 Task: Find connections with filter location Dīla with filter topic #personalbrandingwith filter profile language English with filter current company Infobip with filter school St. Francis College for Women with filter industry Zoos and Botanical Gardens with filter service category Bartending with filter keywords title Chief People Officer
Action: Mouse moved to (252, 292)
Screenshot: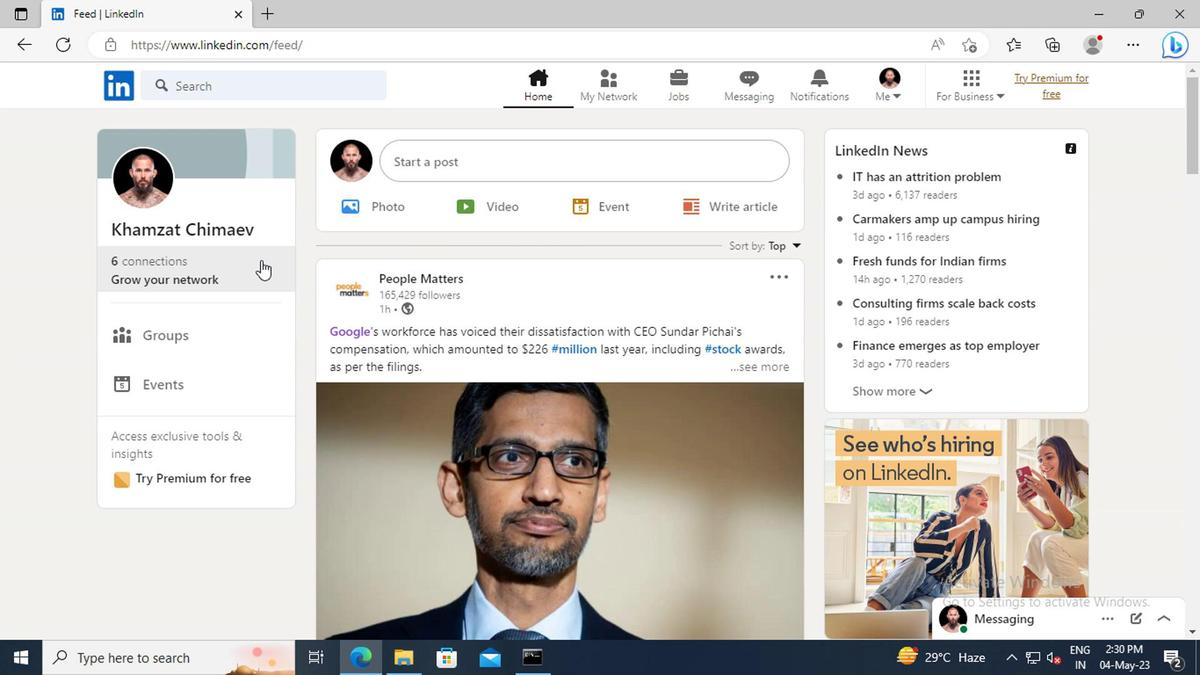 
Action: Mouse pressed left at (252, 292)
Screenshot: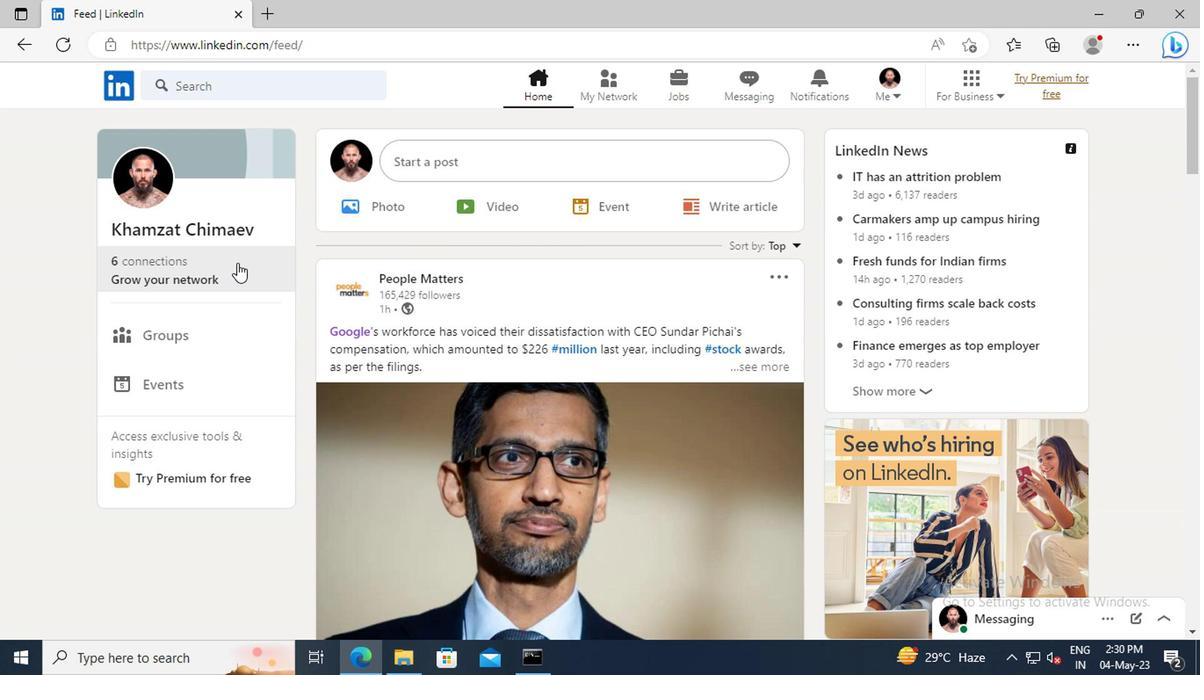 
Action: Mouse moved to (245, 234)
Screenshot: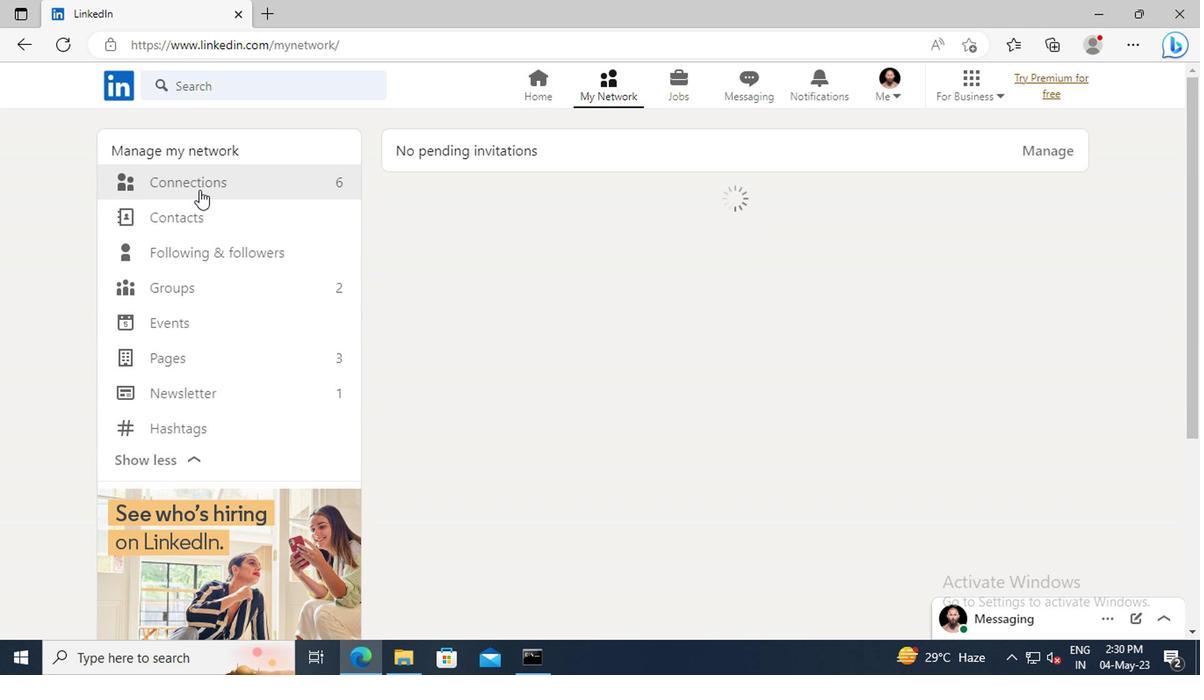 
Action: Mouse pressed left at (245, 234)
Screenshot: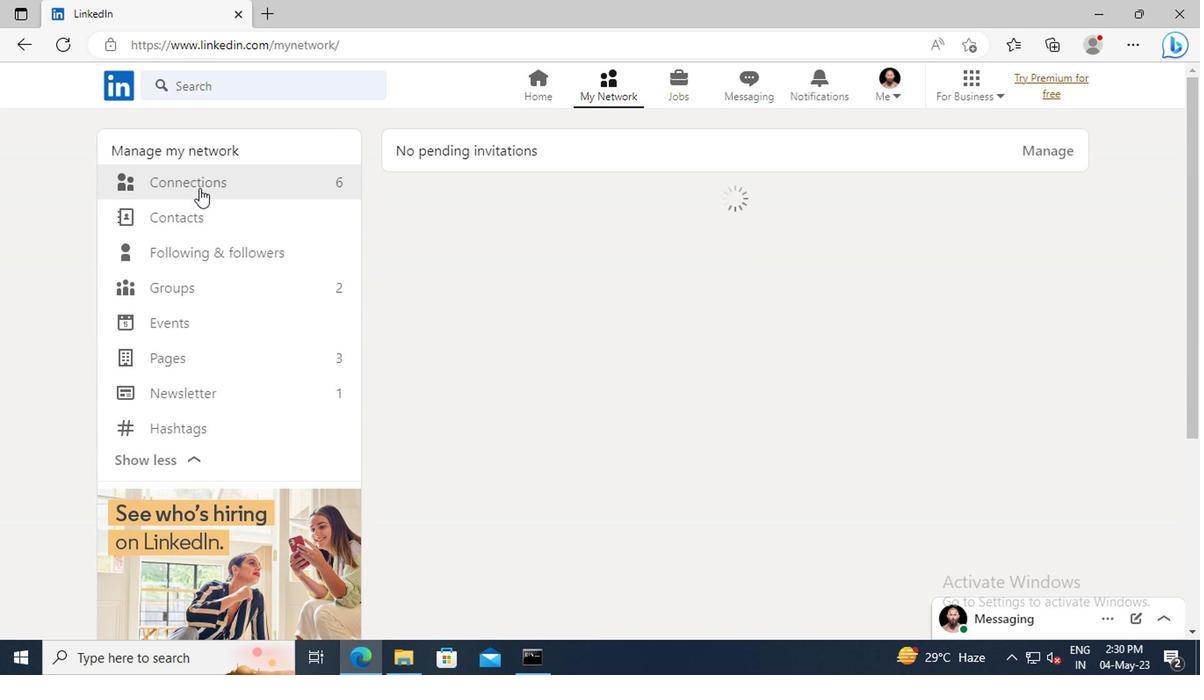 
Action: Mouse moved to (627, 236)
Screenshot: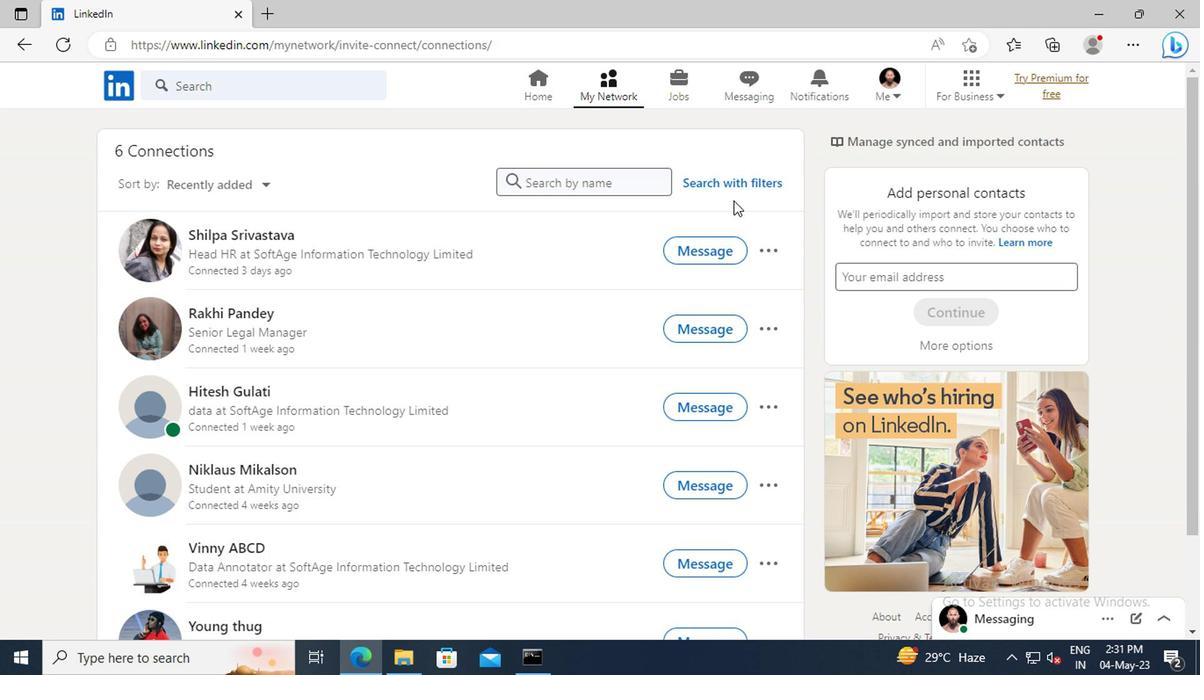 
Action: Mouse pressed left at (627, 236)
Screenshot: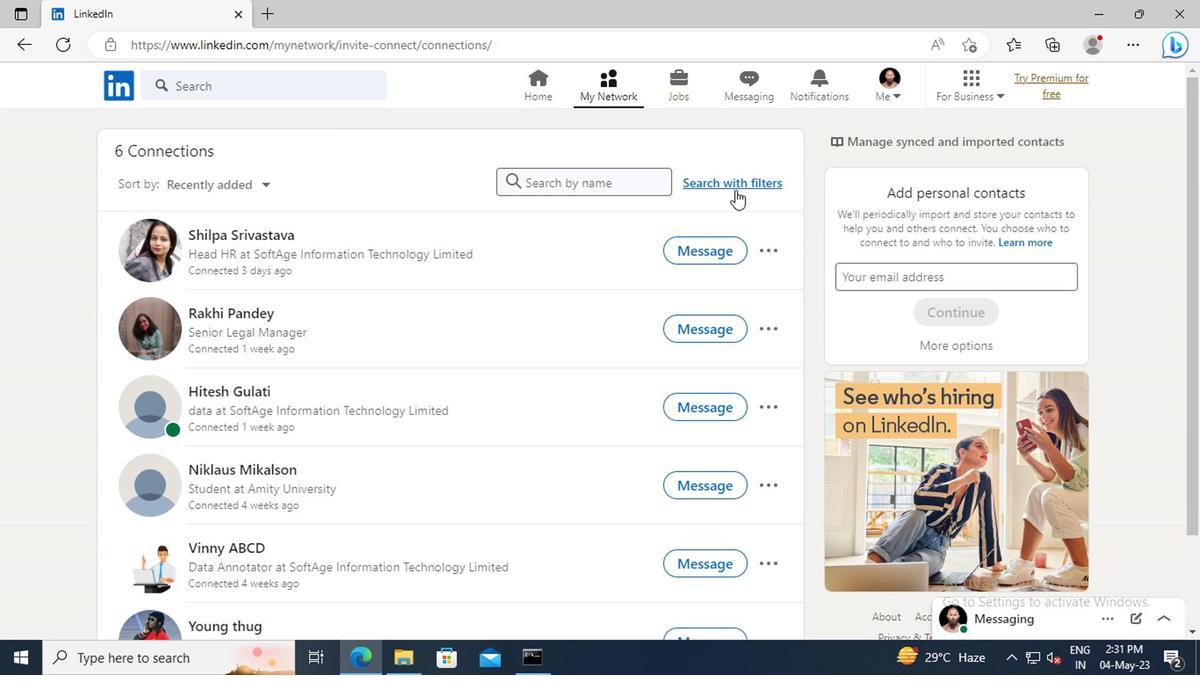 
Action: Mouse moved to (578, 199)
Screenshot: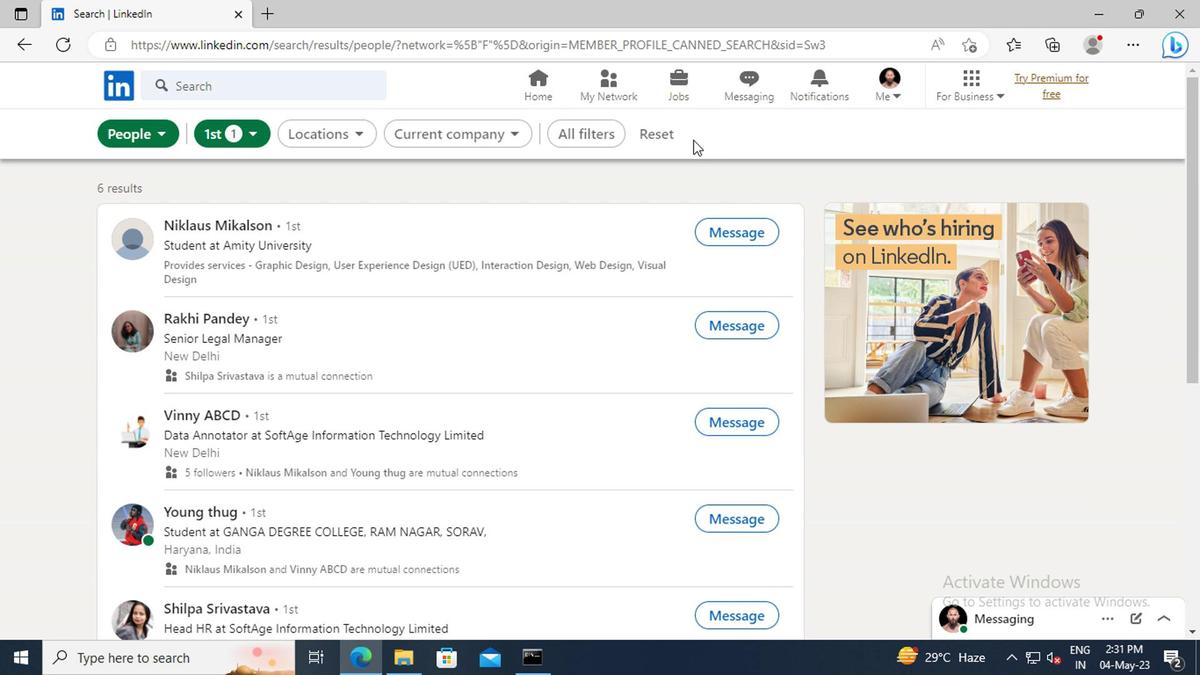 
Action: Mouse pressed left at (578, 199)
Screenshot: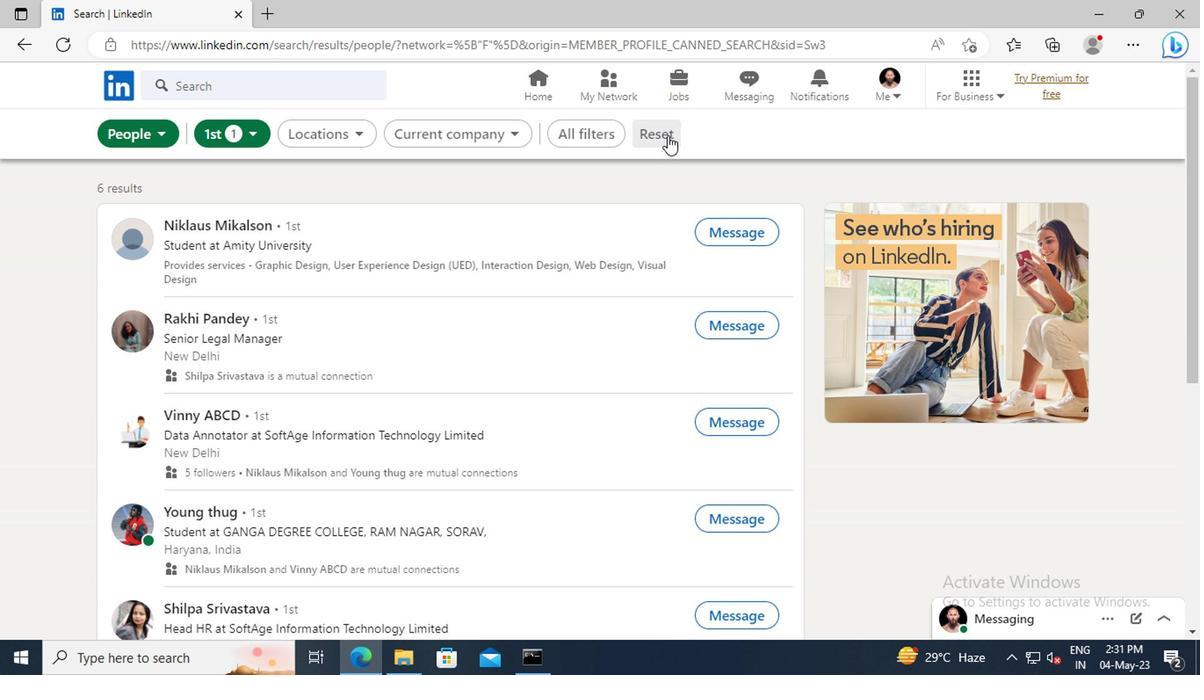 
Action: Mouse moved to (565, 200)
Screenshot: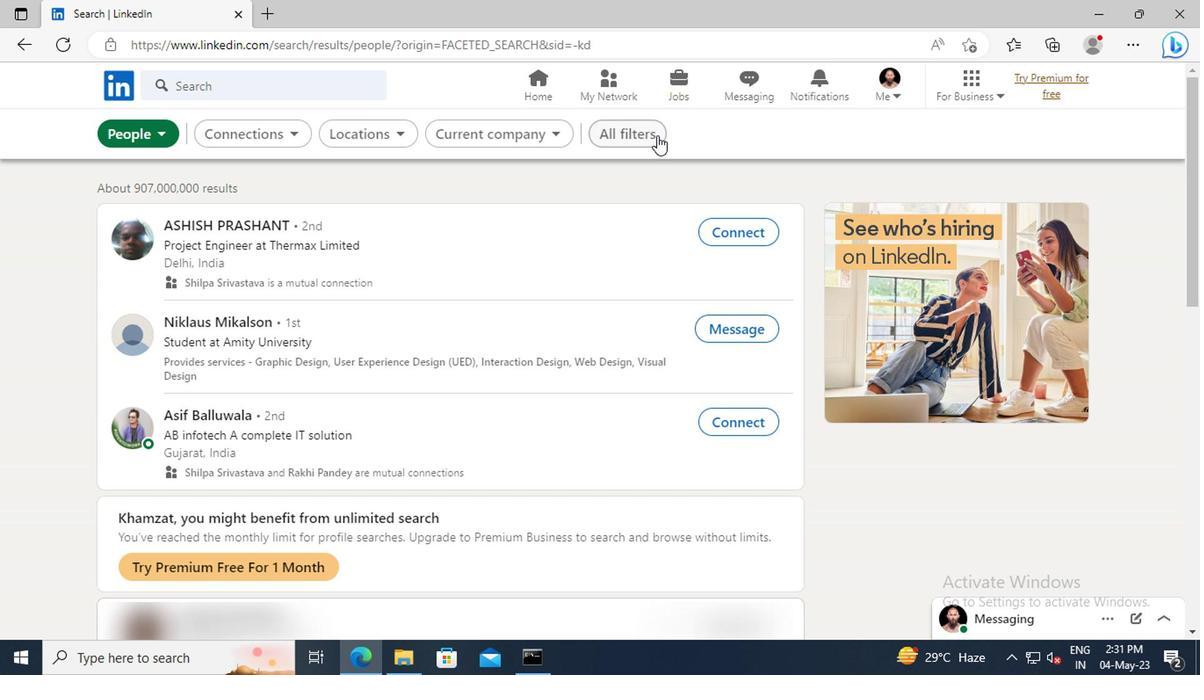 
Action: Mouse pressed left at (565, 200)
Screenshot: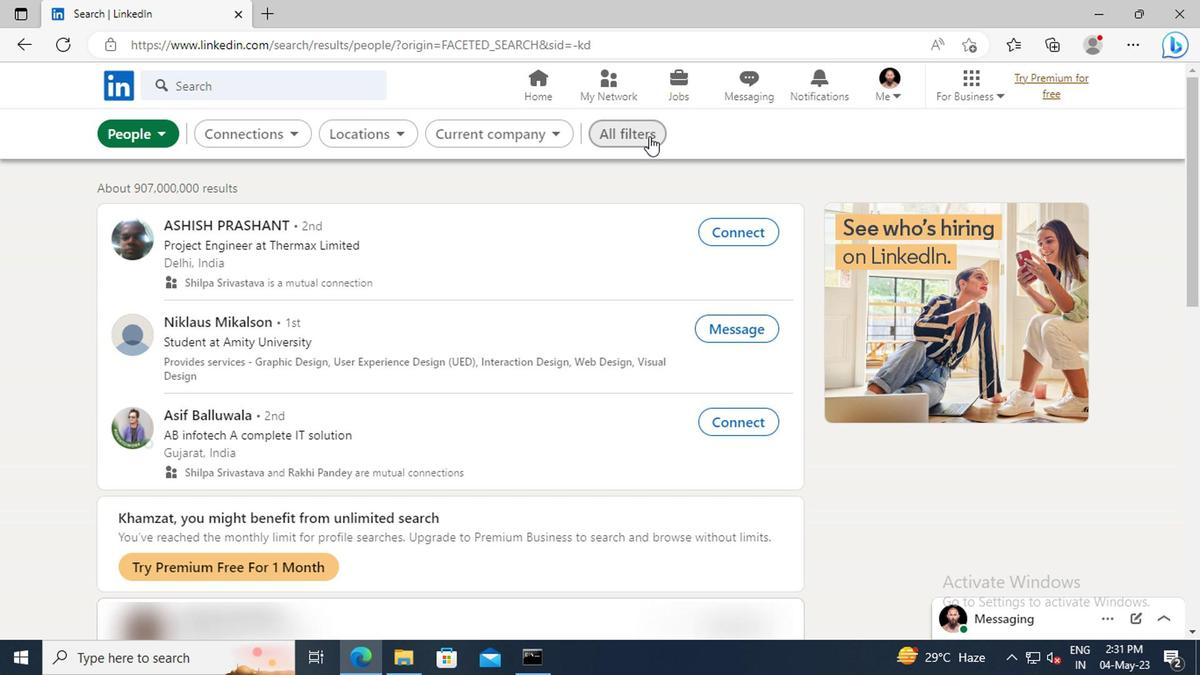 
Action: Mouse moved to (799, 313)
Screenshot: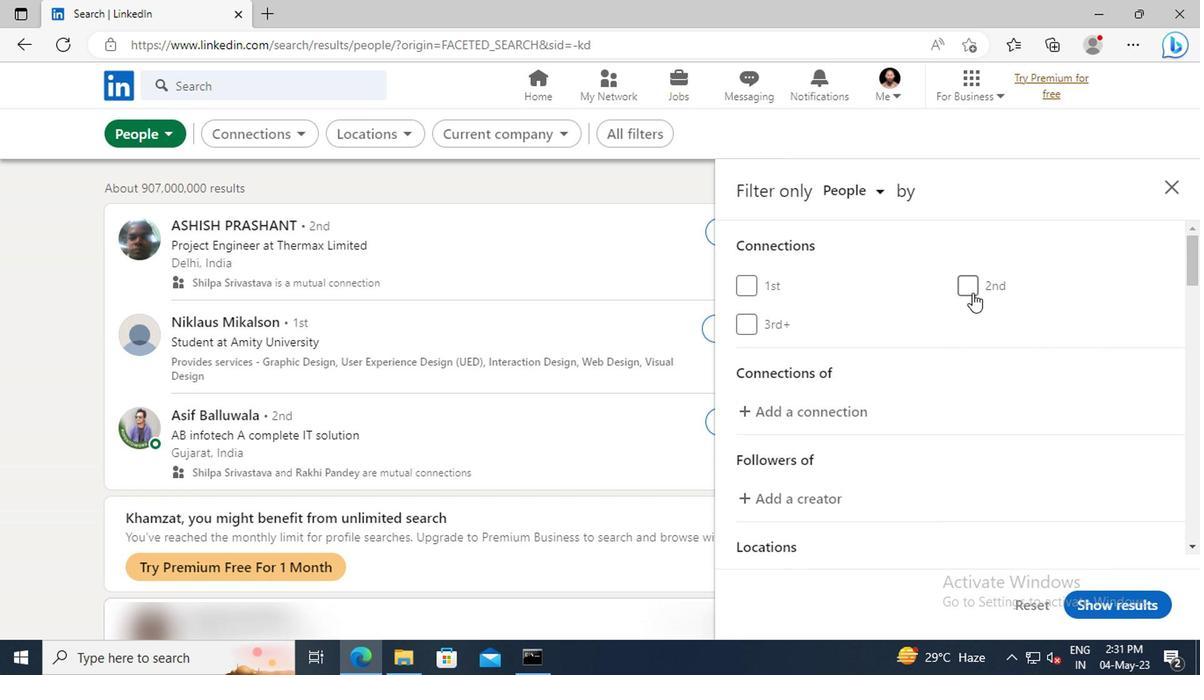 
Action: Mouse scrolled (799, 312) with delta (0, 0)
Screenshot: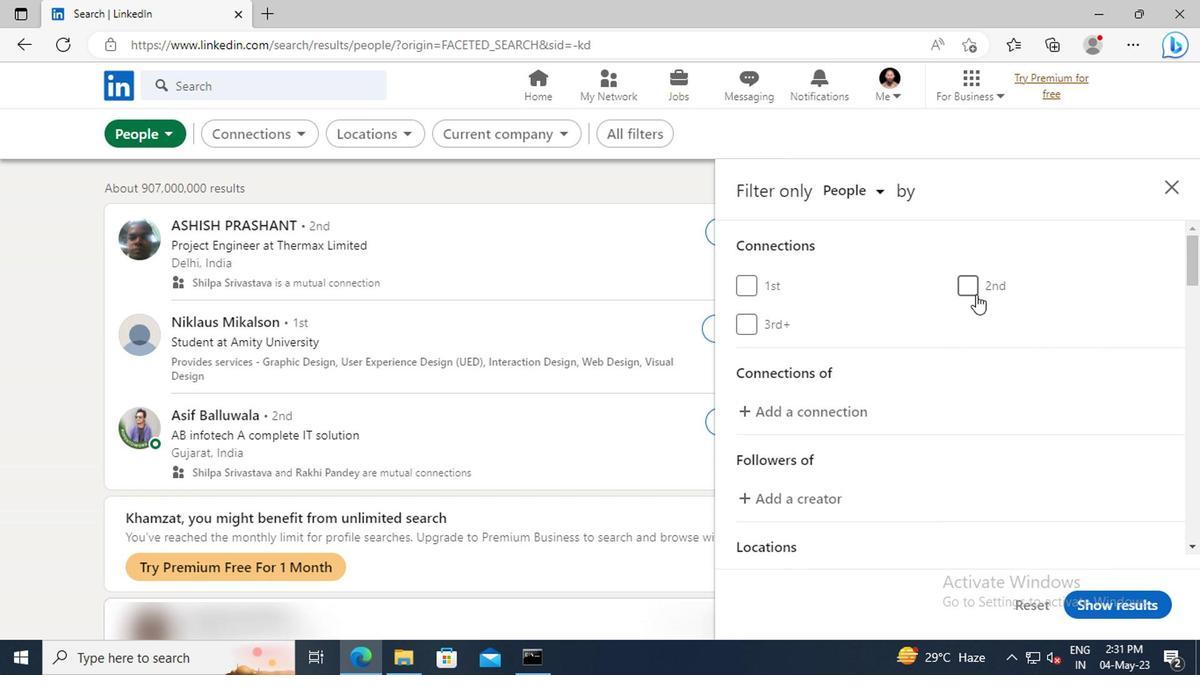 
Action: Mouse scrolled (799, 312) with delta (0, 0)
Screenshot: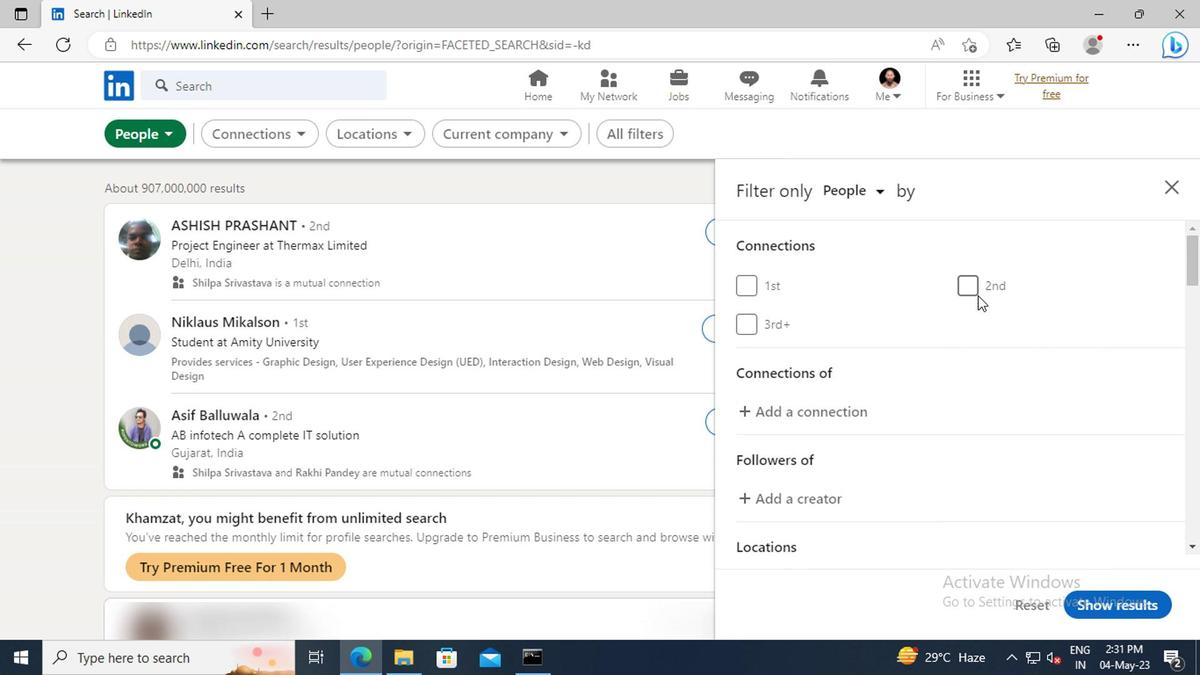 
Action: Mouse moved to (799, 313)
Screenshot: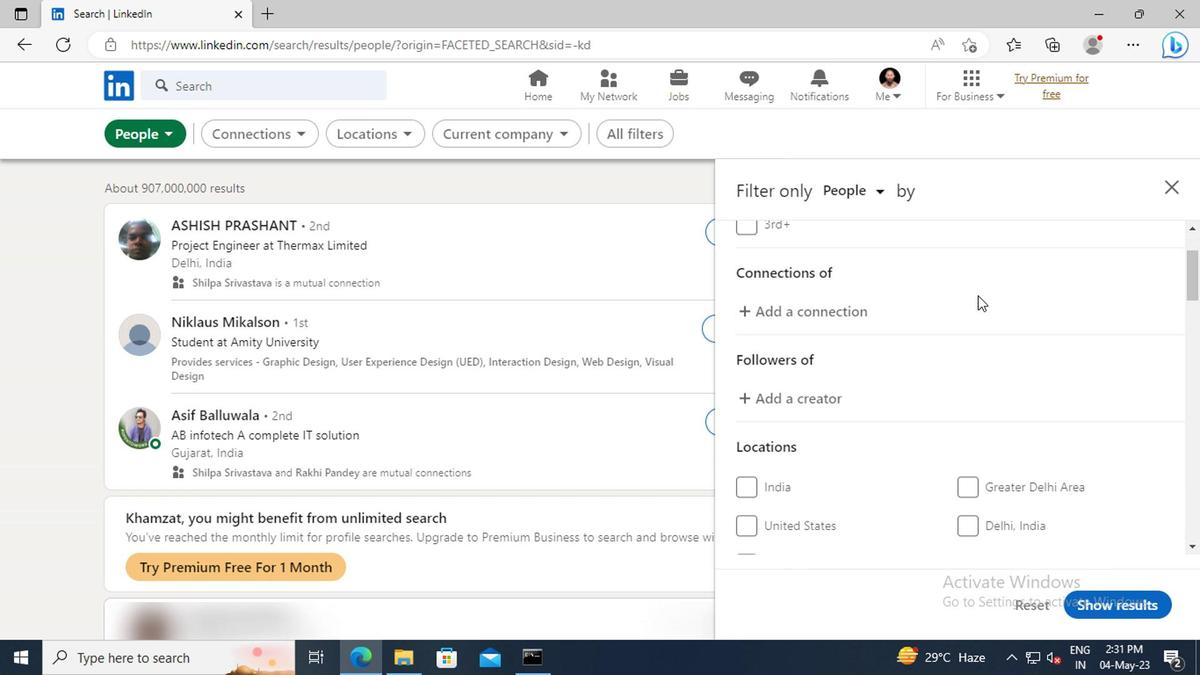 
Action: Mouse scrolled (799, 313) with delta (0, 0)
Screenshot: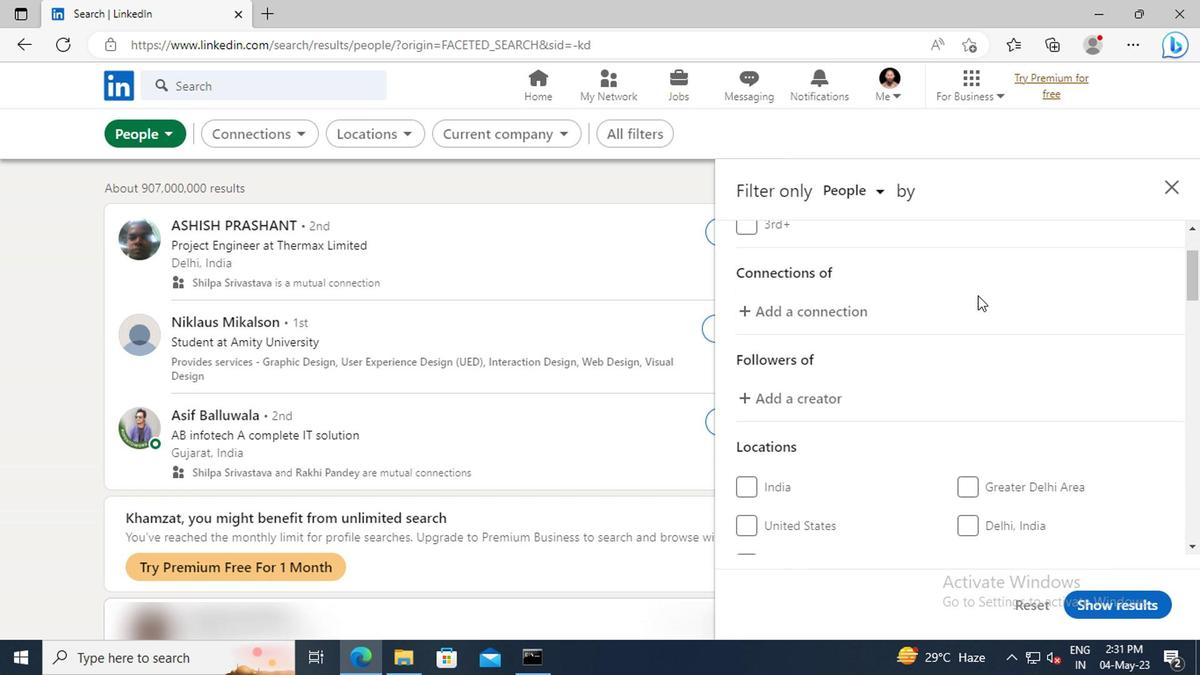 
Action: Mouse scrolled (799, 313) with delta (0, 0)
Screenshot: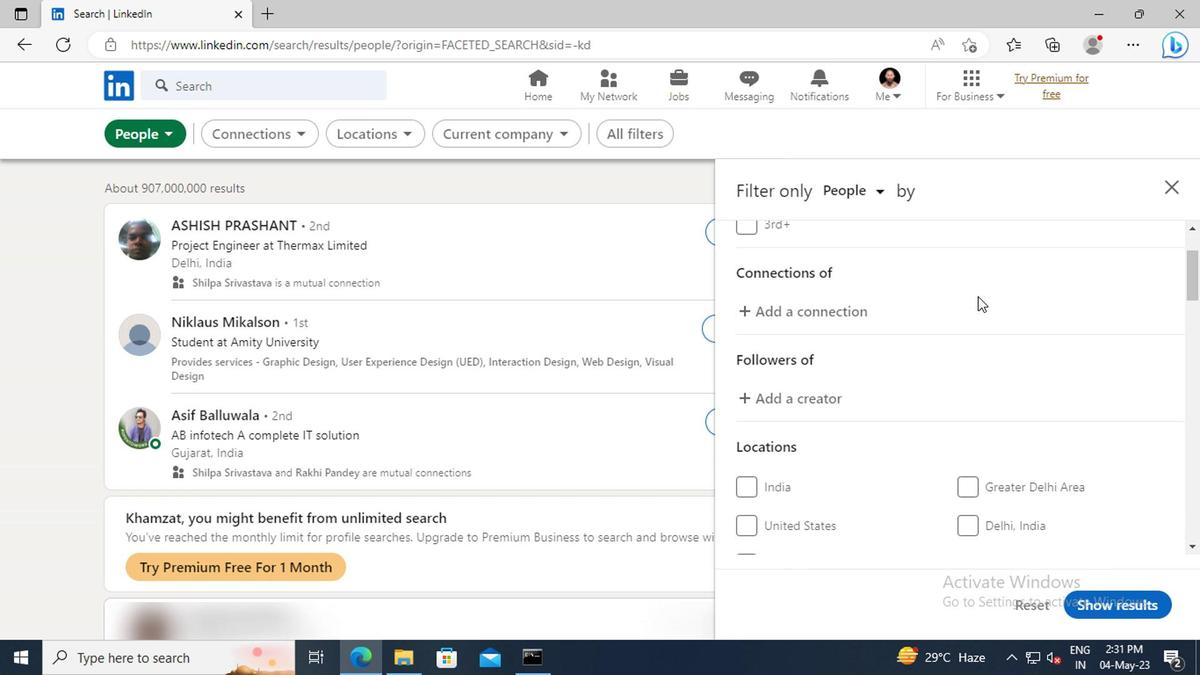 
Action: Mouse moved to (799, 313)
Screenshot: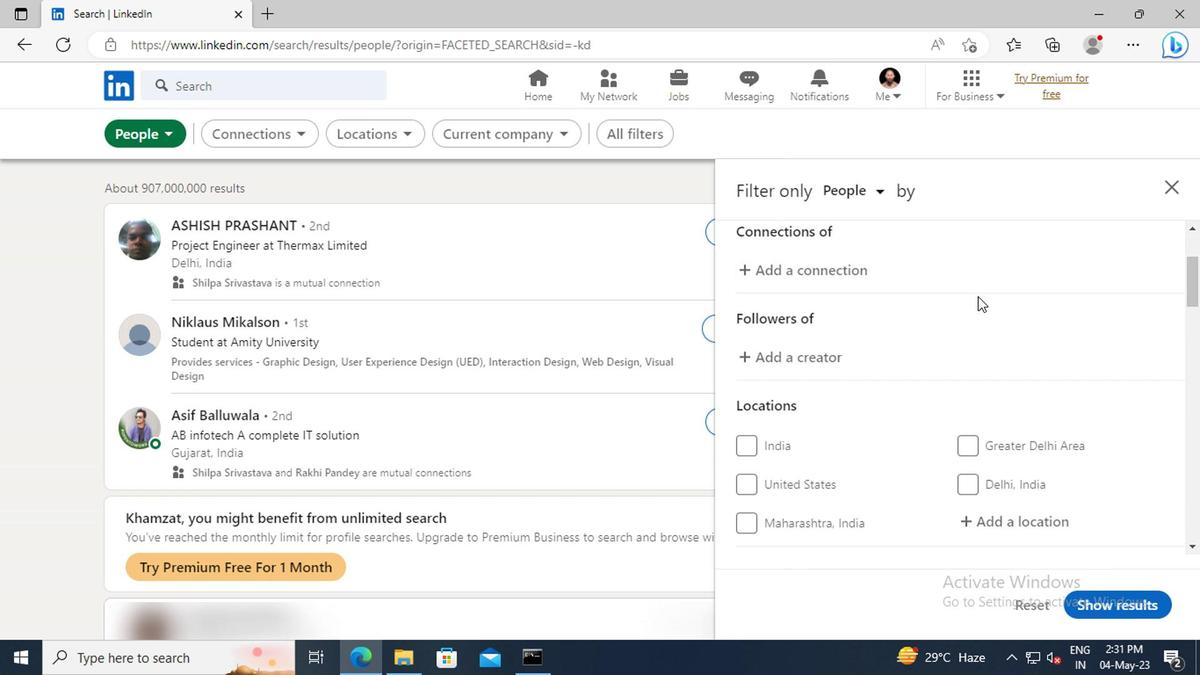 
Action: Mouse scrolled (799, 313) with delta (0, 0)
Screenshot: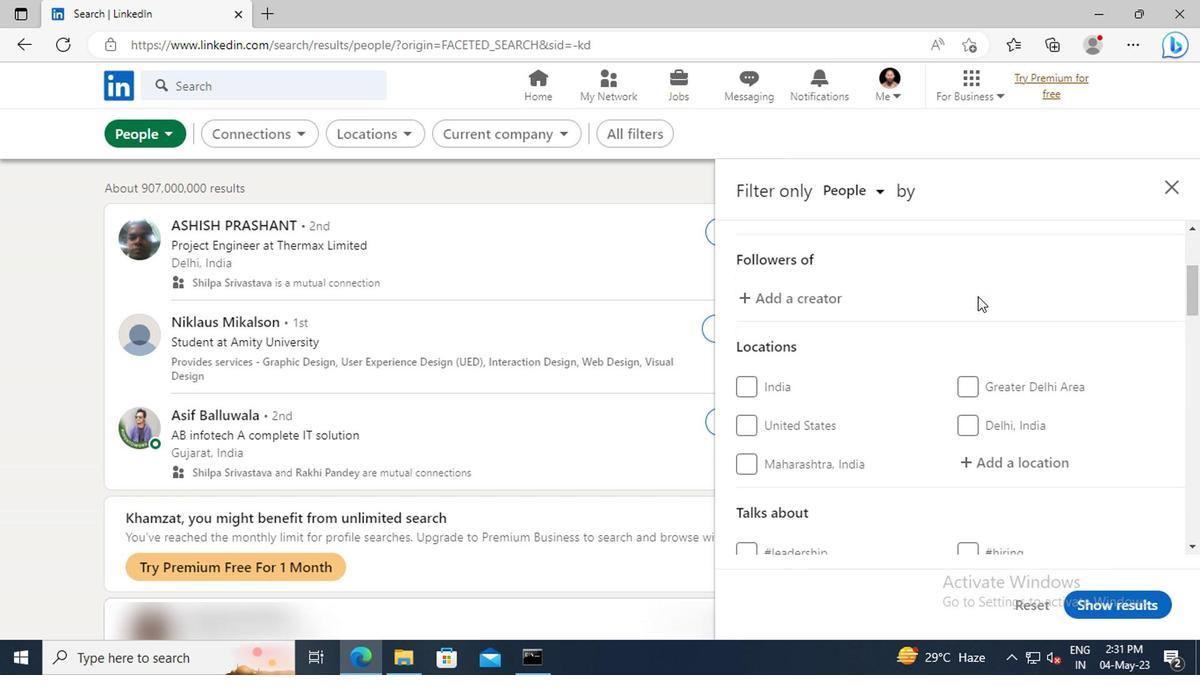 
Action: Mouse scrolled (799, 313) with delta (0, 0)
Screenshot: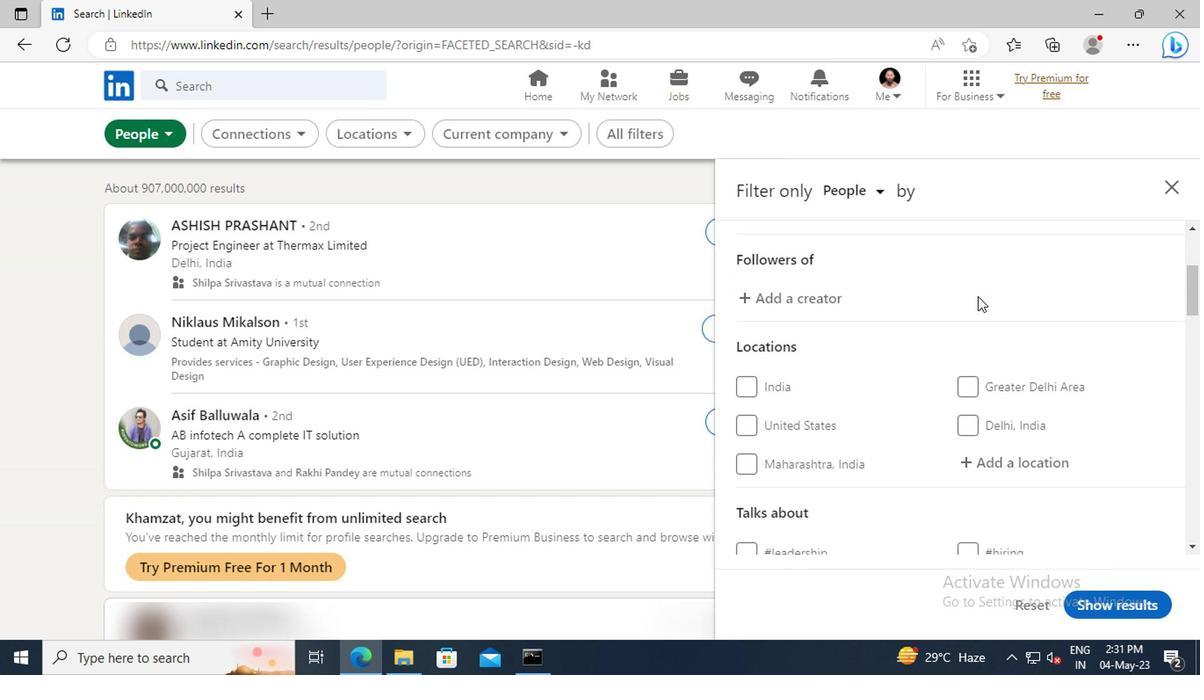 
Action: Mouse moved to (794, 352)
Screenshot: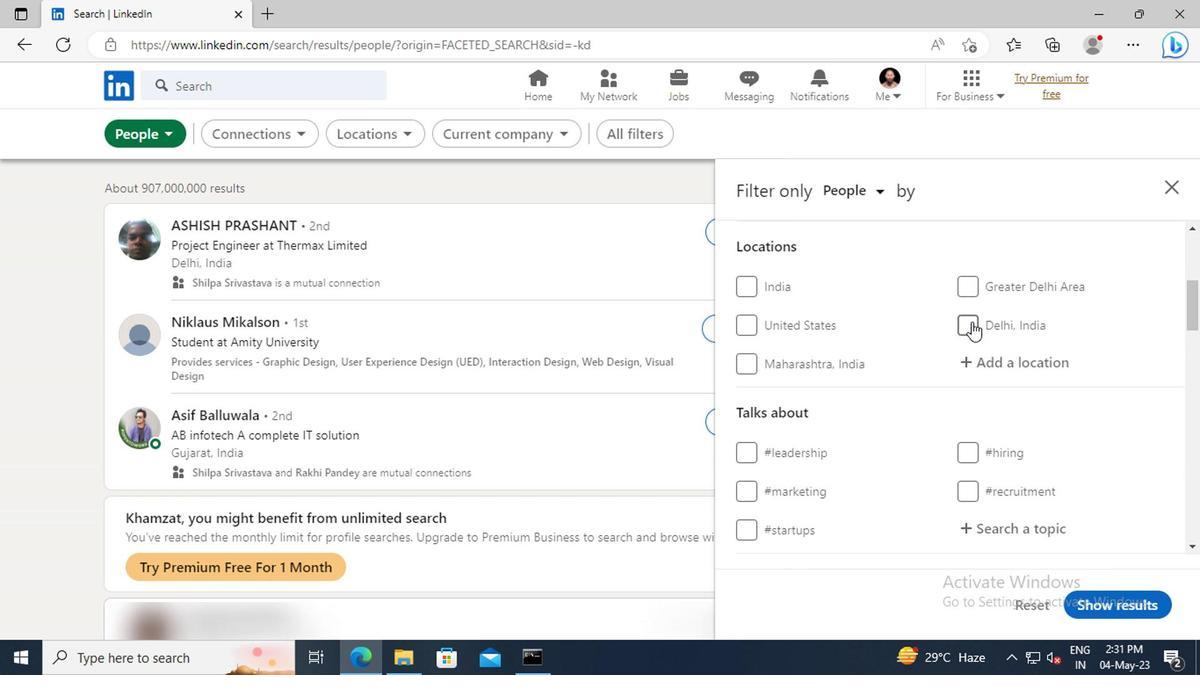 
Action: Mouse pressed left at (794, 352)
Screenshot: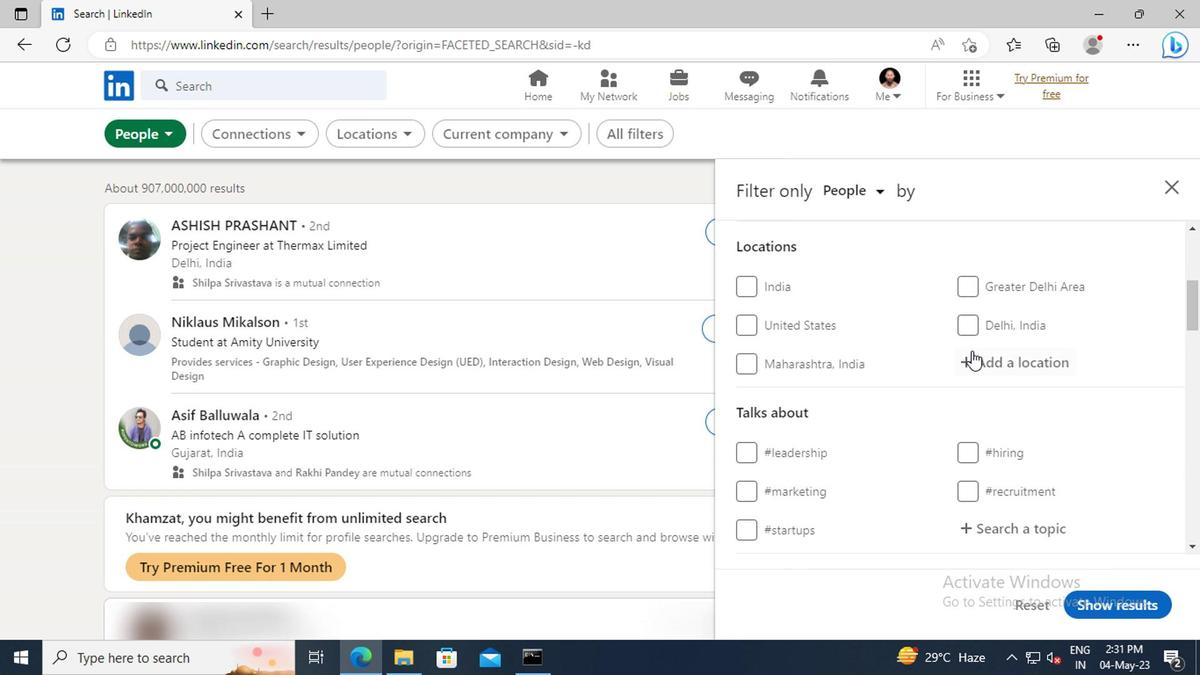 
Action: Key pressed <Key.shift>DILA<Key.enter>
Screenshot: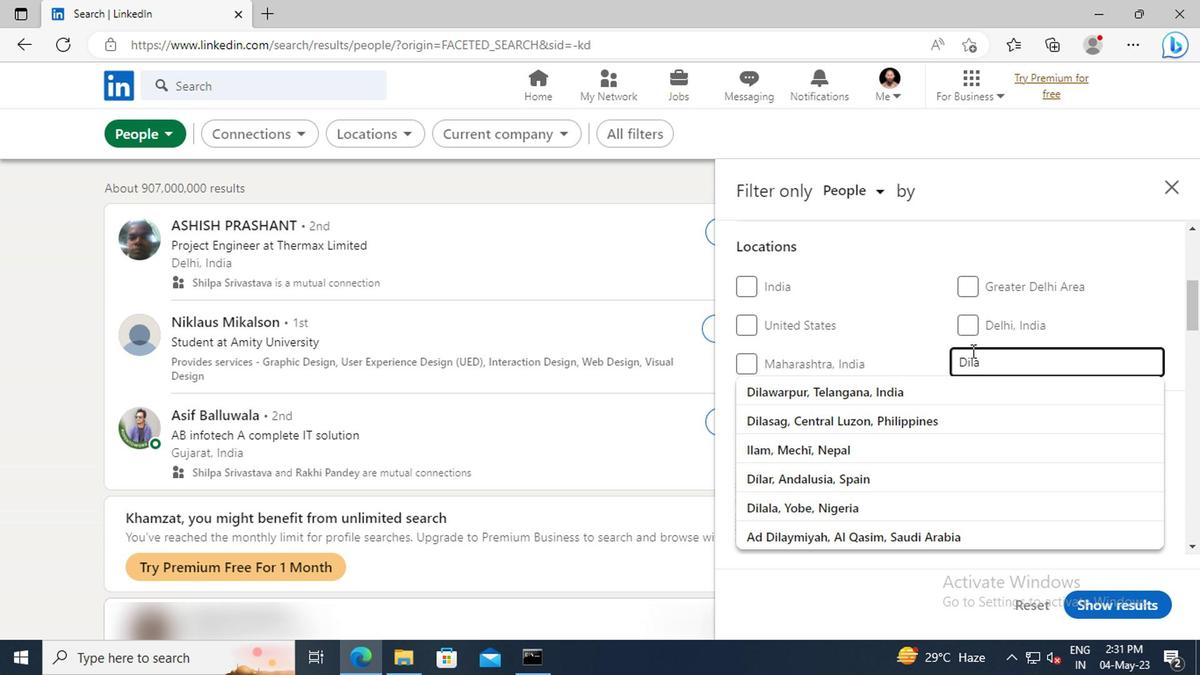 
Action: Mouse scrolled (794, 352) with delta (0, 0)
Screenshot: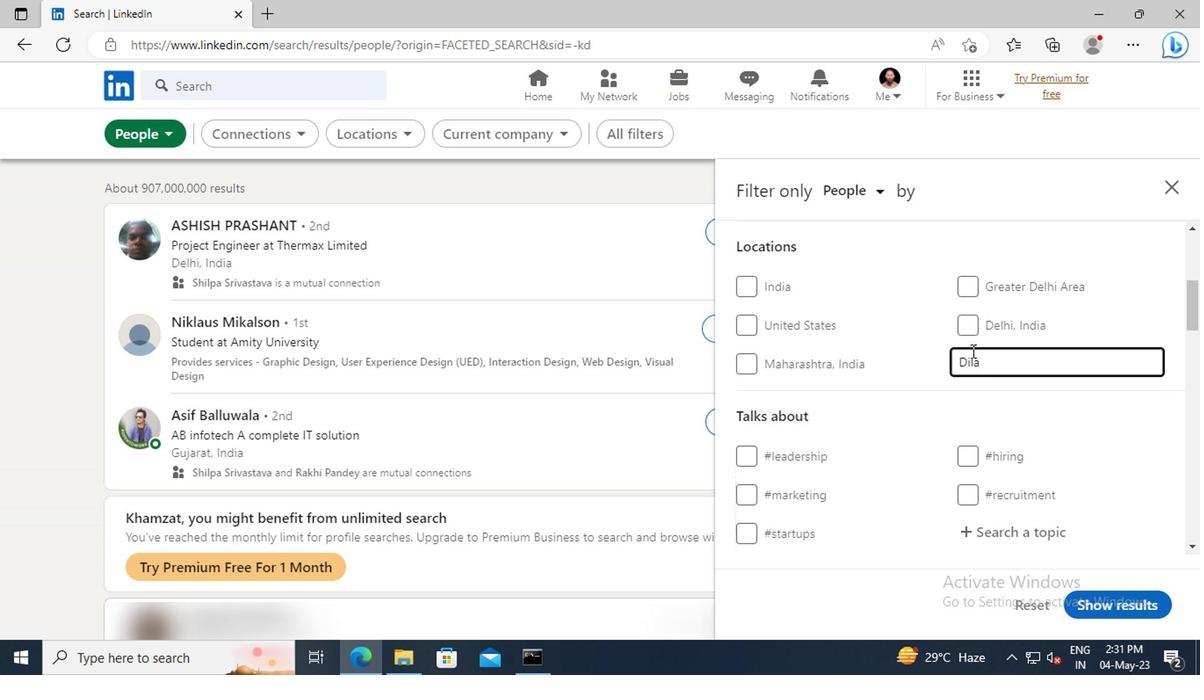 
Action: Mouse scrolled (794, 352) with delta (0, 0)
Screenshot: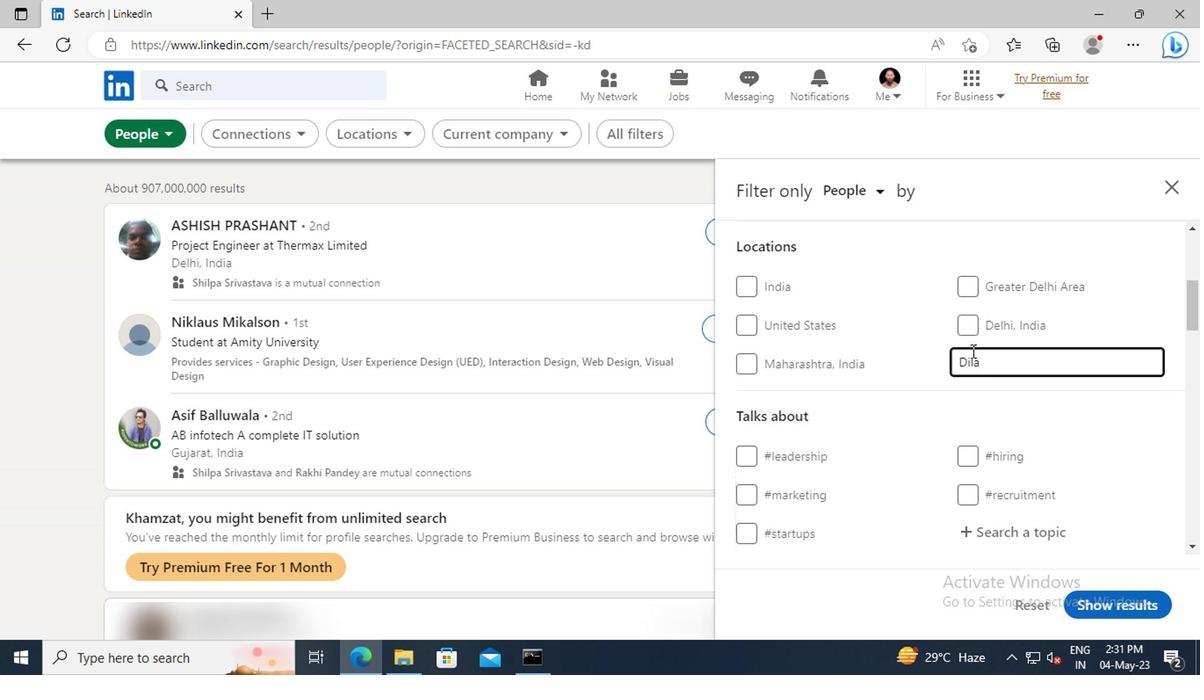 
Action: Mouse scrolled (794, 352) with delta (0, 0)
Screenshot: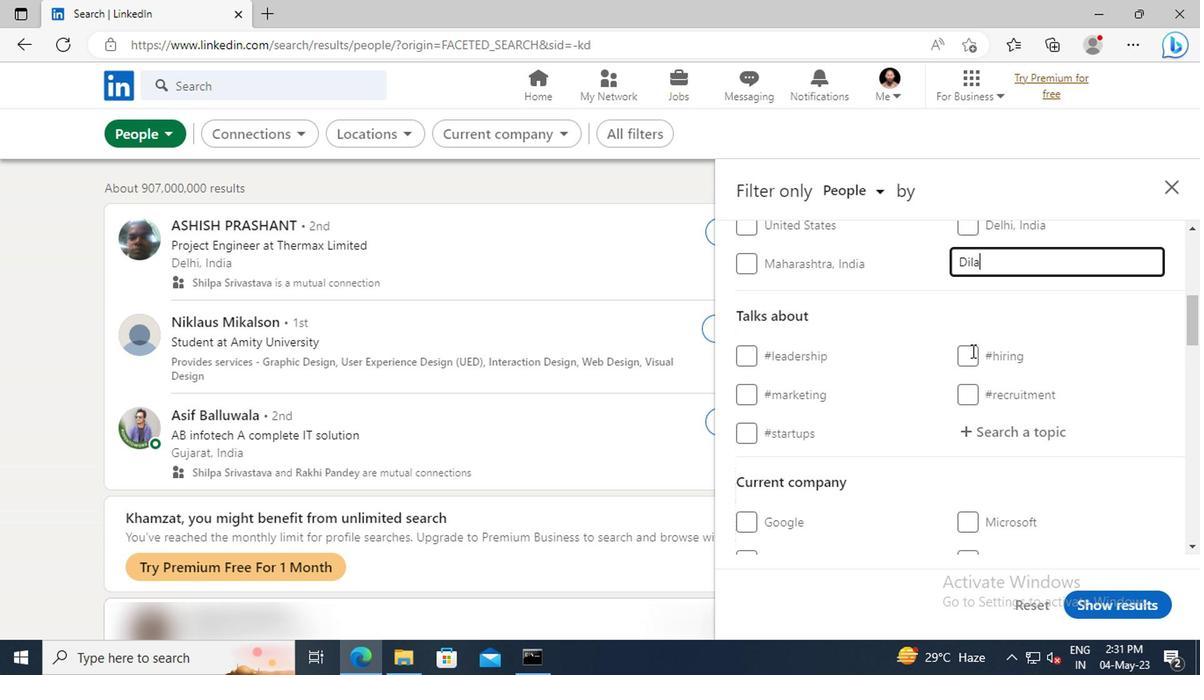
Action: Mouse scrolled (794, 352) with delta (0, 0)
Screenshot: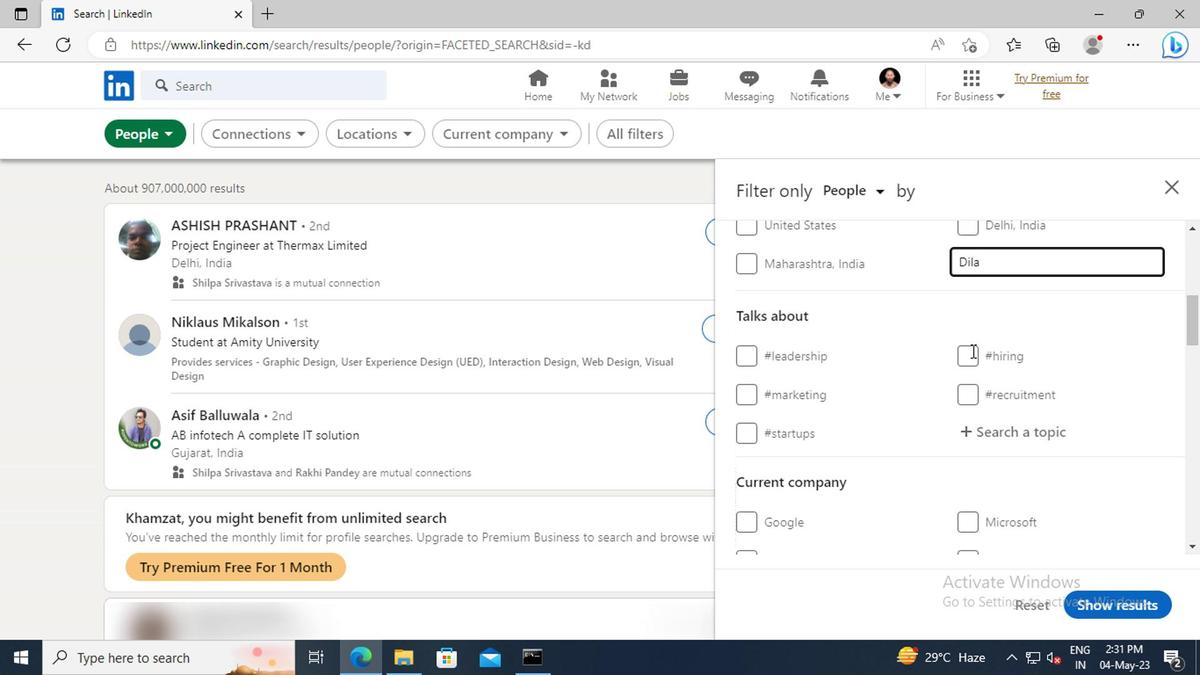 
Action: Mouse moved to (794, 345)
Screenshot: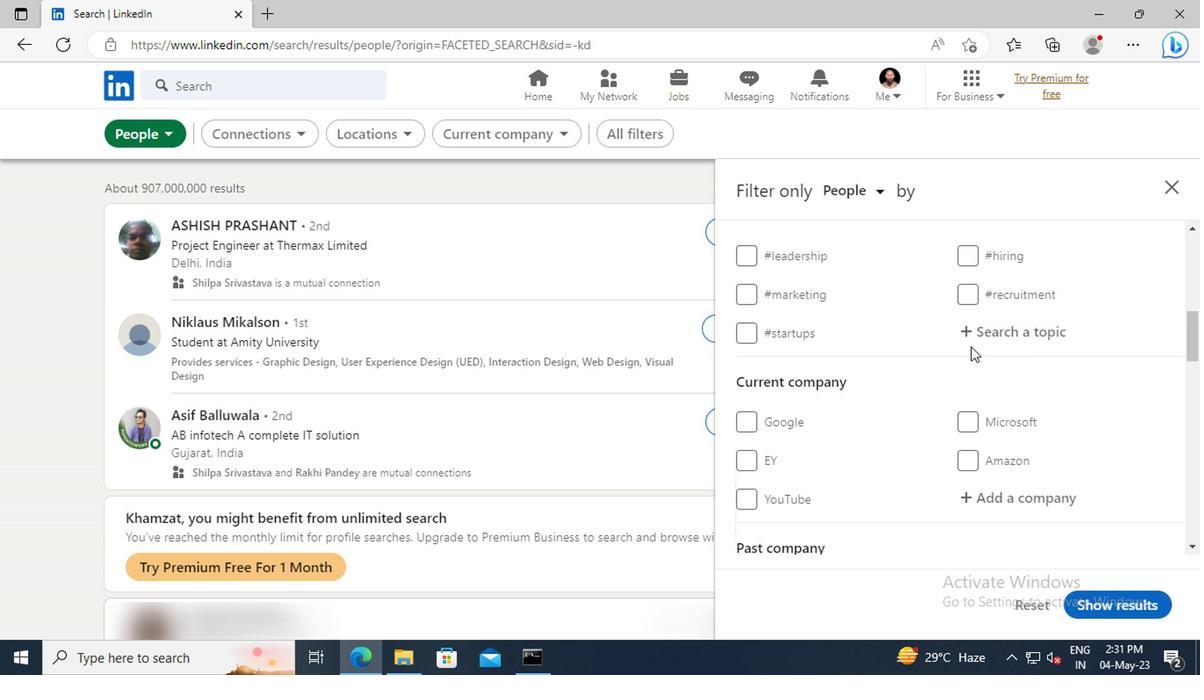 
Action: Mouse pressed left at (794, 345)
Screenshot: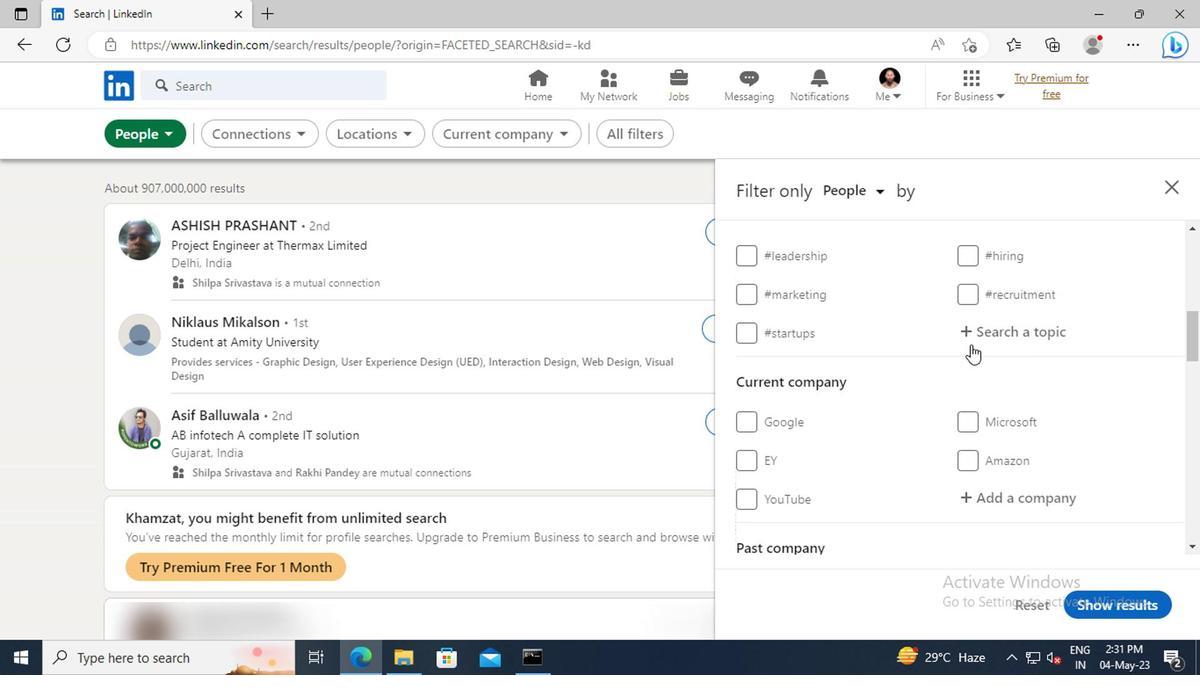 
Action: Key pressed PERSONALBR
Screenshot: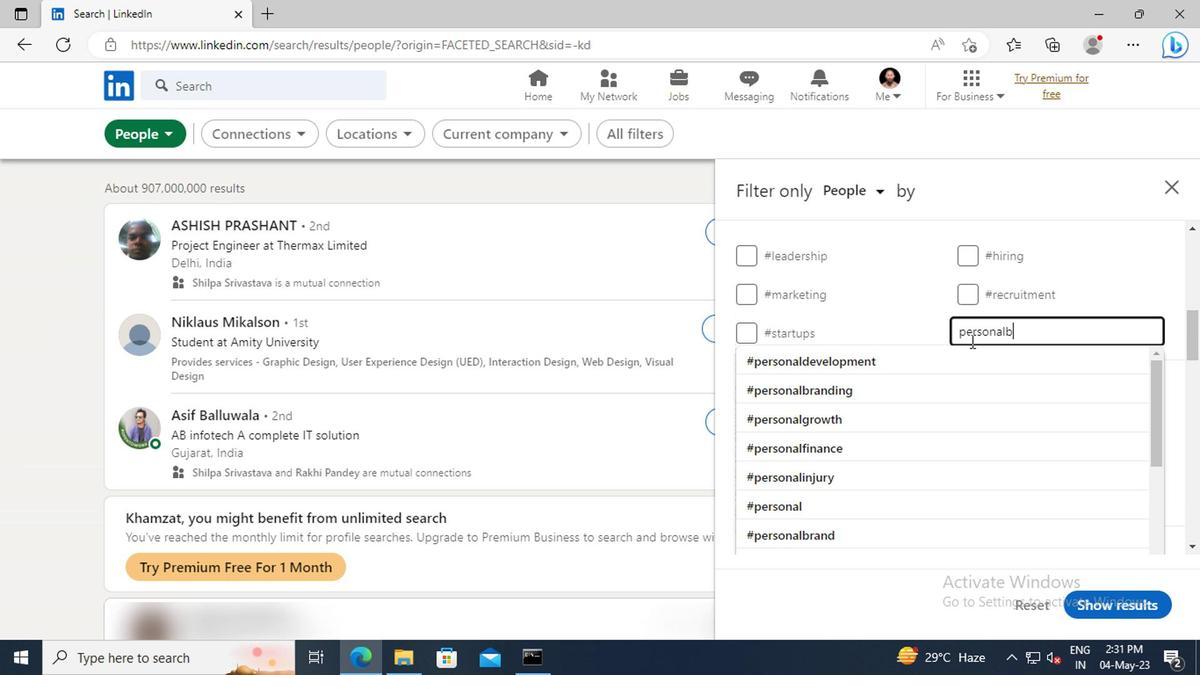 
Action: Mouse moved to (791, 352)
Screenshot: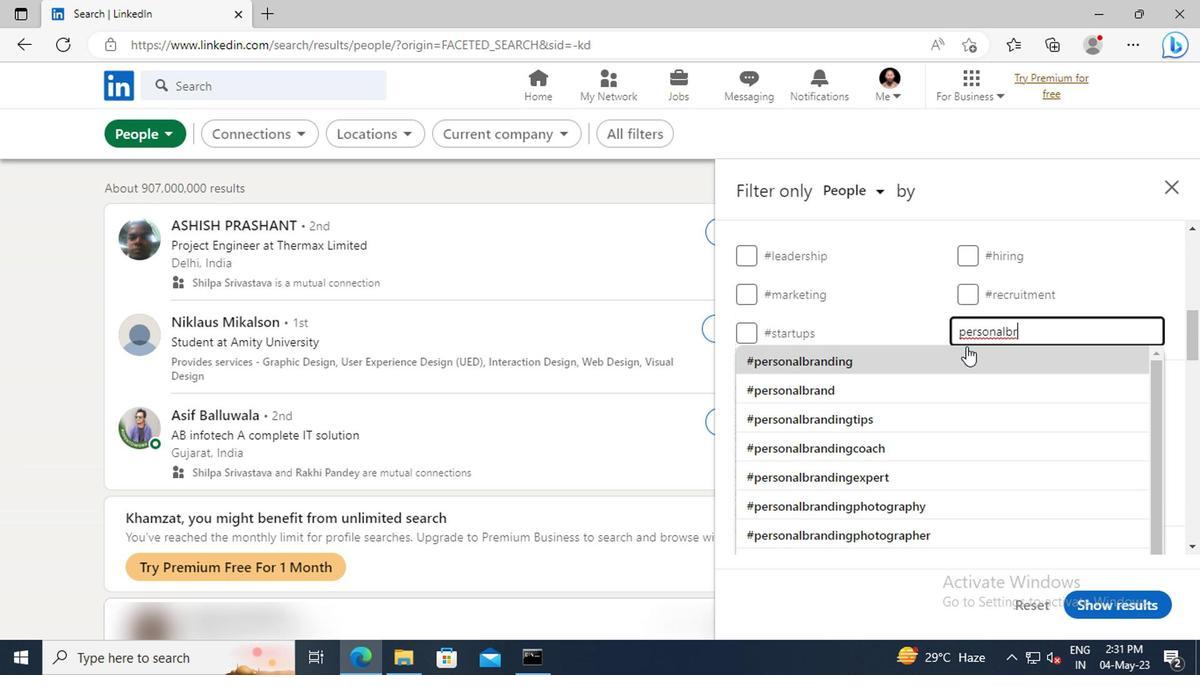 
Action: Mouse pressed left at (791, 352)
Screenshot: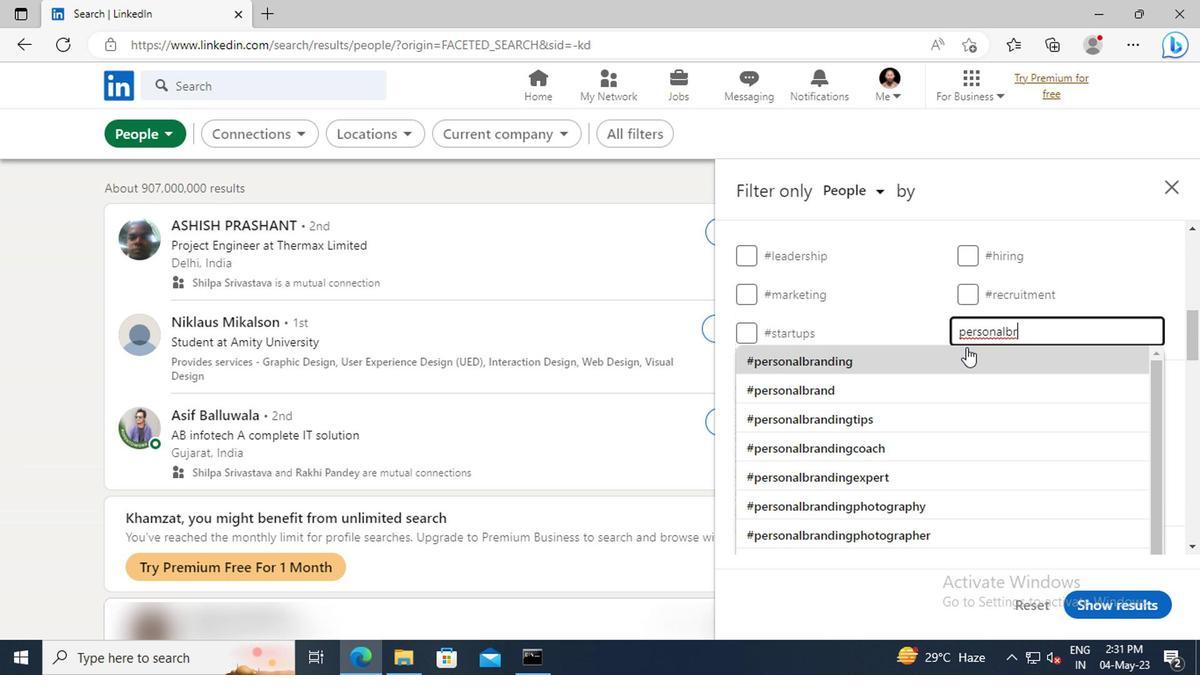 
Action: Mouse scrolled (791, 351) with delta (0, 0)
Screenshot: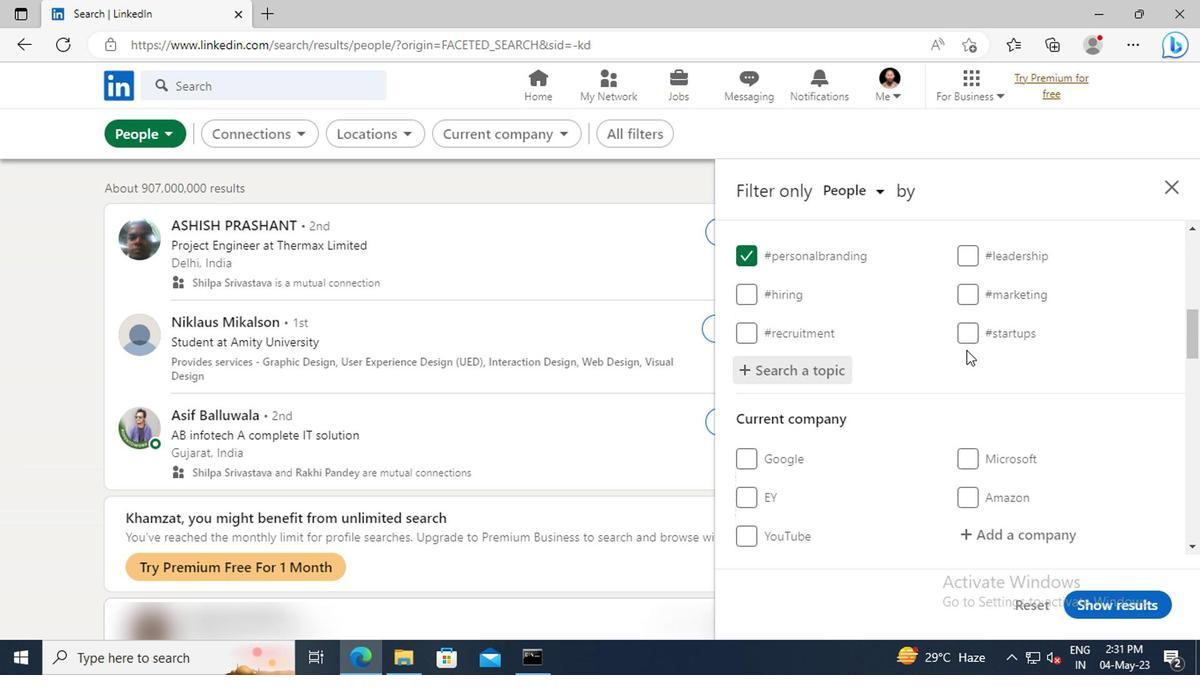
Action: Mouse scrolled (791, 351) with delta (0, 0)
Screenshot: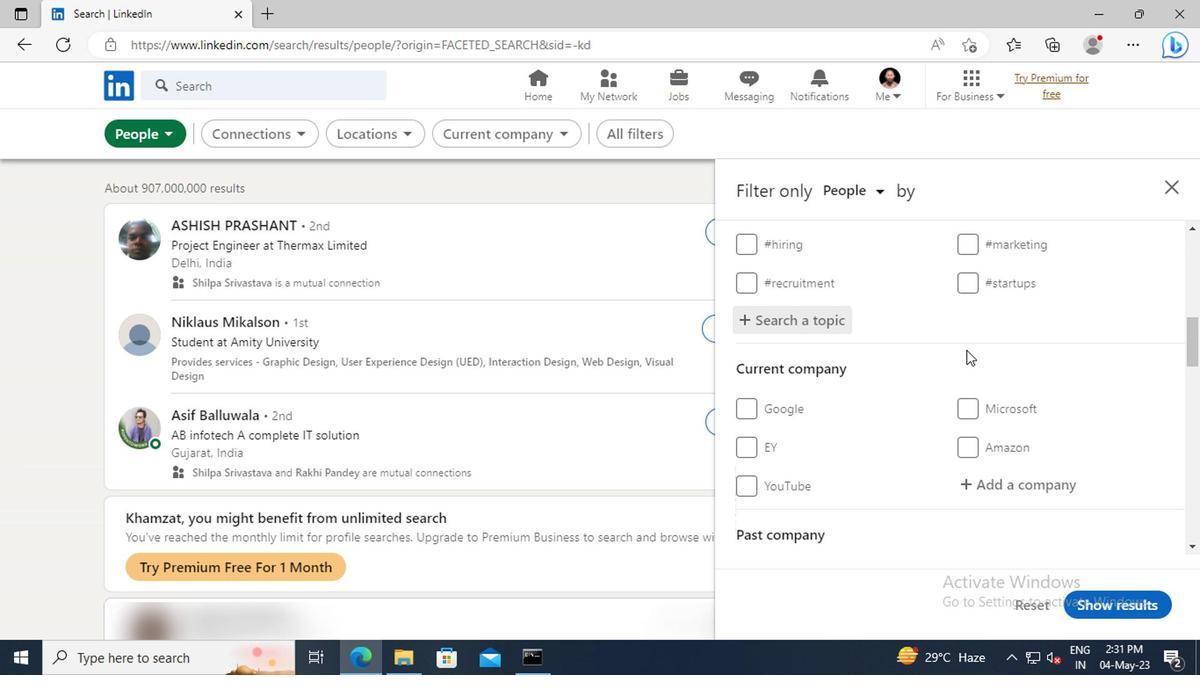 
Action: Mouse scrolled (791, 351) with delta (0, 0)
Screenshot: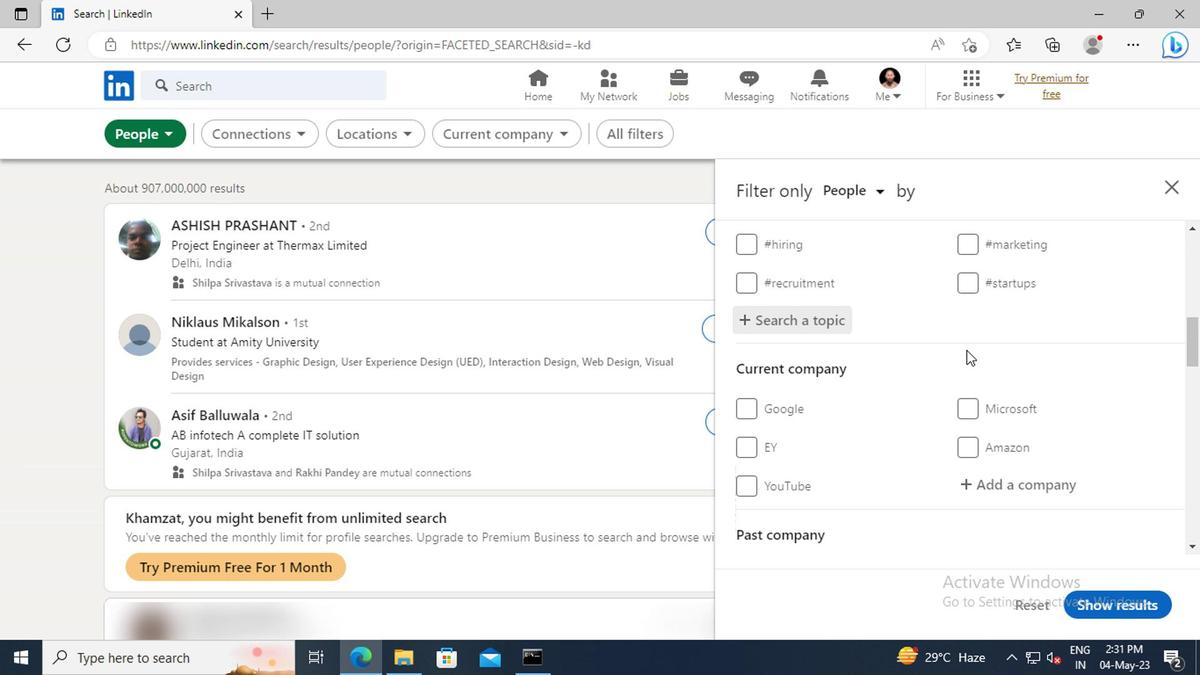 
Action: Mouse scrolled (791, 351) with delta (0, 0)
Screenshot: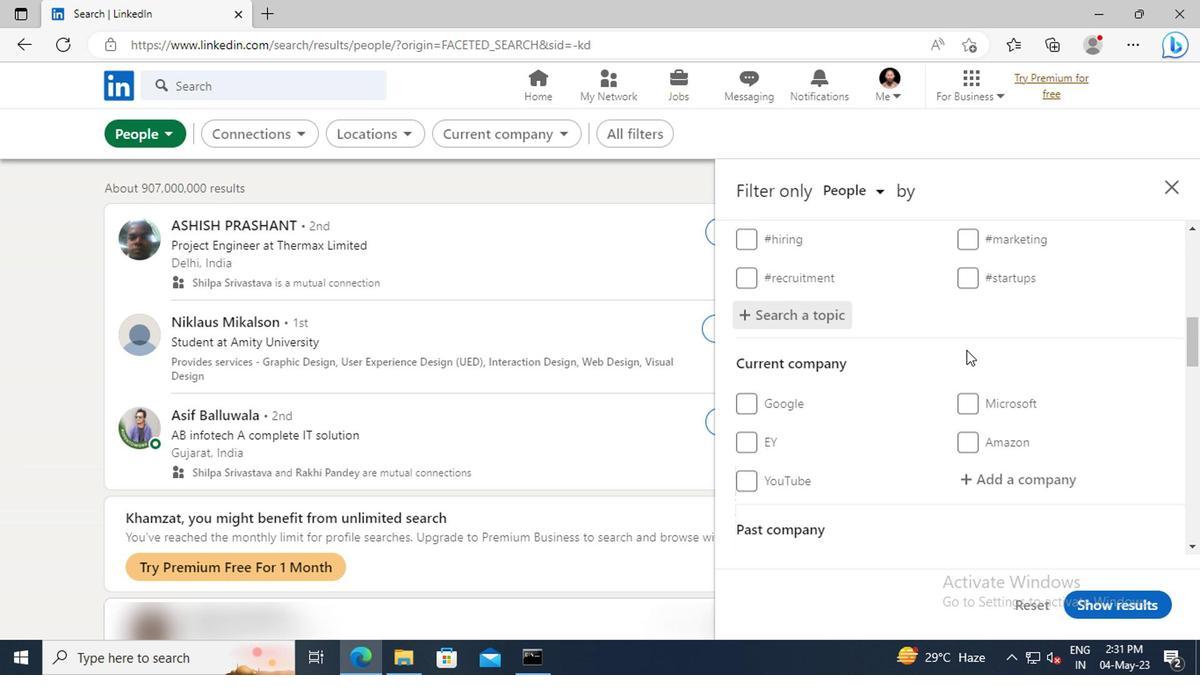 
Action: Mouse scrolled (791, 351) with delta (0, 0)
Screenshot: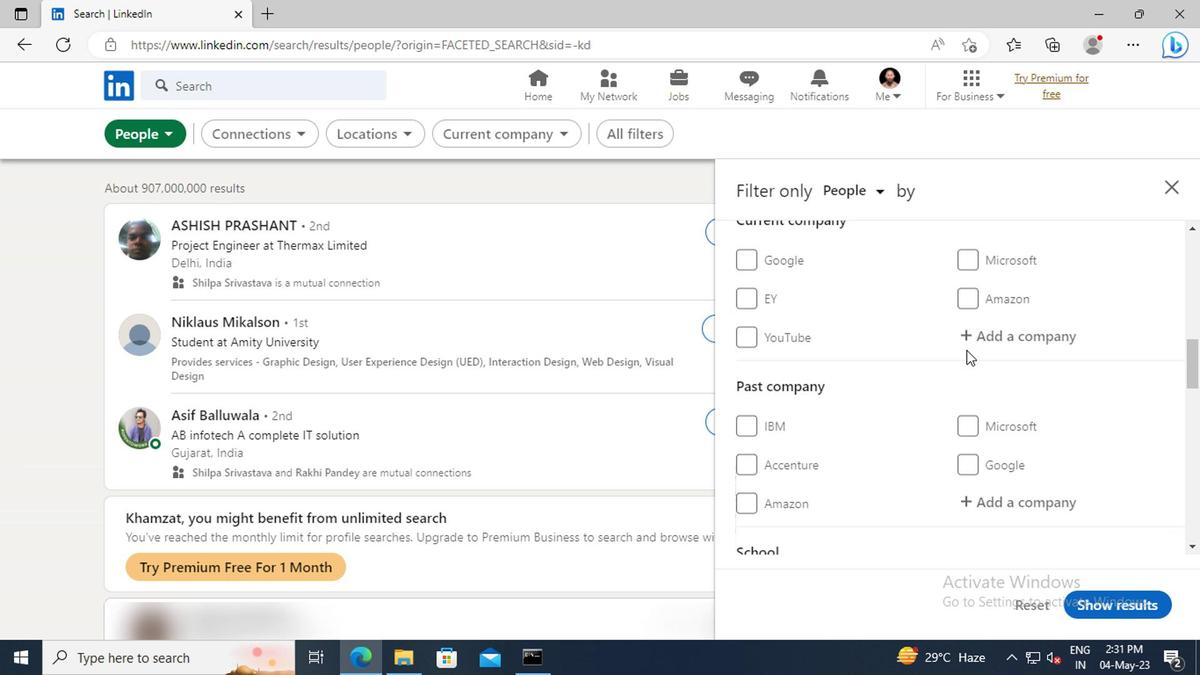 
Action: Mouse scrolled (791, 351) with delta (0, 0)
Screenshot: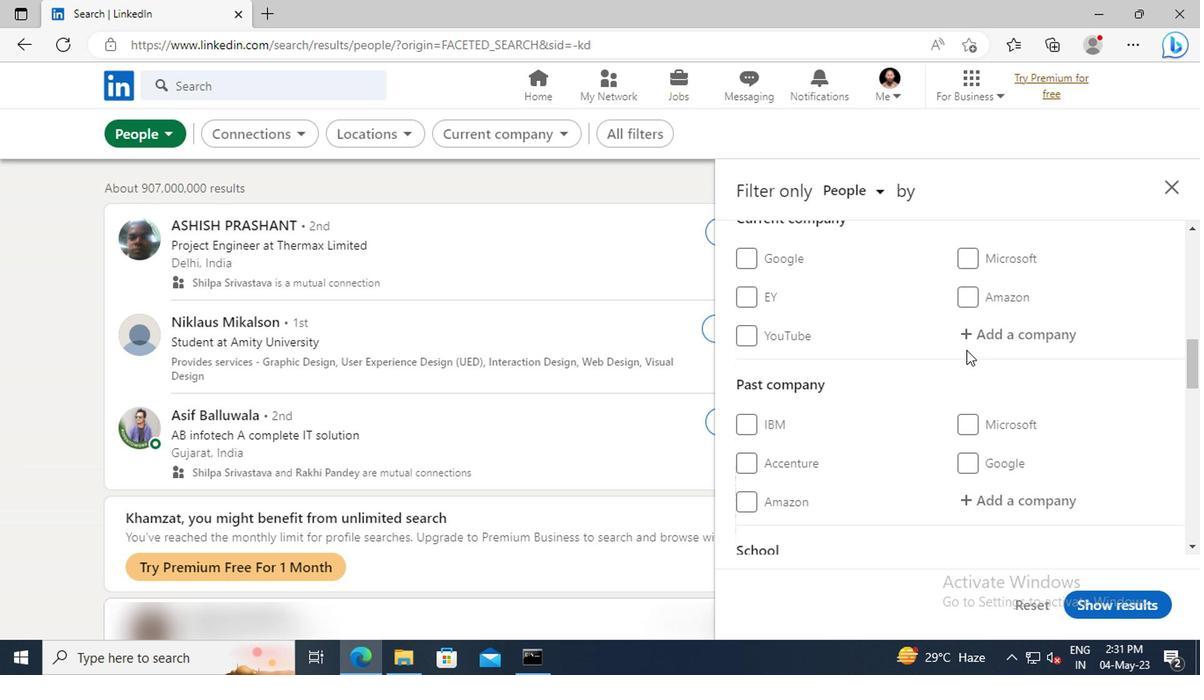 
Action: Mouse scrolled (791, 351) with delta (0, 0)
Screenshot: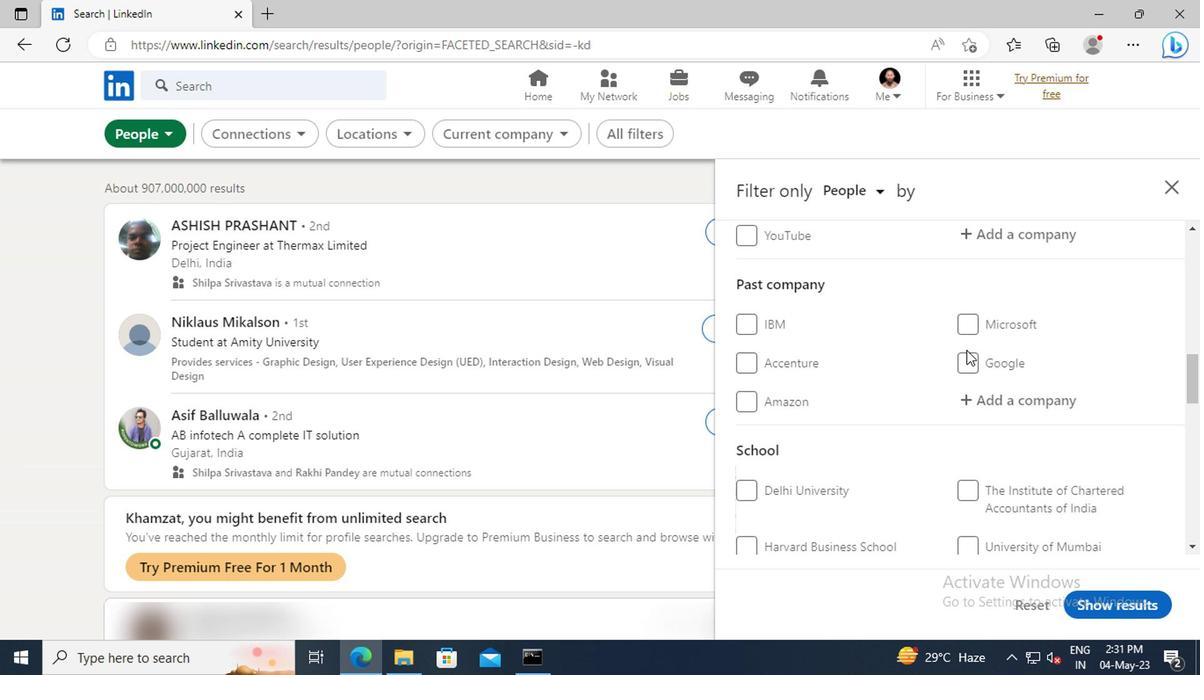 
Action: Mouse scrolled (791, 351) with delta (0, 0)
Screenshot: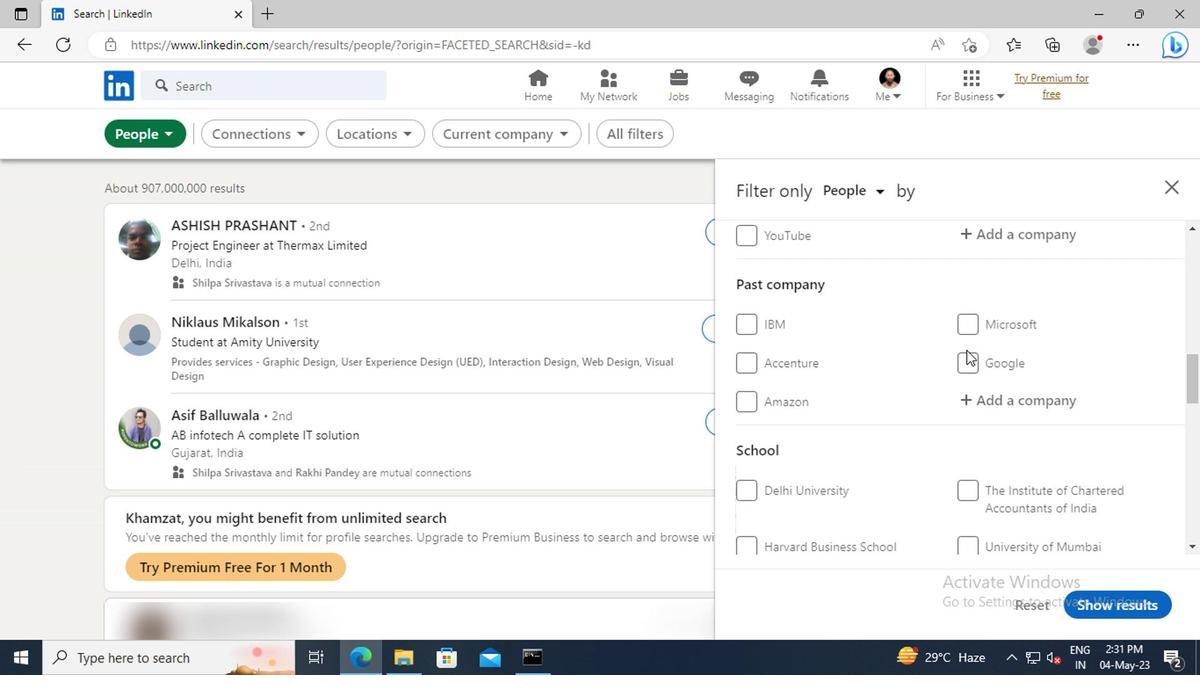 
Action: Mouse scrolled (791, 351) with delta (0, 0)
Screenshot: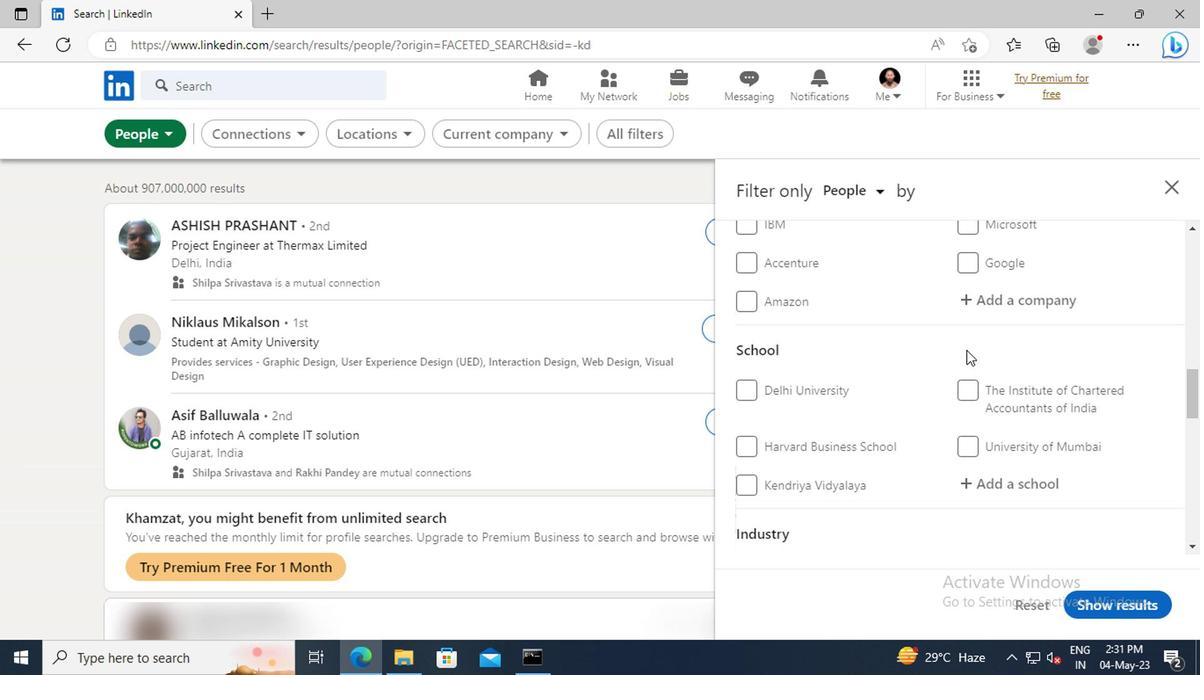 
Action: Mouse scrolled (791, 351) with delta (0, 0)
Screenshot: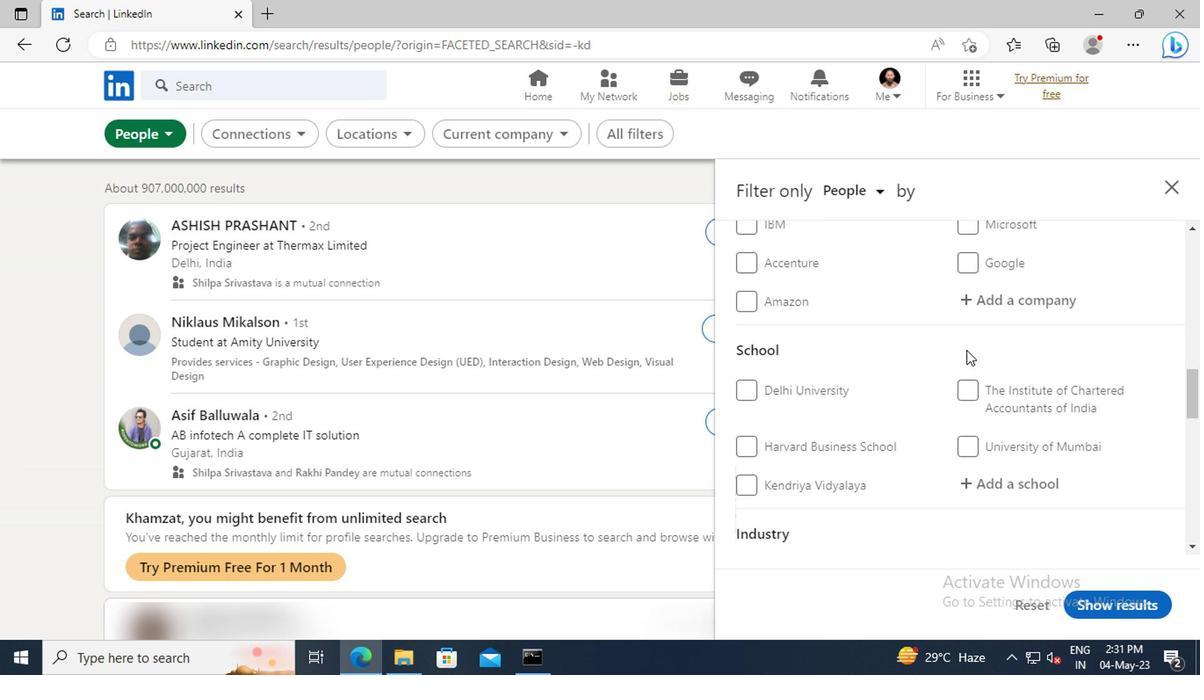 
Action: Mouse scrolled (791, 351) with delta (0, 0)
Screenshot: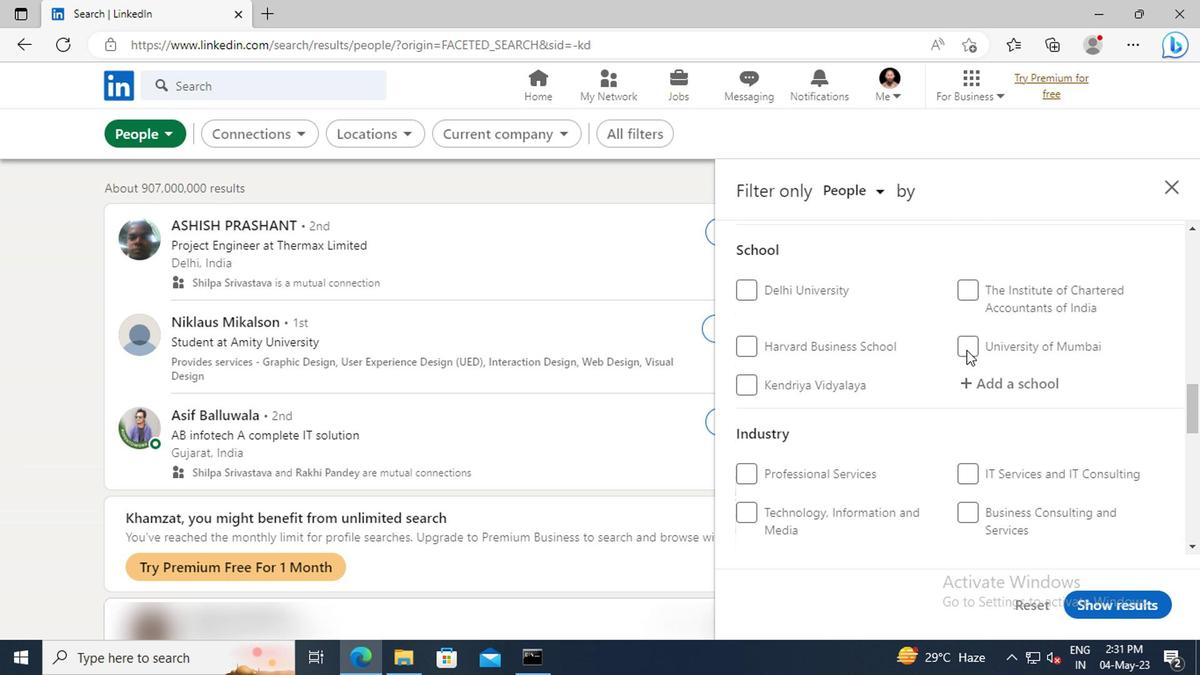 
Action: Mouse scrolled (791, 351) with delta (0, 0)
Screenshot: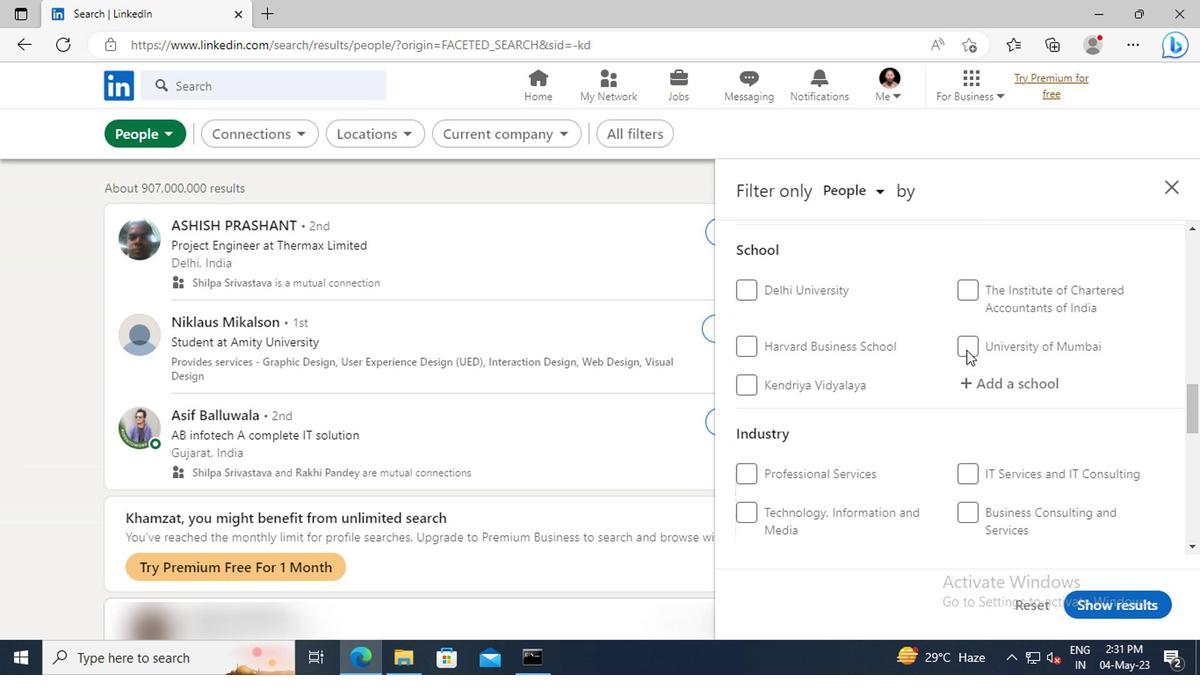 
Action: Mouse scrolled (791, 351) with delta (0, 0)
Screenshot: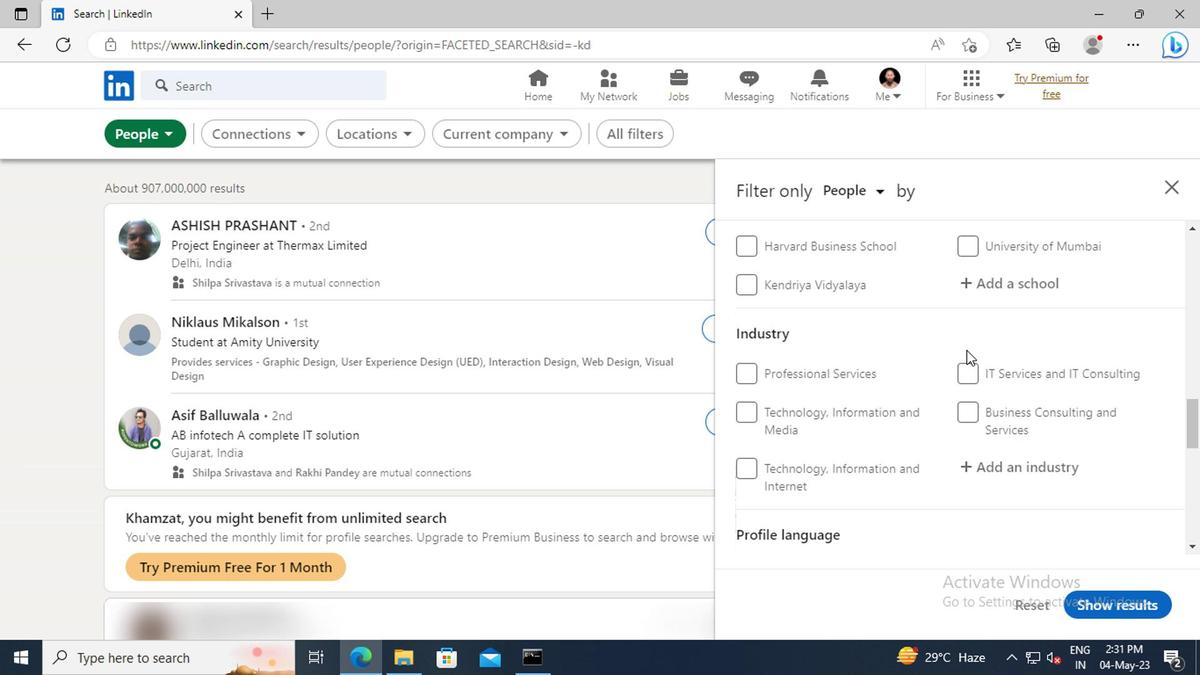 
Action: Mouse scrolled (791, 351) with delta (0, 0)
Screenshot: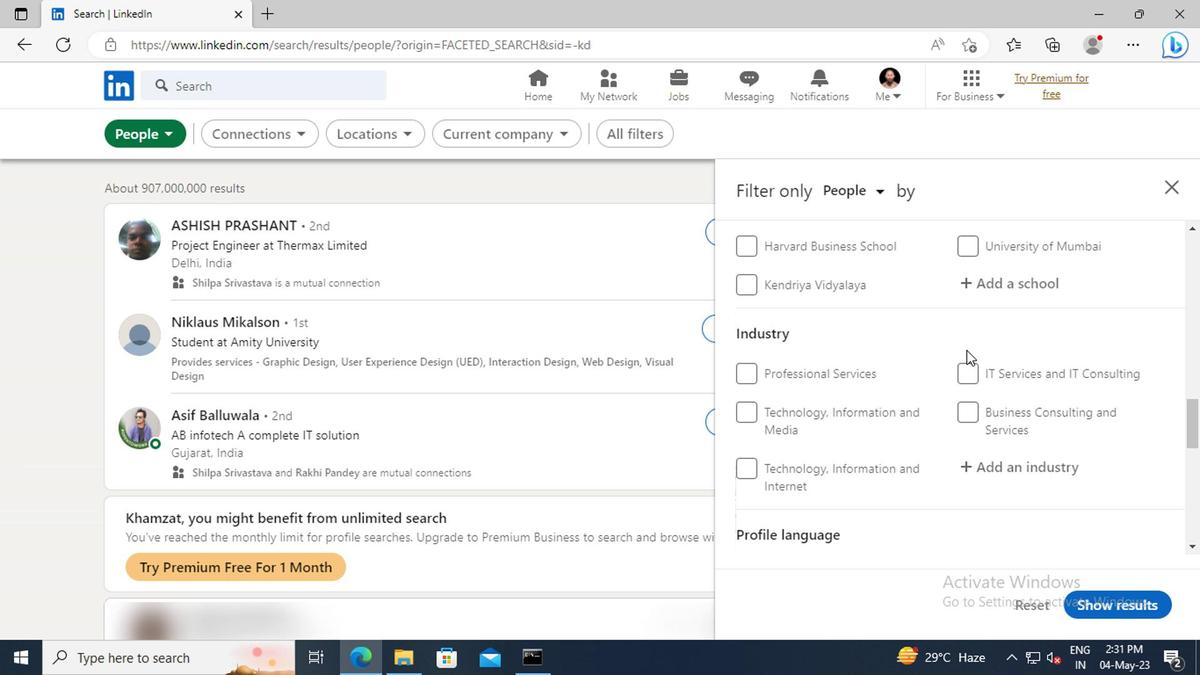 
Action: Mouse scrolled (791, 351) with delta (0, 0)
Screenshot: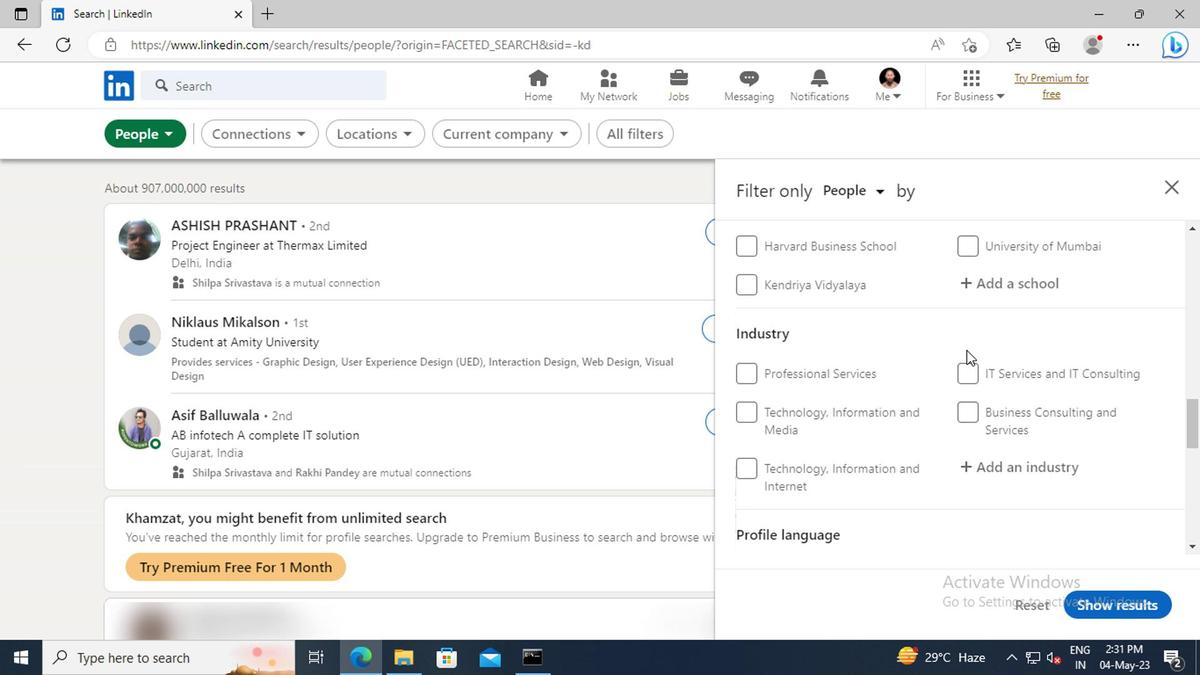 
Action: Mouse scrolled (791, 351) with delta (0, 0)
Screenshot: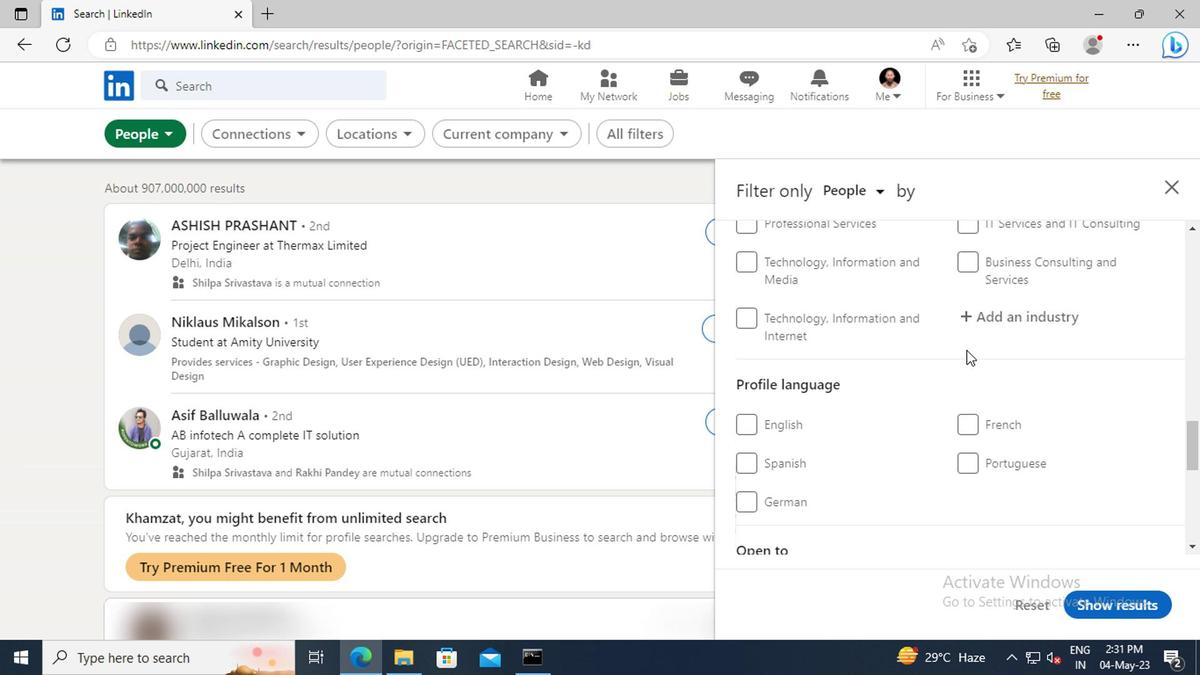 
Action: Mouse scrolled (791, 351) with delta (0, 0)
Screenshot: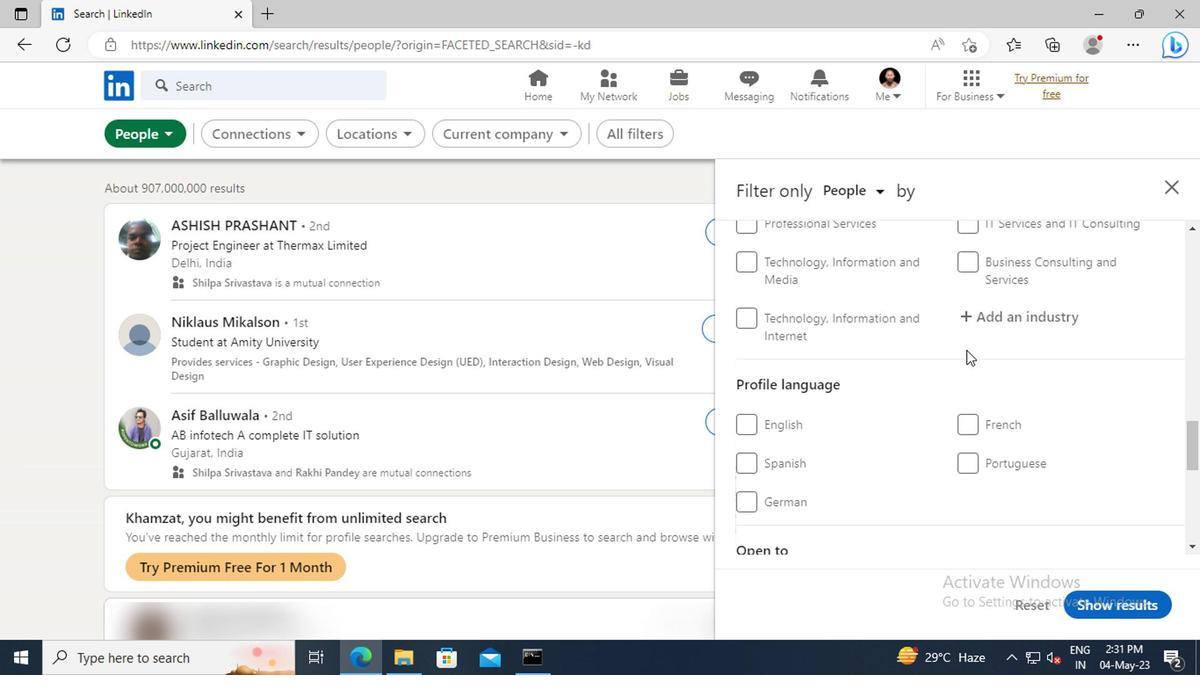 
Action: Mouse moved to (637, 336)
Screenshot: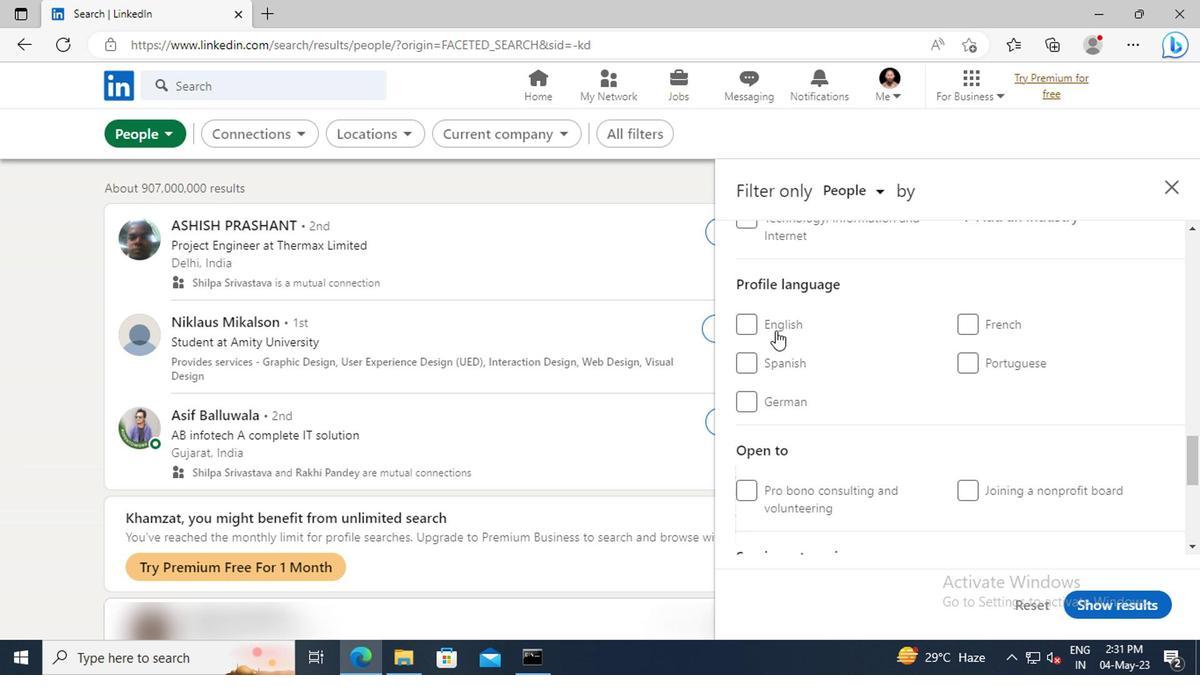 
Action: Mouse pressed left at (637, 336)
Screenshot: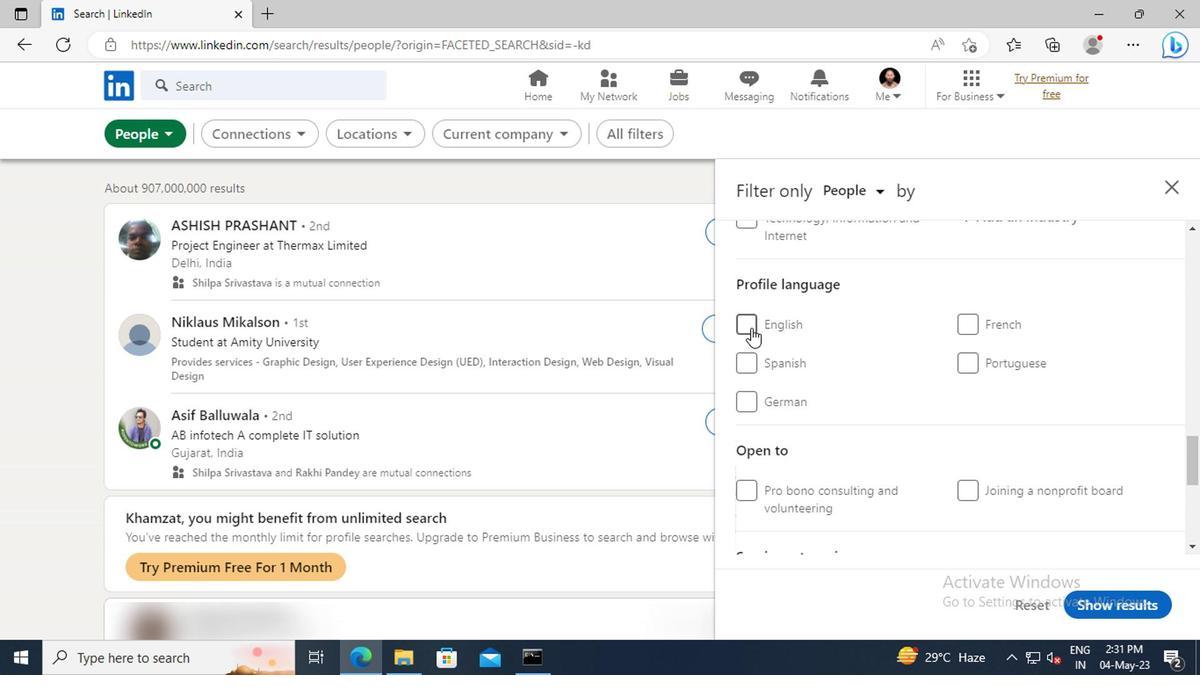 
Action: Mouse moved to (789, 337)
Screenshot: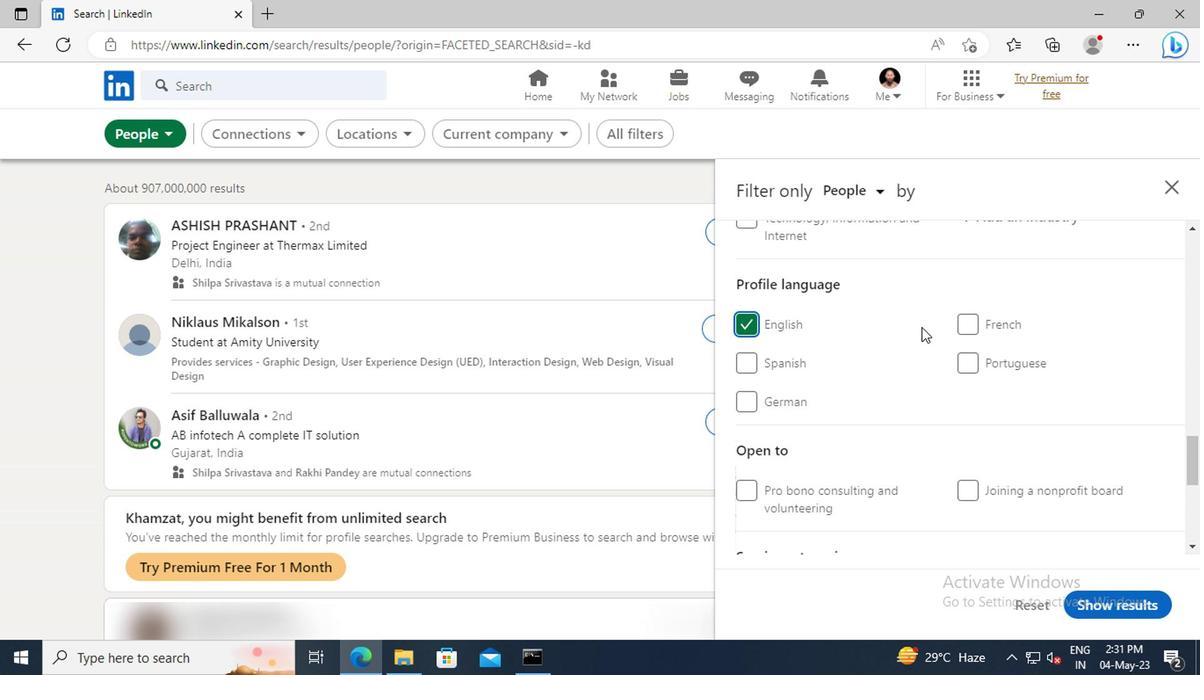 
Action: Mouse scrolled (789, 337) with delta (0, 0)
Screenshot: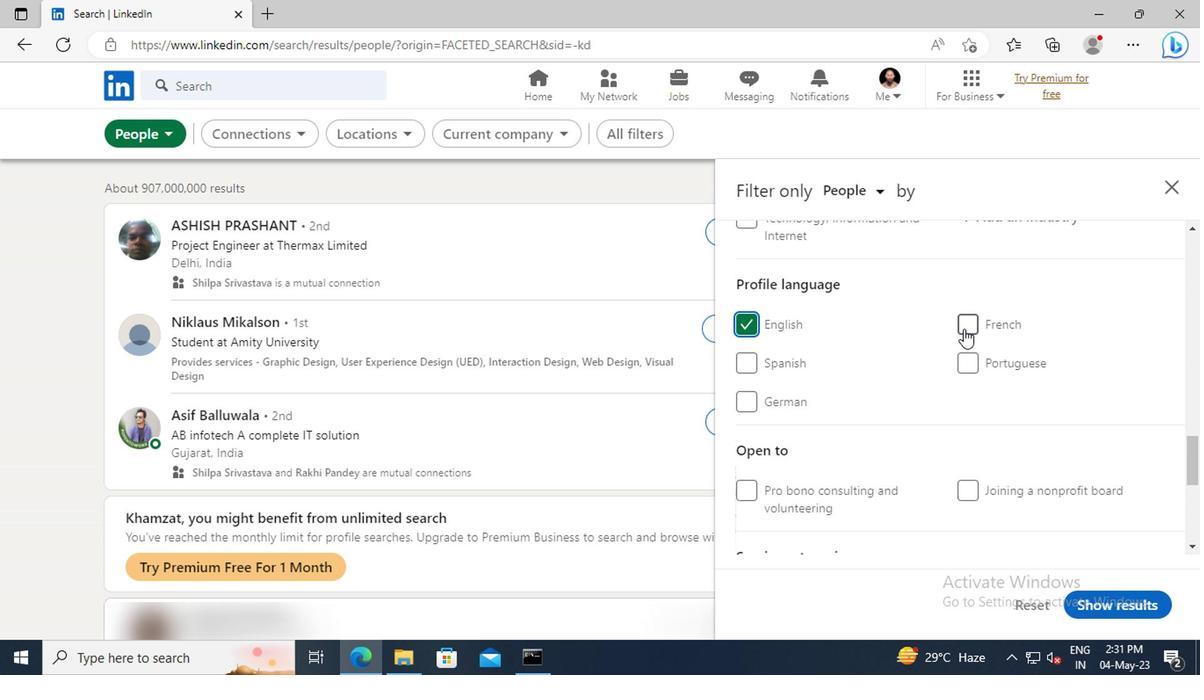 
Action: Mouse scrolled (789, 337) with delta (0, 0)
Screenshot: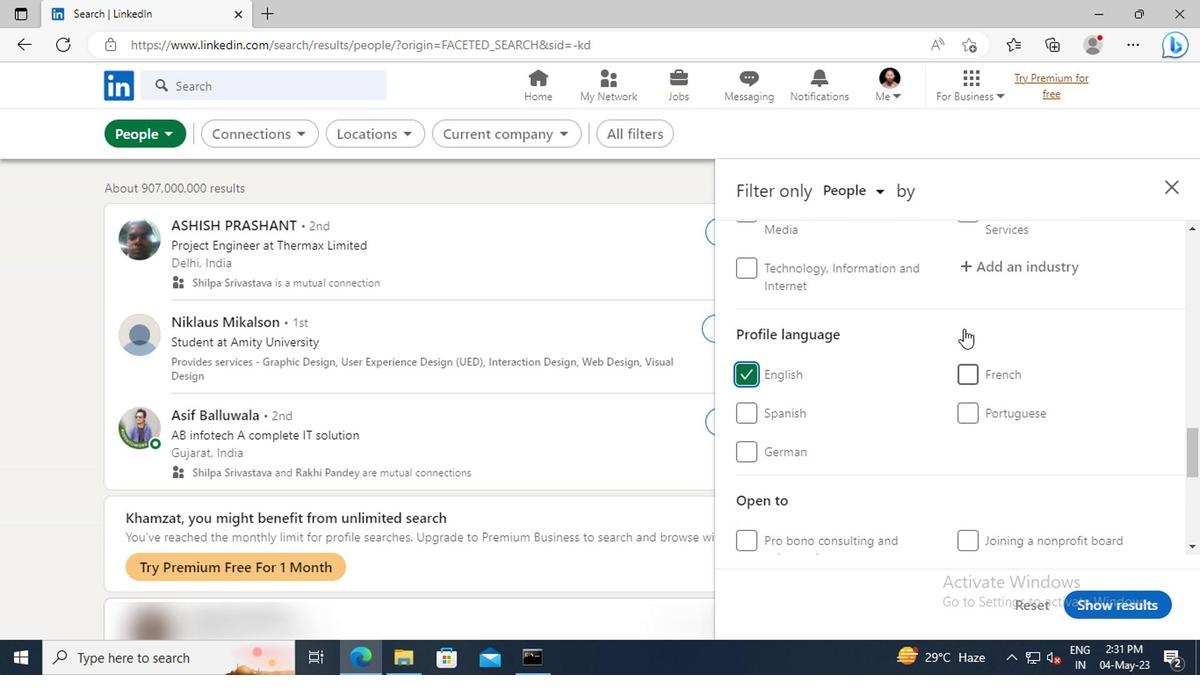 
Action: Mouse scrolled (789, 337) with delta (0, 0)
Screenshot: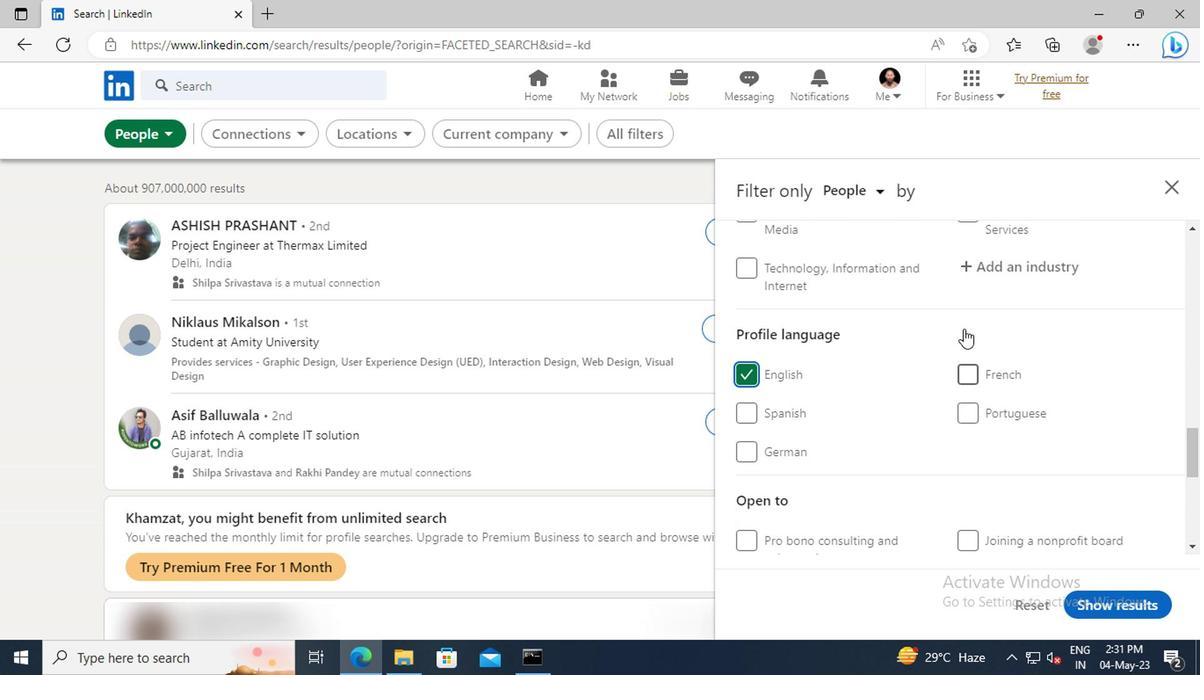 
Action: Mouse scrolled (789, 337) with delta (0, 0)
Screenshot: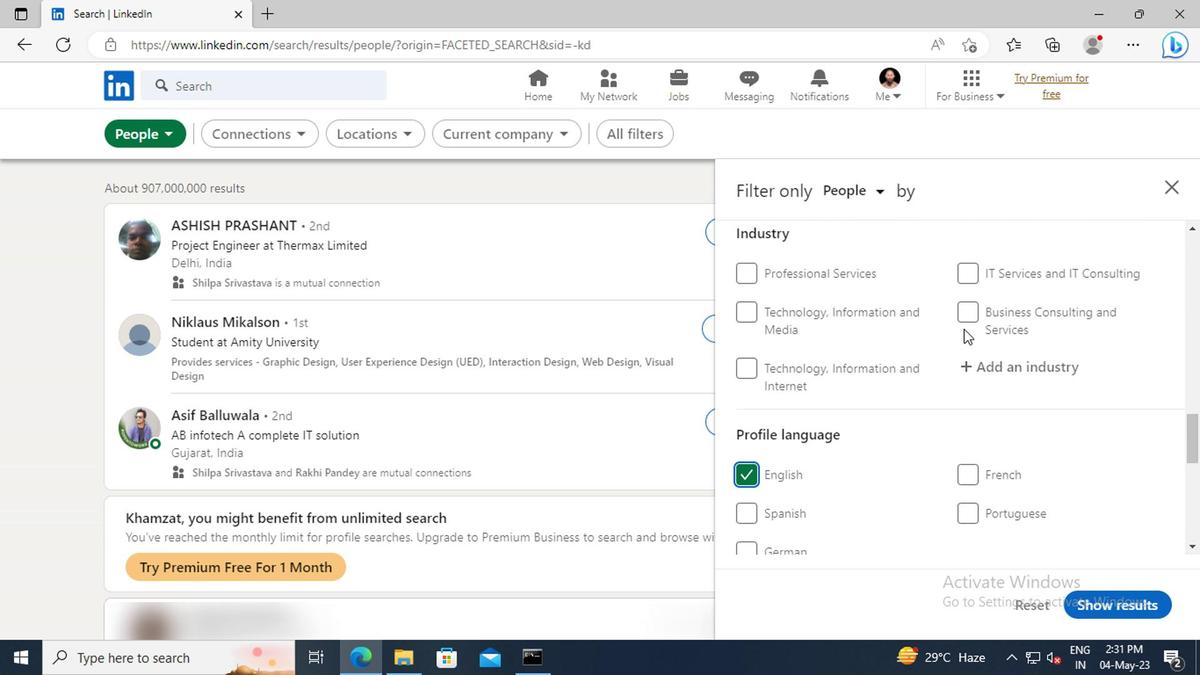 
Action: Mouse scrolled (789, 337) with delta (0, 0)
Screenshot: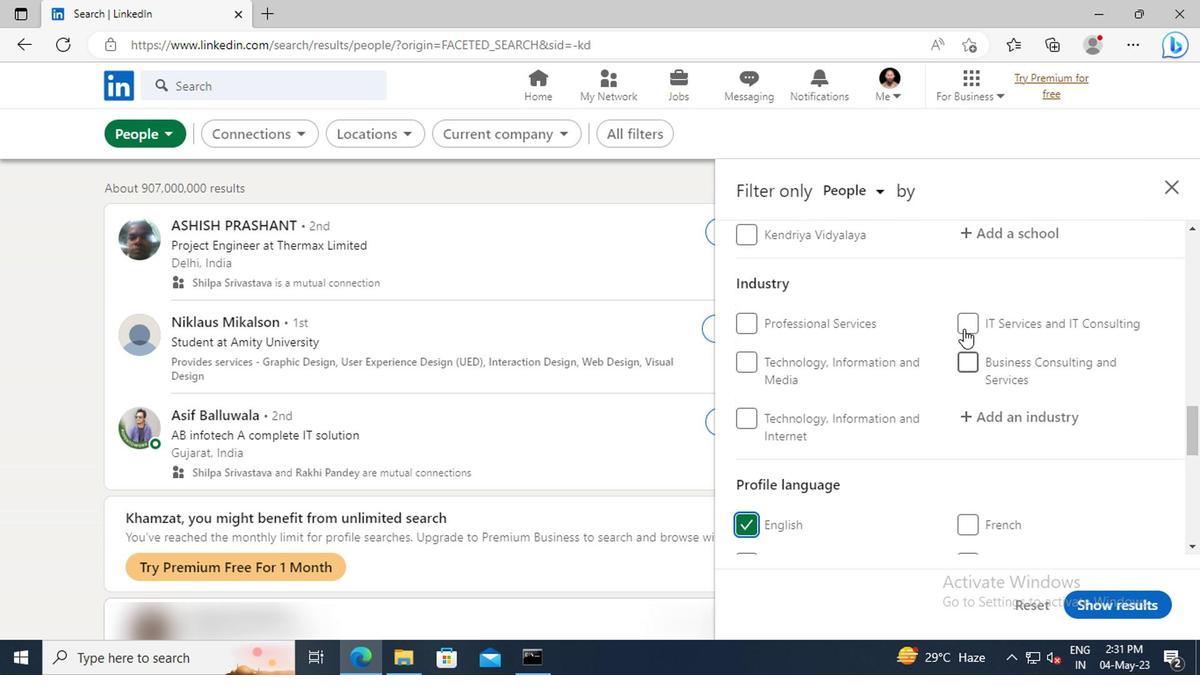 
Action: Mouse scrolled (789, 337) with delta (0, 0)
Screenshot: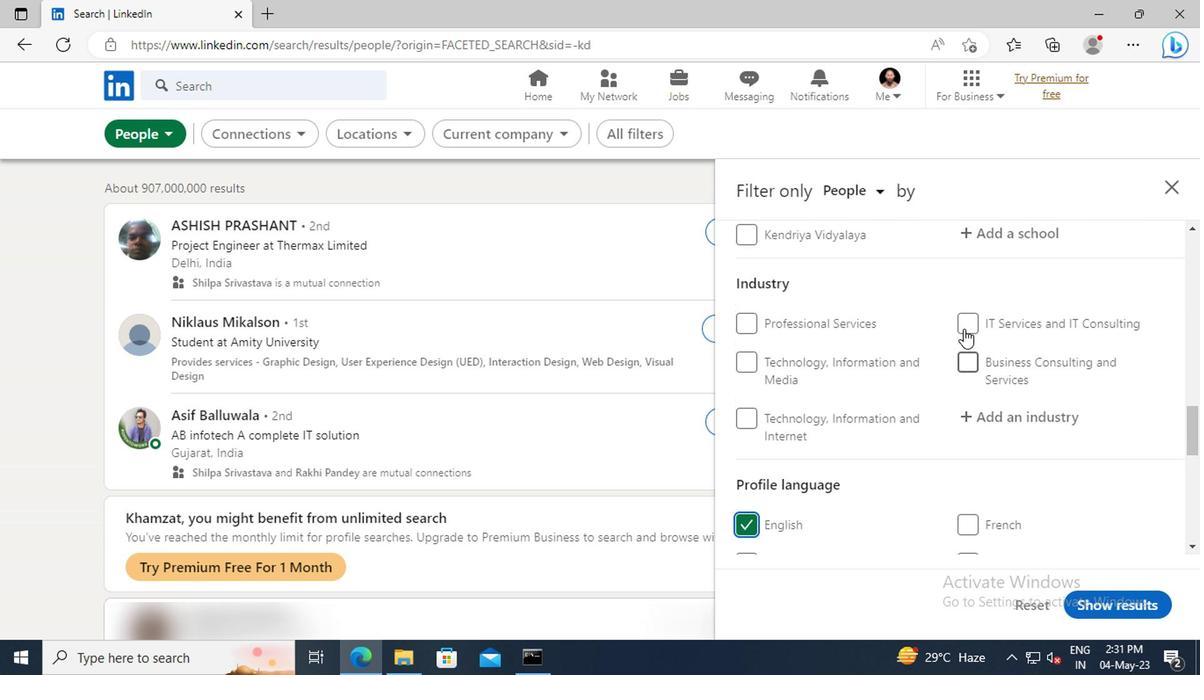 
Action: Mouse scrolled (789, 337) with delta (0, 0)
Screenshot: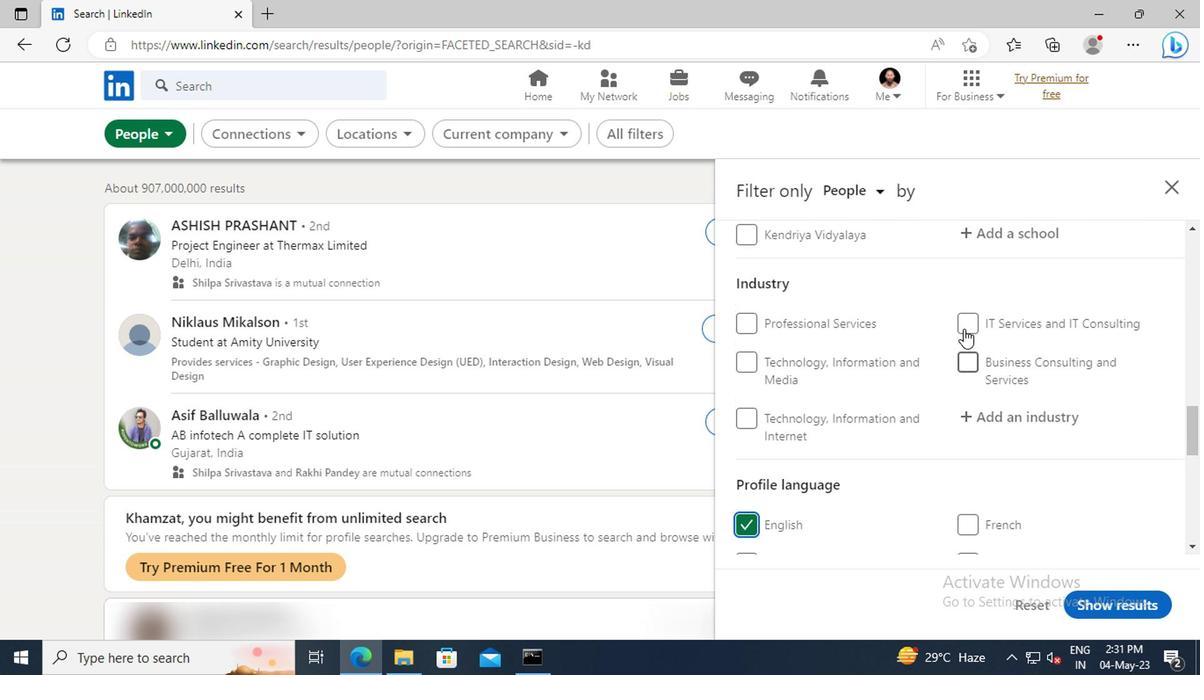 
Action: Mouse scrolled (789, 337) with delta (0, 0)
Screenshot: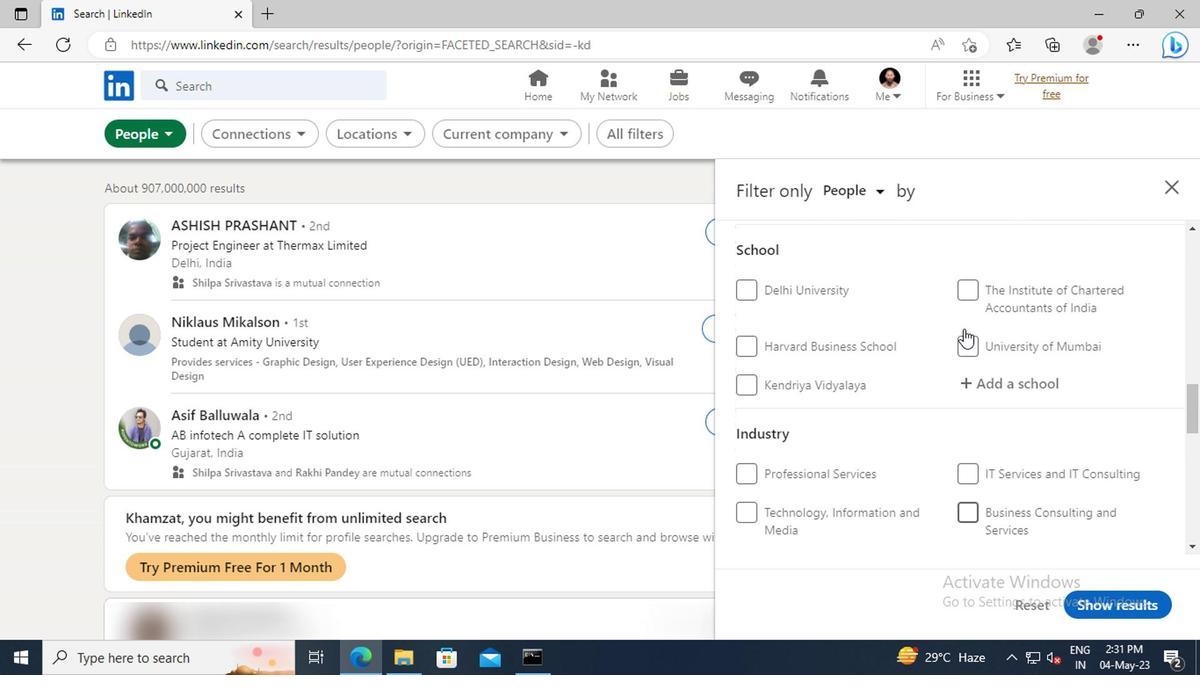 
Action: Mouse scrolled (789, 337) with delta (0, 0)
Screenshot: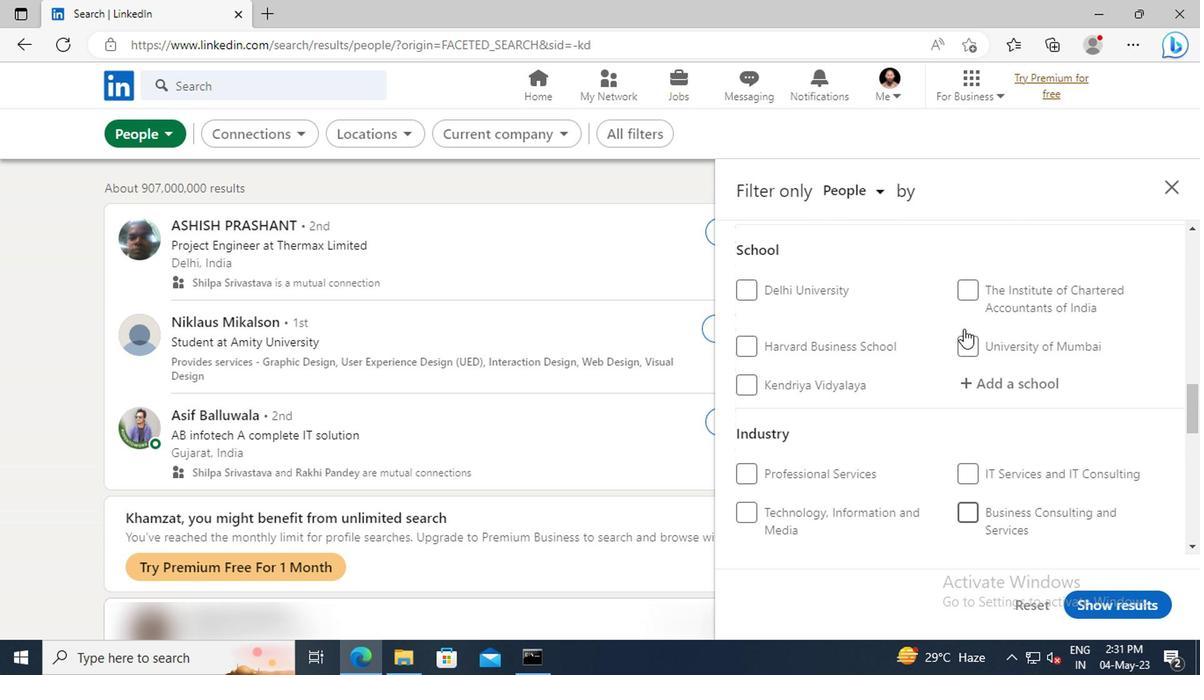 
Action: Mouse scrolled (789, 337) with delta (0, 0)
Screenshot: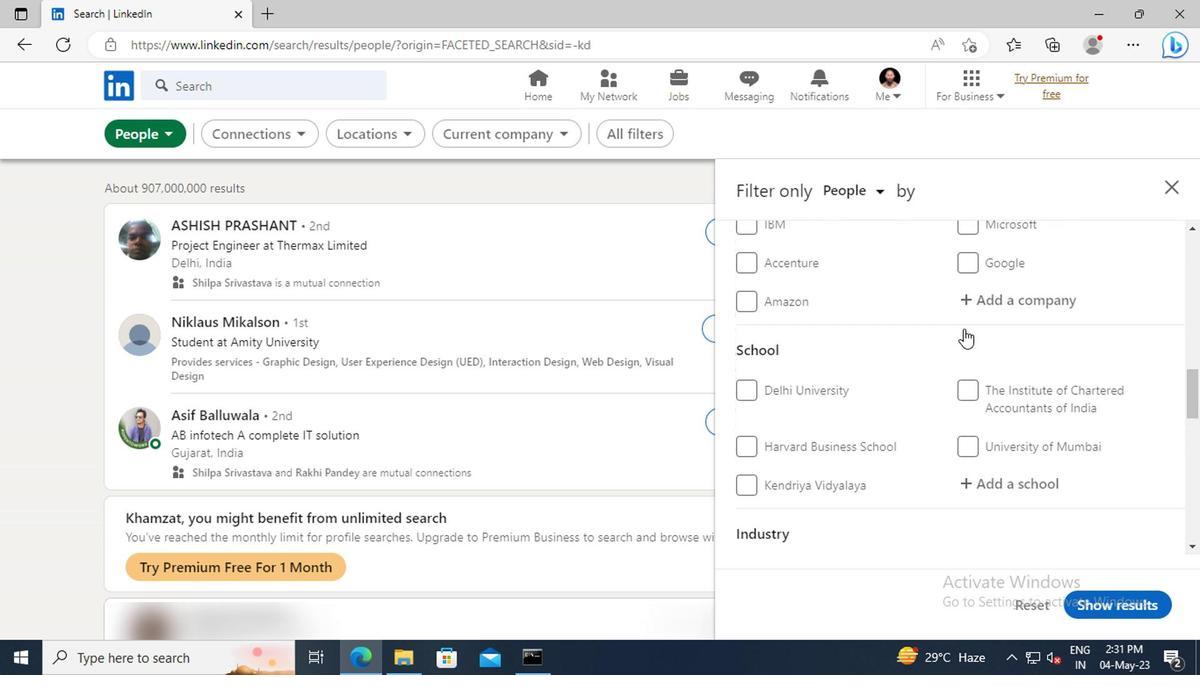 
Action: Mouse scrolled (789, 337) with delta (0, 0)
Screenshot: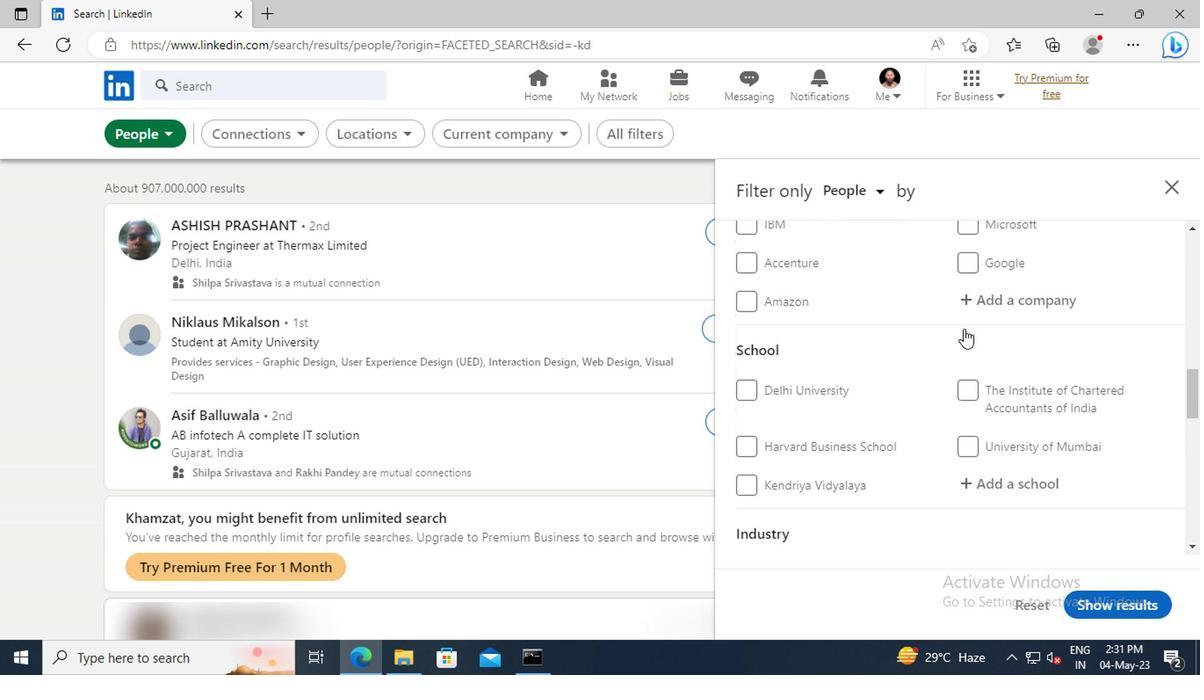 
Action: Mouse scrolled (789, 337) with delta (0, 0)
Screenshot: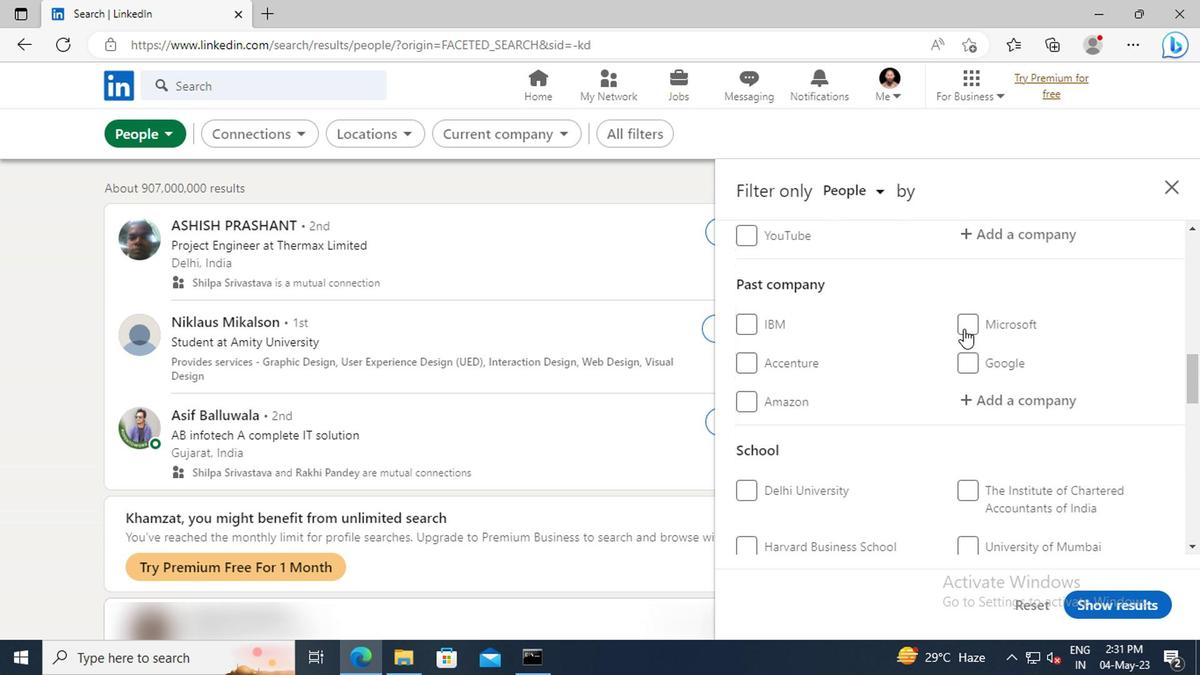 
Action: Mouse scrolled (789, 337) with delta (0, 0)
Screenshot: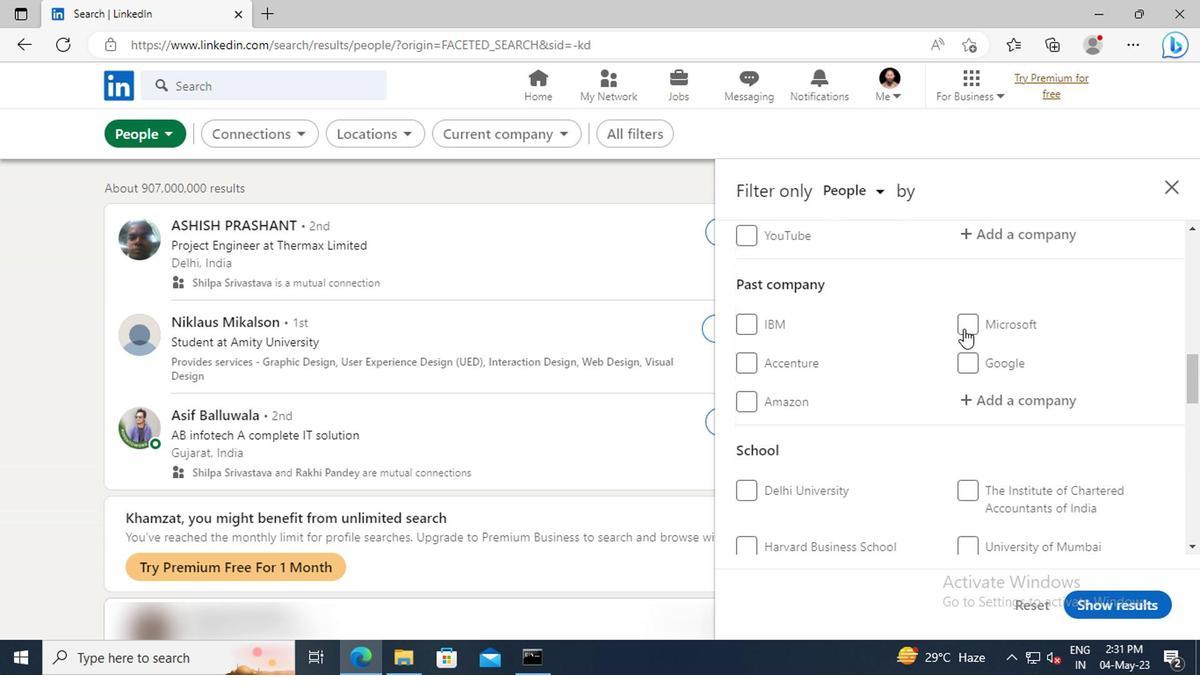 
Action: Mouse moved to (790, 338)
Screenshot: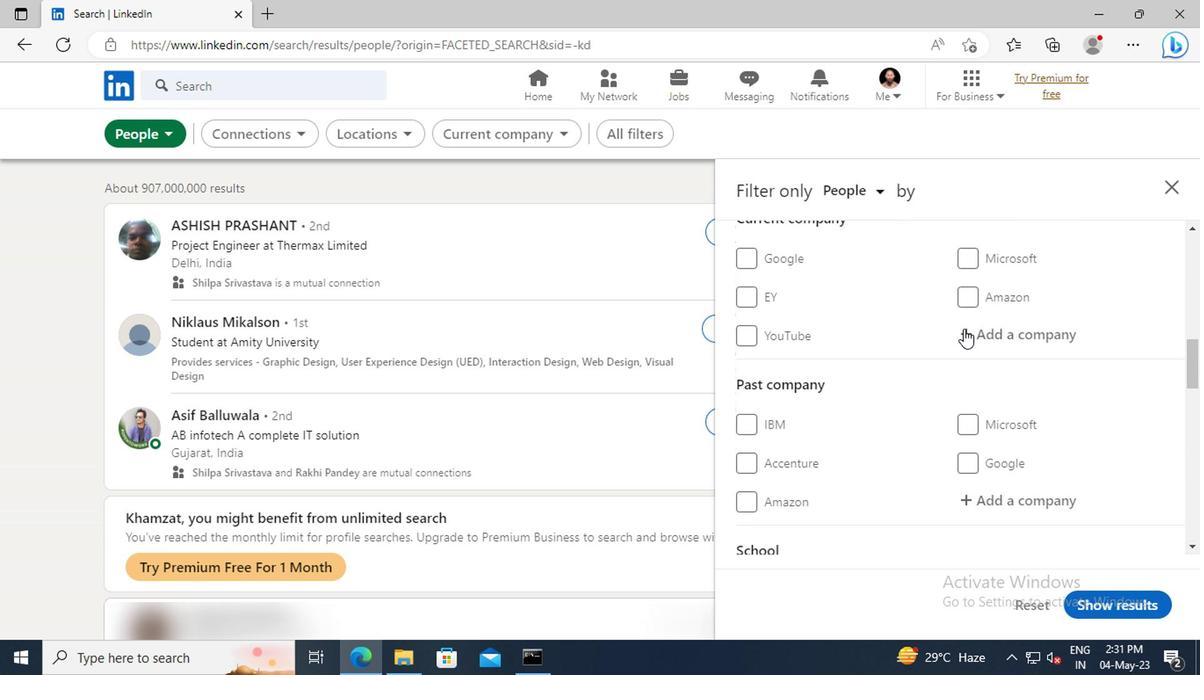 
Action: Mouse pressed left at (790, 338)
Screenshot: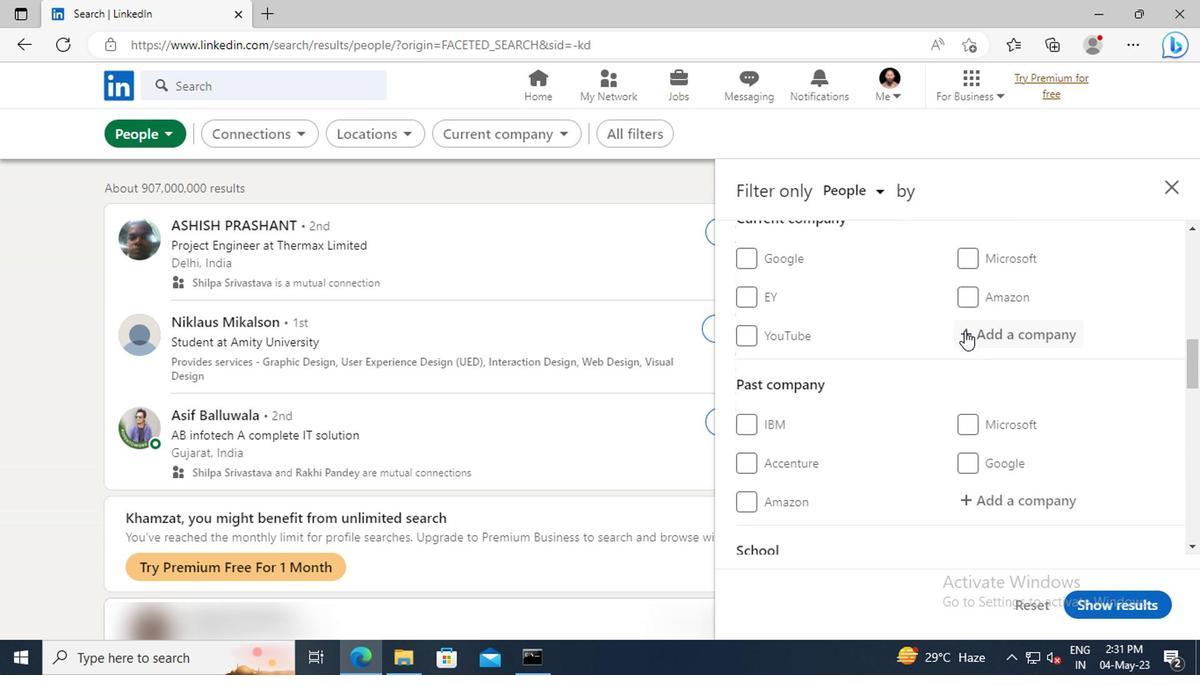 
Action: Key pressed <Key.shift>INFOBIP
Screenshot: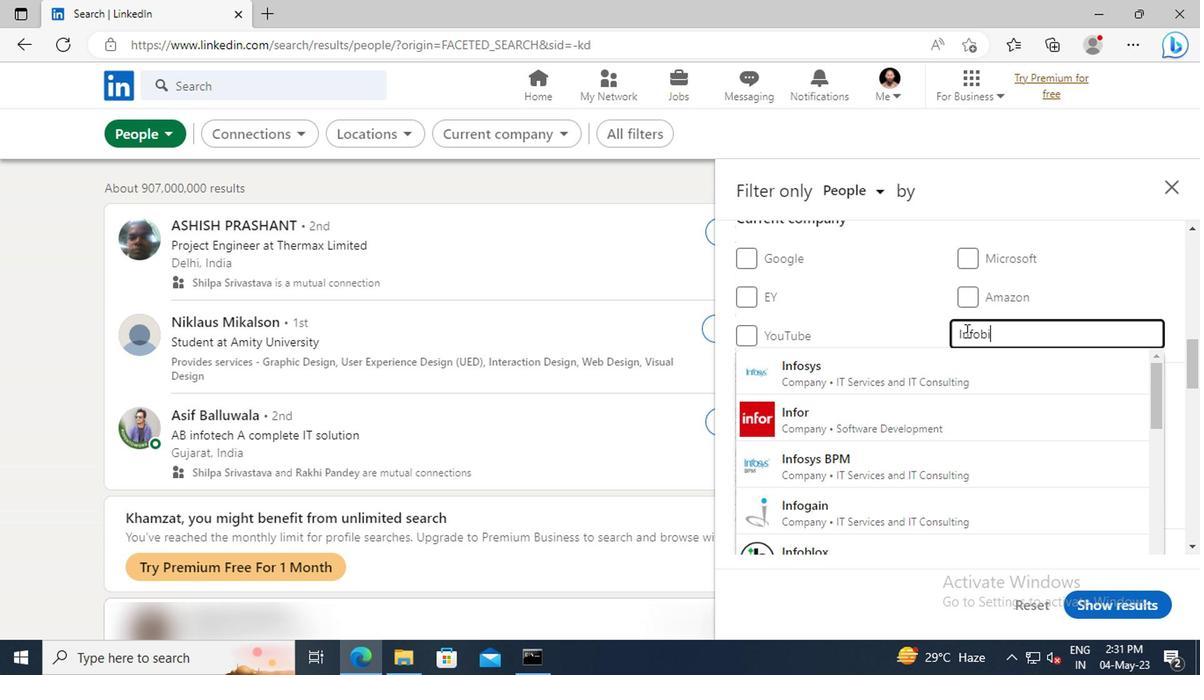 
Action: Mouse moved to (794, 362)
Screenshot: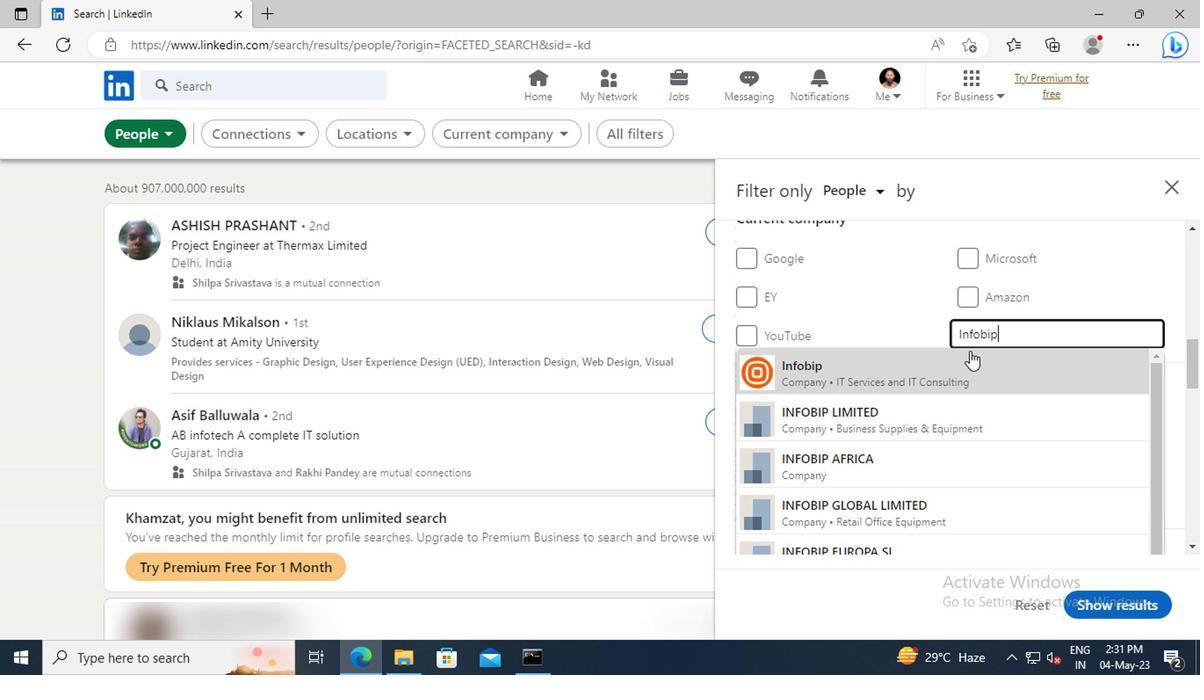 
Action: Mouse pressed left at (794, 362)
Screenshot: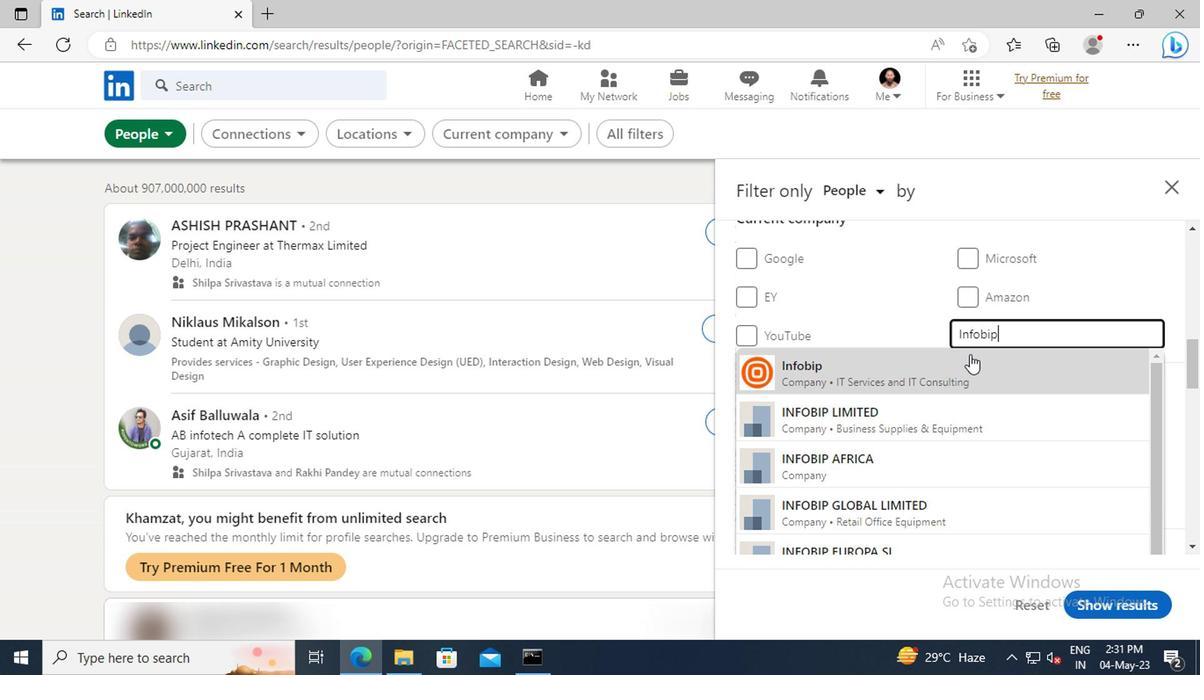 
Action: Mouse scrolled (794, 362) with delta (0, 0)
Screenshot: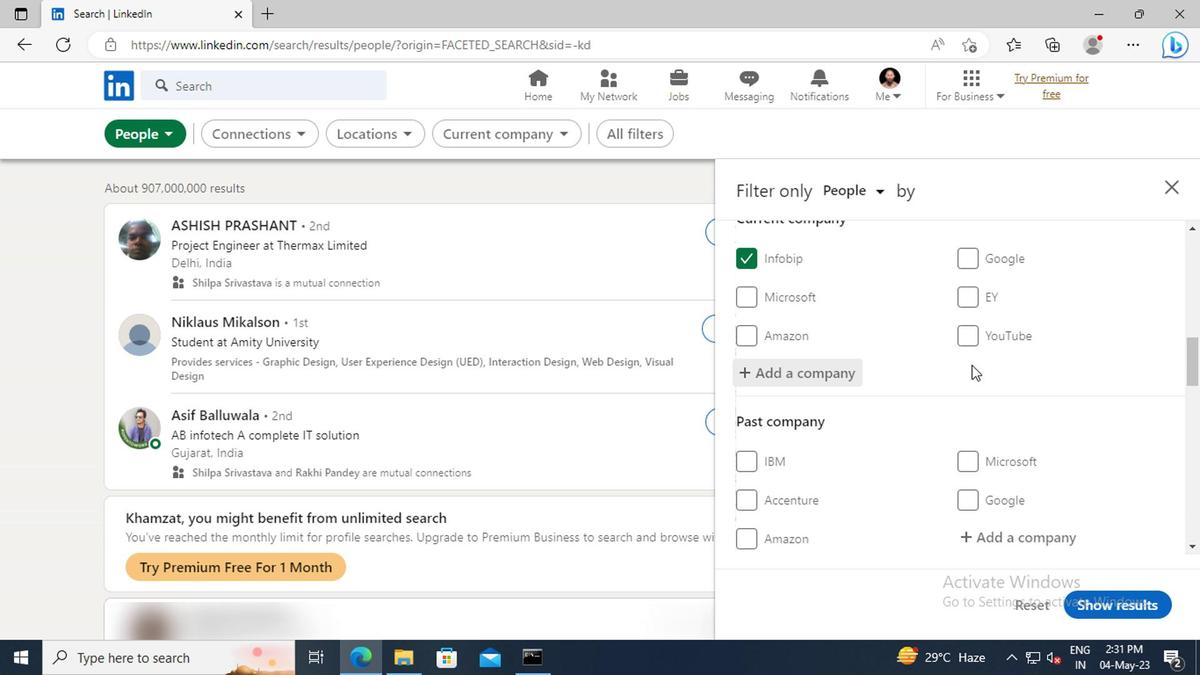 
Action: Mouse scrolled (794, 362) with delta (0, 0)
Screenshot: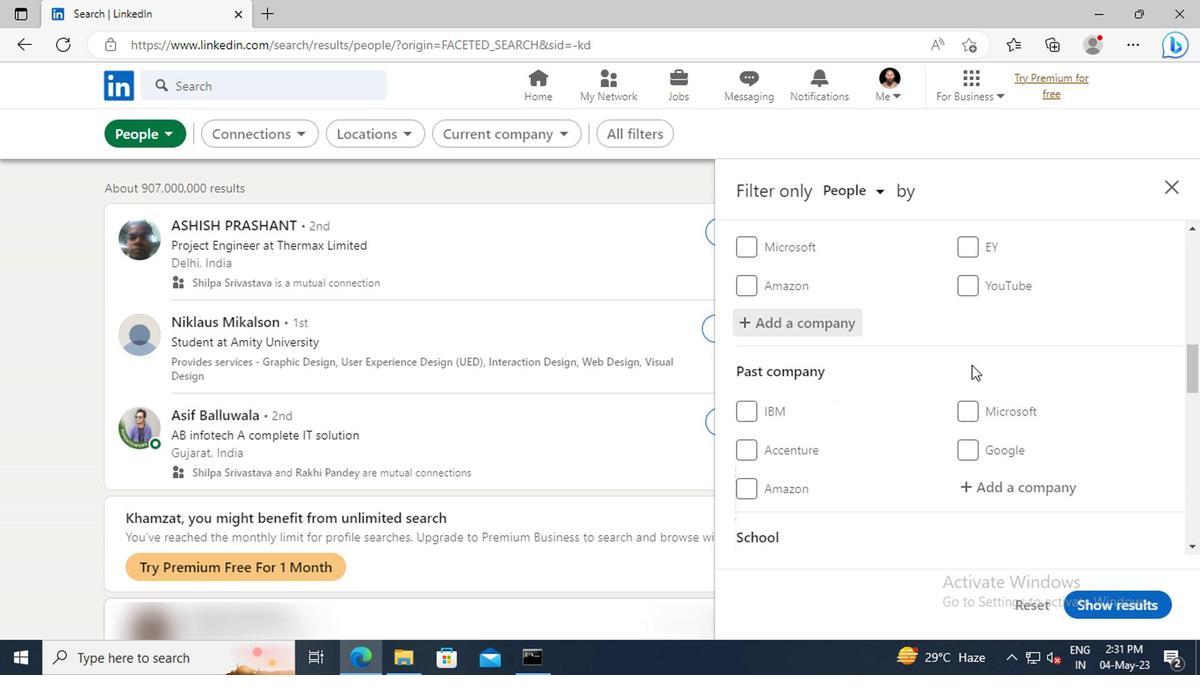 
Action: Mouse scrolled (794, 362) with delta (0, 0)
Screenshot: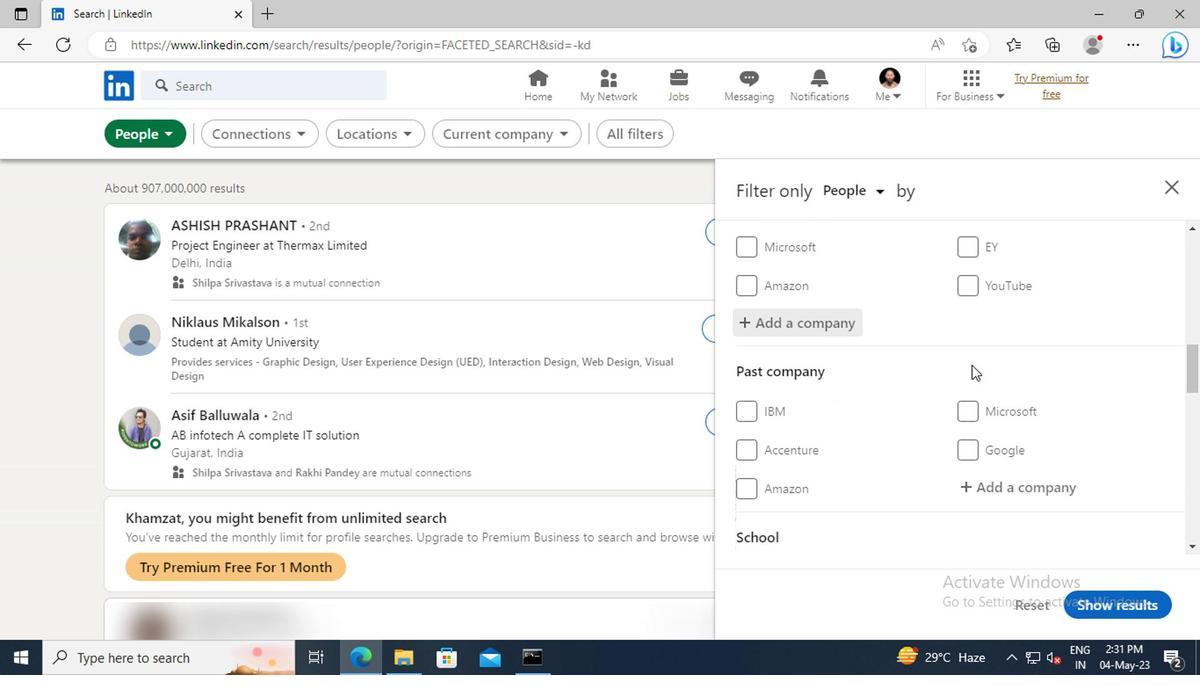 
Action: Mouse scrolled (794, 362) with delta (0, 0)
Screenshot: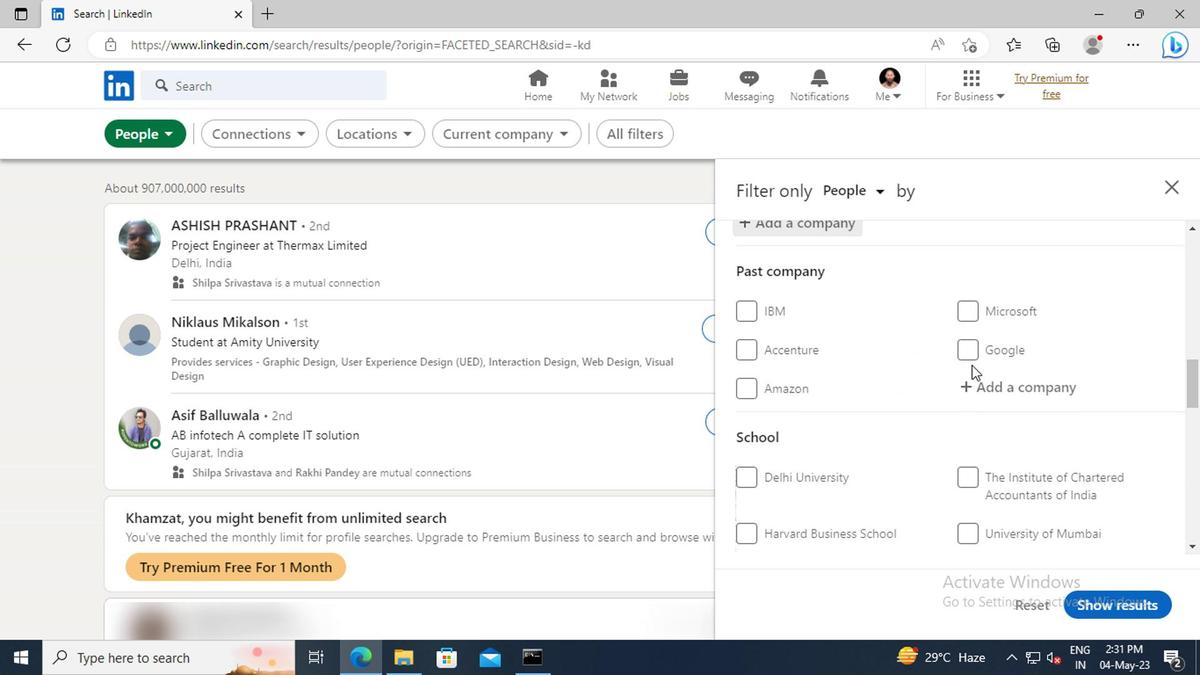 
Action: Mouse moved to (793, 356)
Screenshot: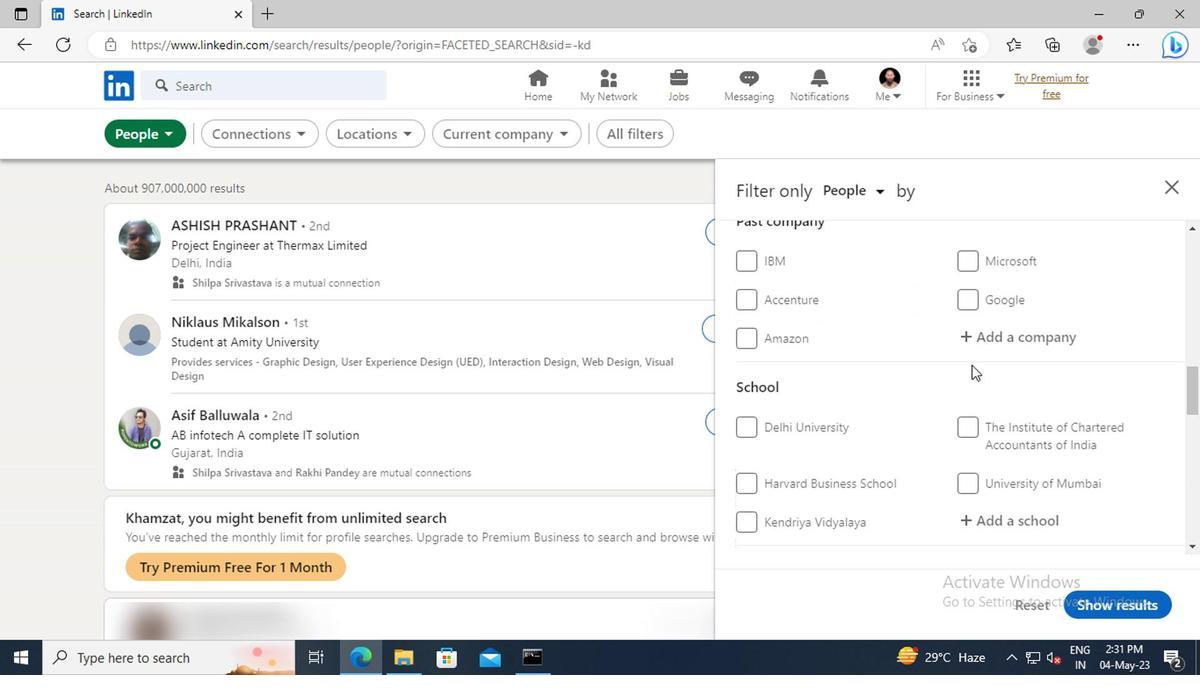 
Action: Mouse scrolled (793, 355) with delta (0, 0)
Screenshot: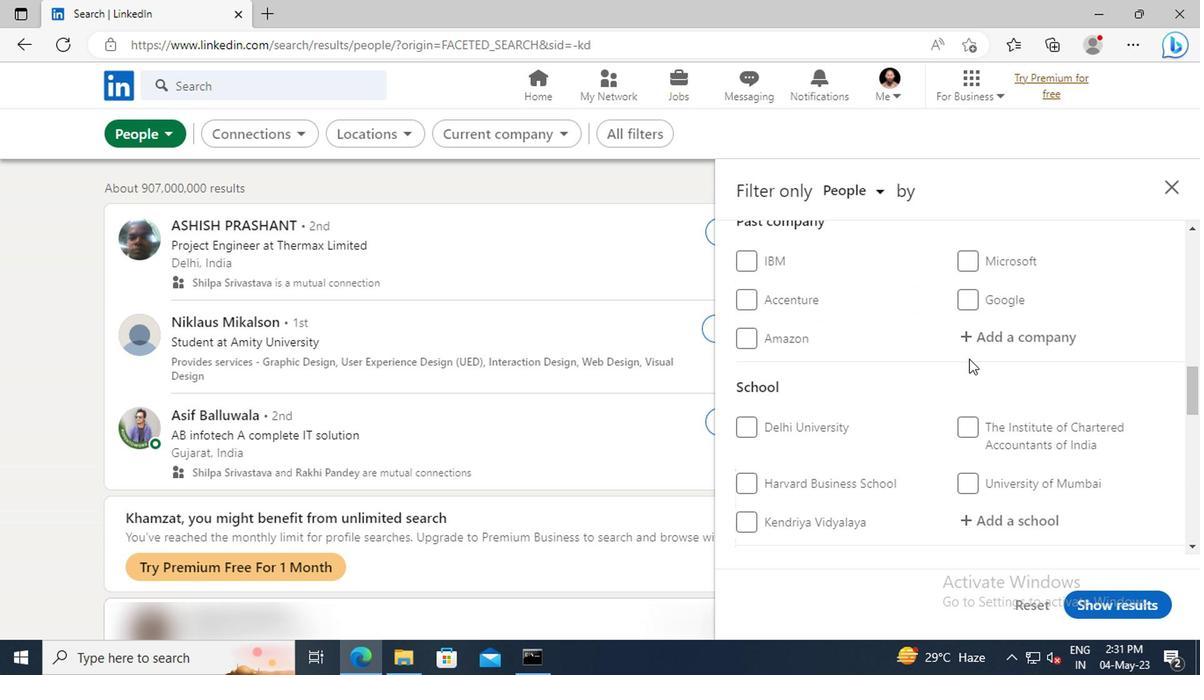 
Action: Mouse scrolled (793, 355) with delta (0, 0)
Screenshot: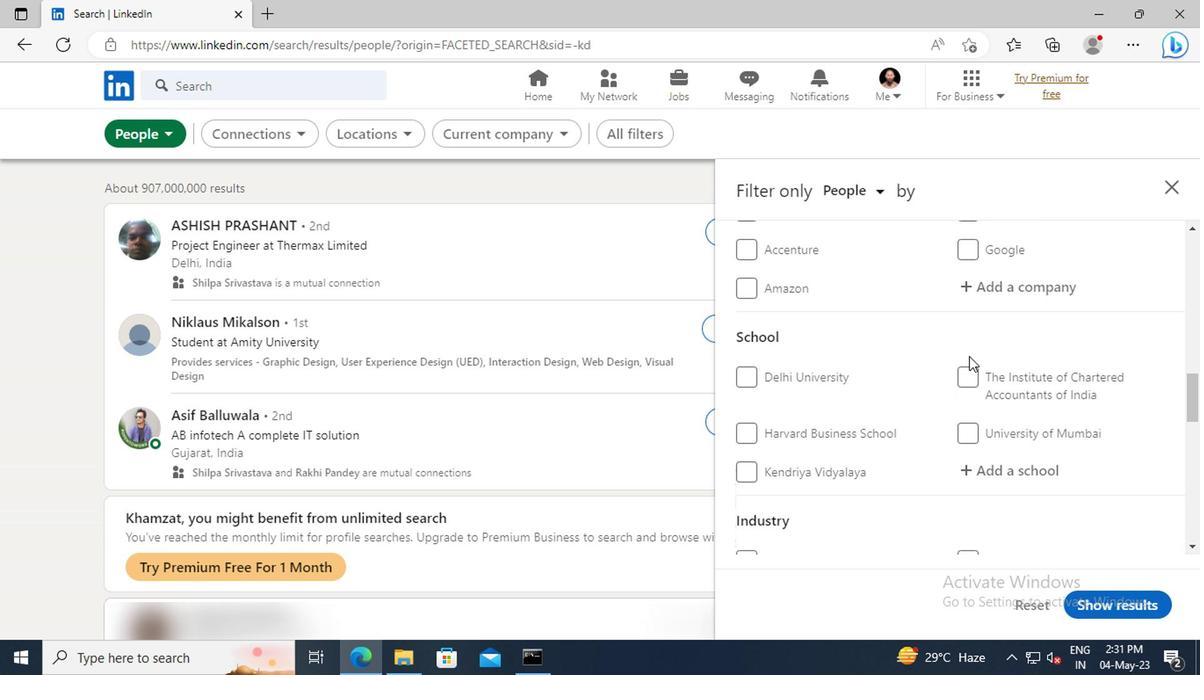 
Action: Mouse scrolled (793, 355) with delta (0, 0)
Screenshot: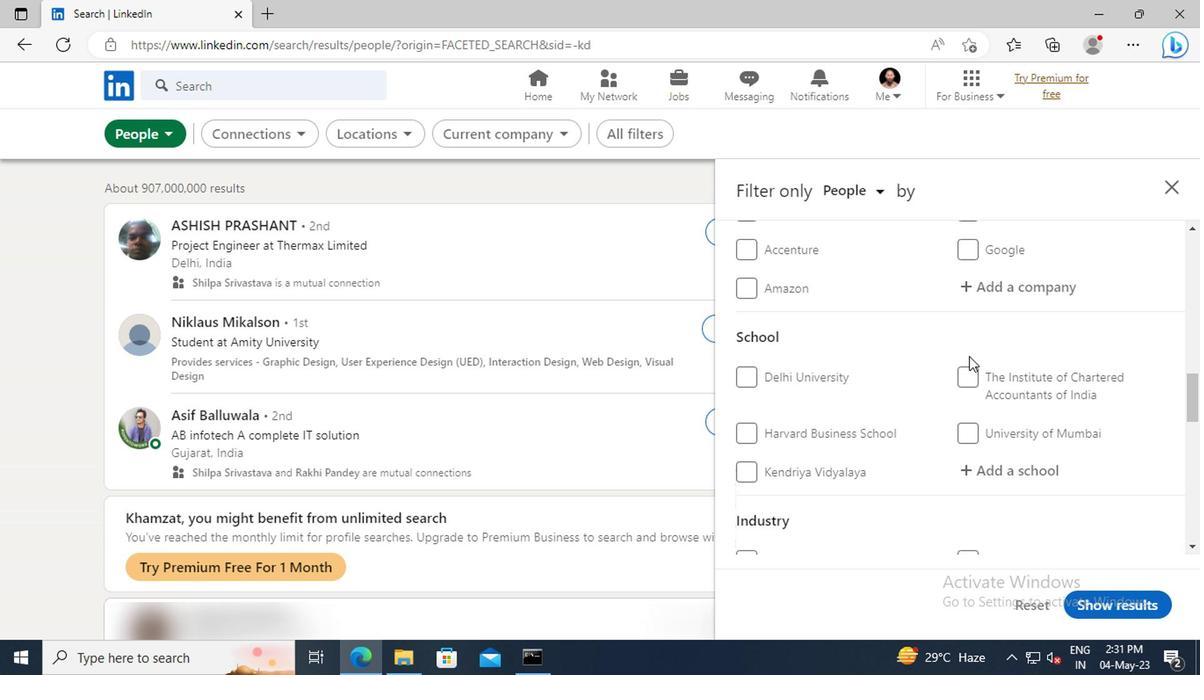 
Action: Mouse moved to (796, 365)
Screenshot: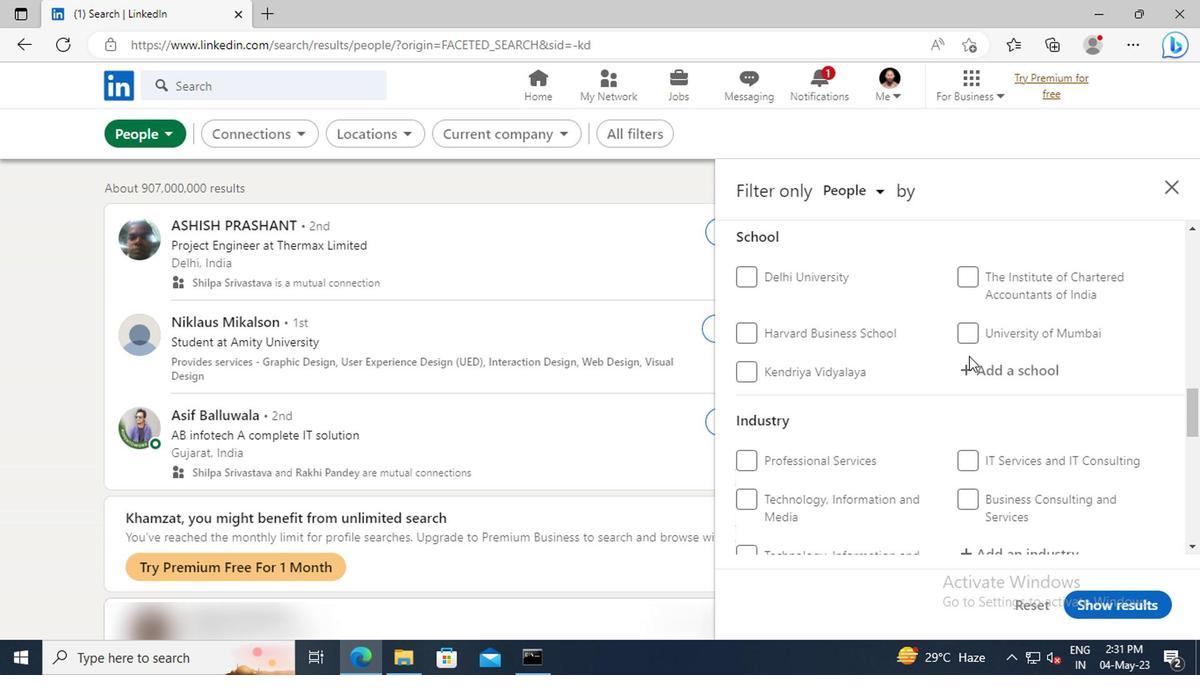 
Action: Mouse pressed left at (796, 365)
Screenshot: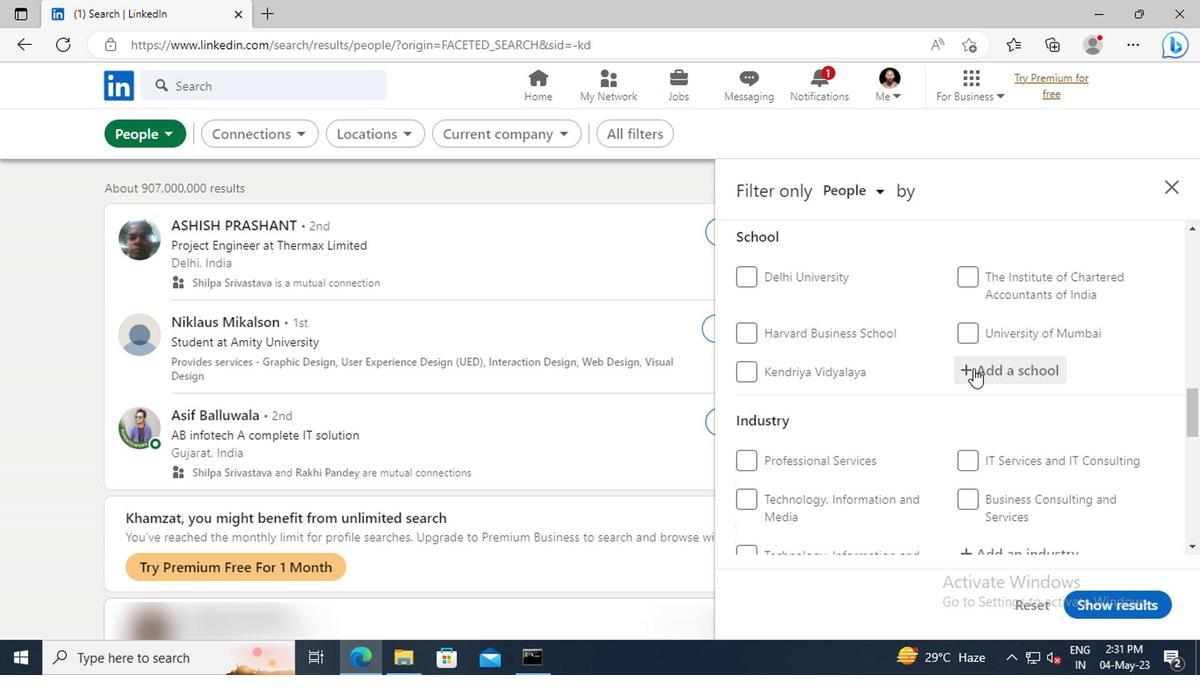 
Action: Key pressed <Key.shift>ST.<Key.space><Key.shift>FRANCIS<Key.space><Key.shift>COLLE
Screenshot: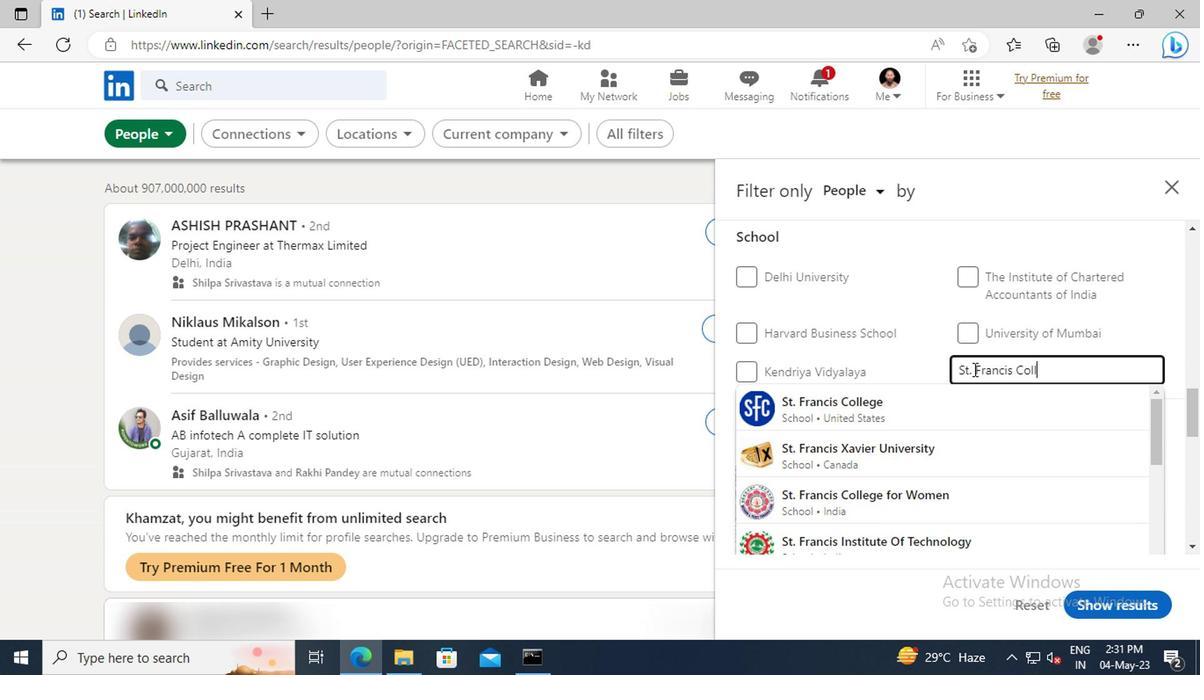 
Action: Mouse moved to (801, 419)
Screenshot: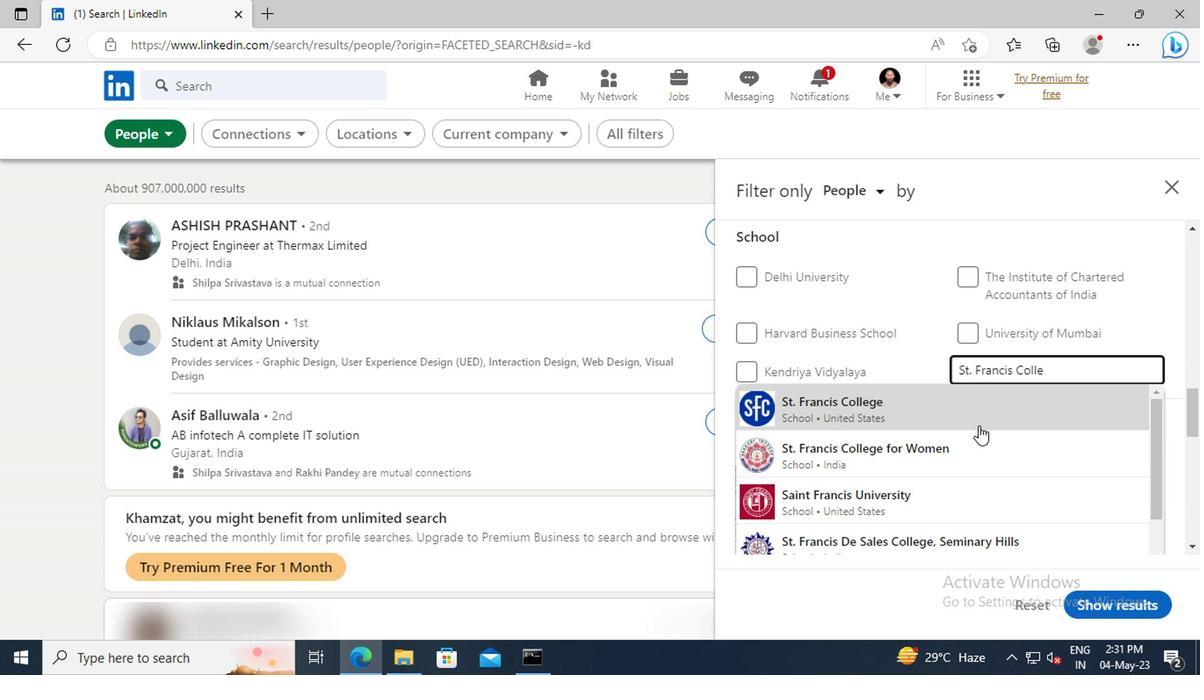 
Action: Mouse pressed left at (801, 419)
Screenshot: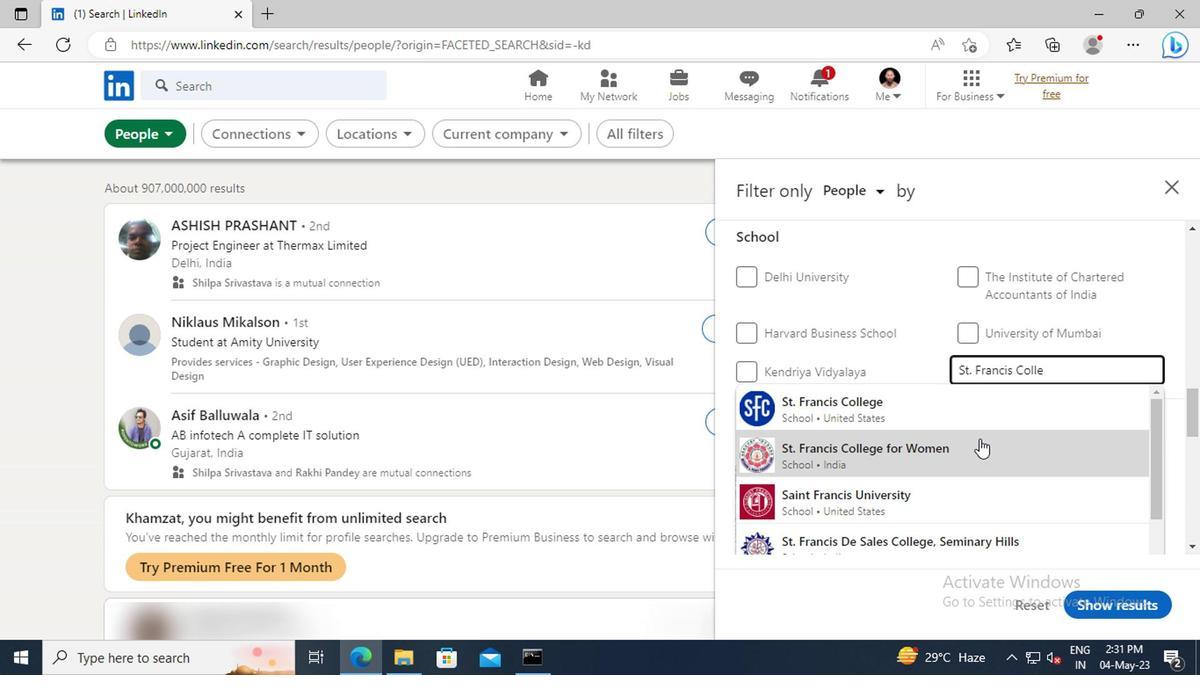 
Action: Mouse scrolled (801, 418) with delta (0, 0)
Screenshot: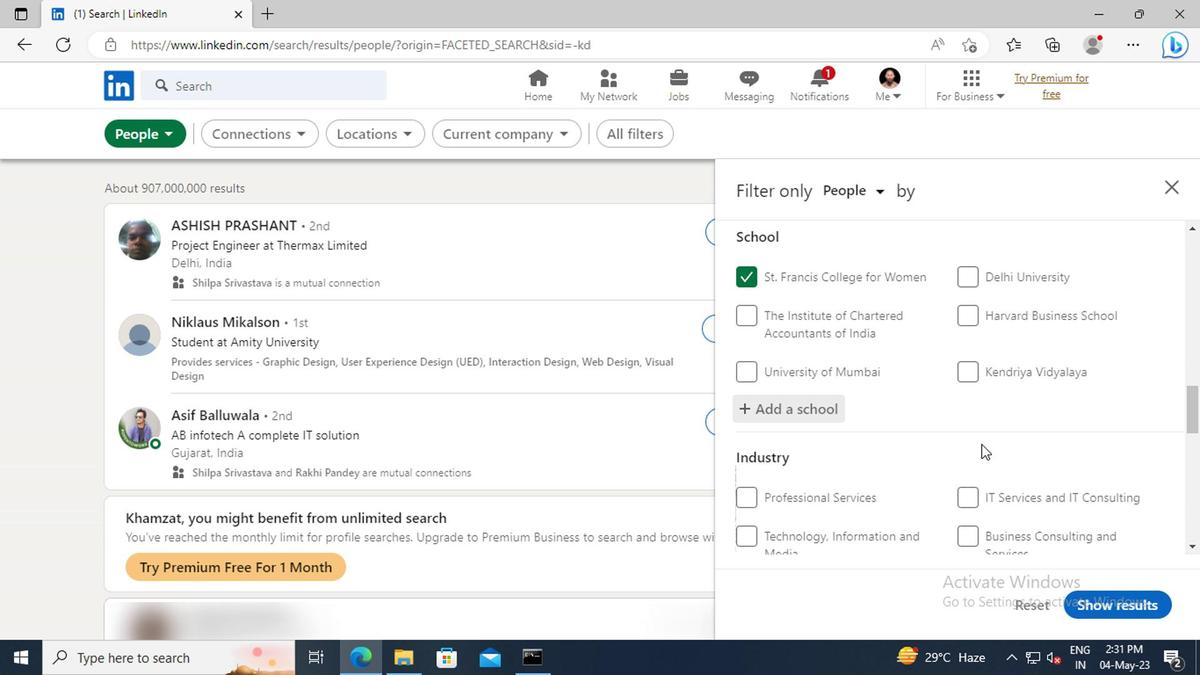 
Action: Mouse scrolled (801, 418) with delta (0, 0)
Screenshot: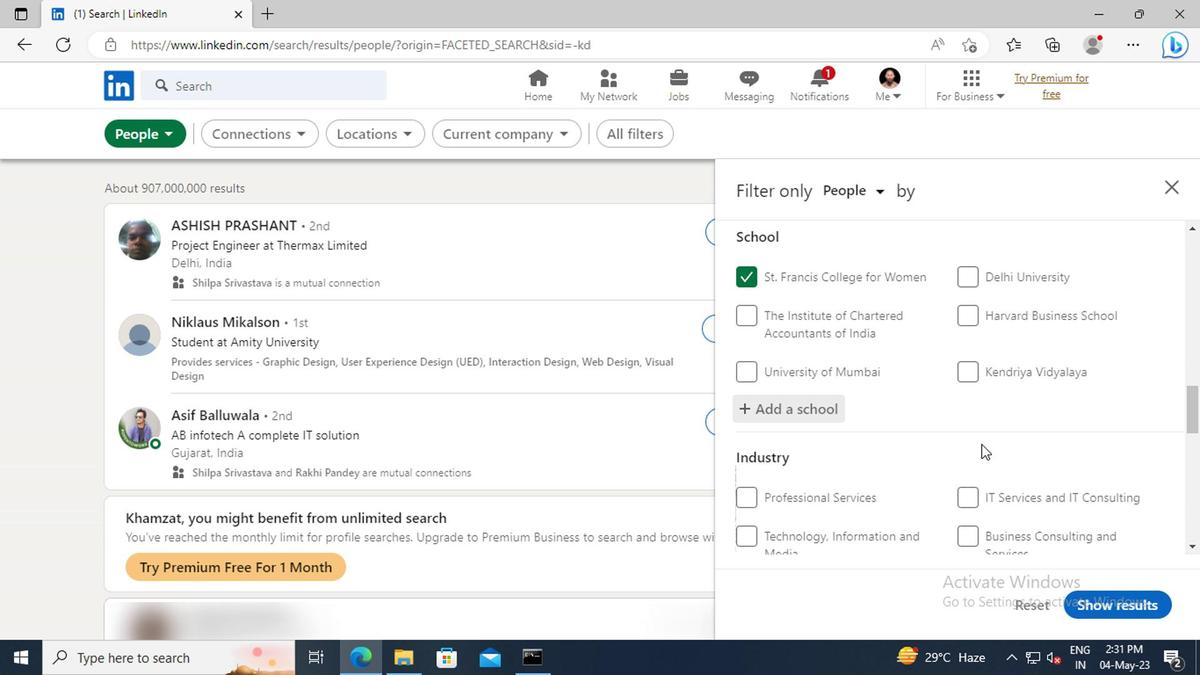 
Action: Mouse moved to (801, 407)
Screenshot: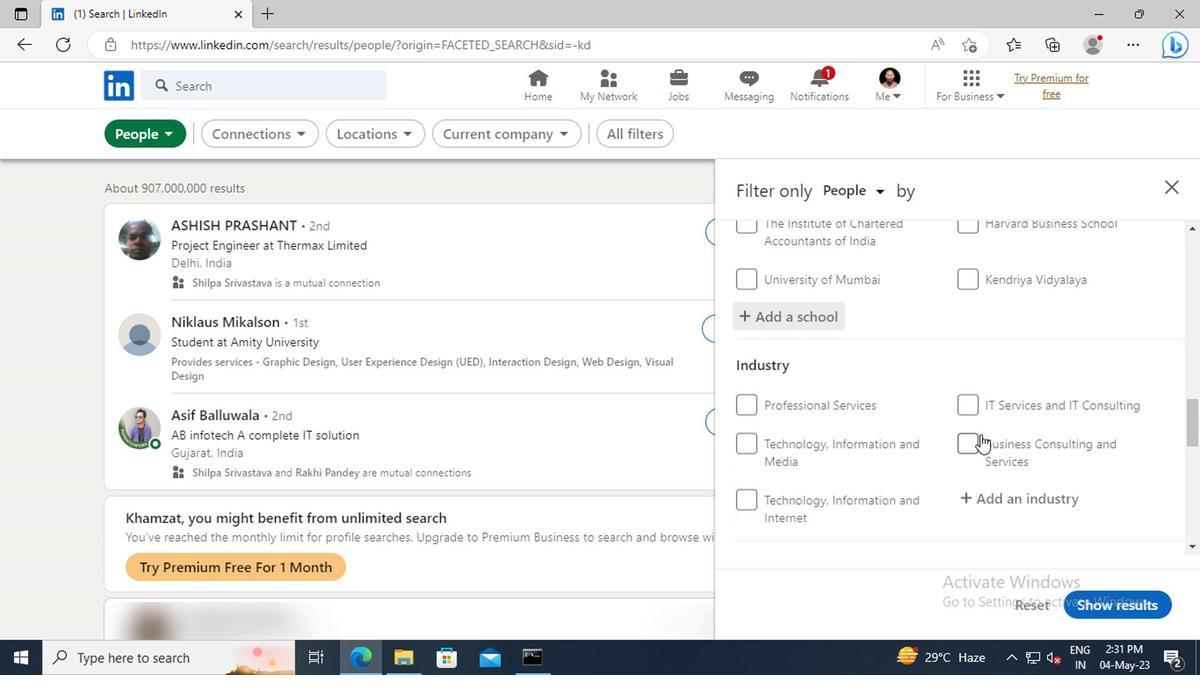 
Action: Mouse scrolled (801, 407) with delta (0, 0)
Screenshot: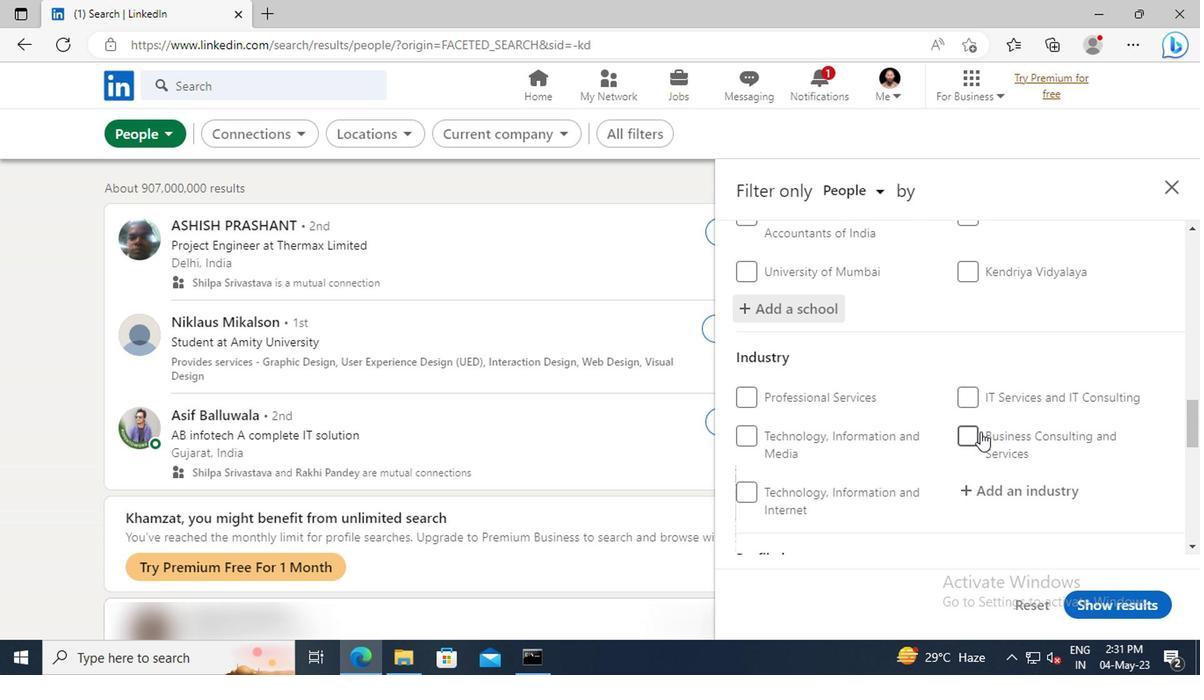 
Action: Mouse moved to (802, 414)
Screenshot: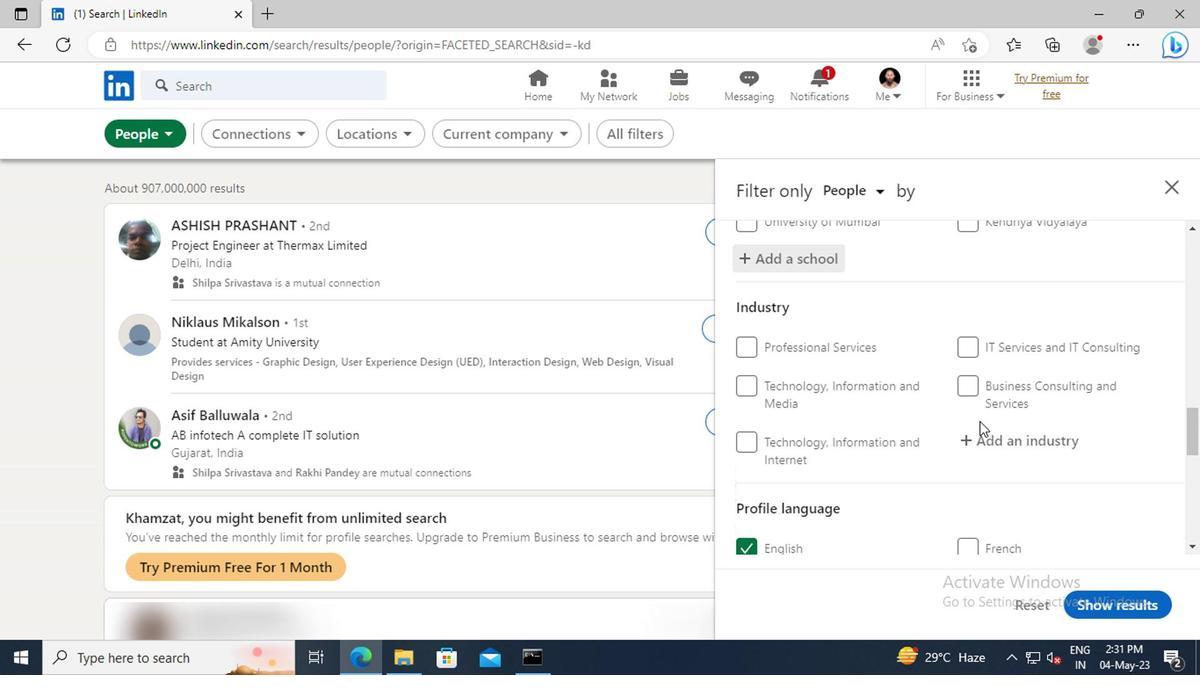 
Action: Mouse pressed left at (802, 414)
Screenshot: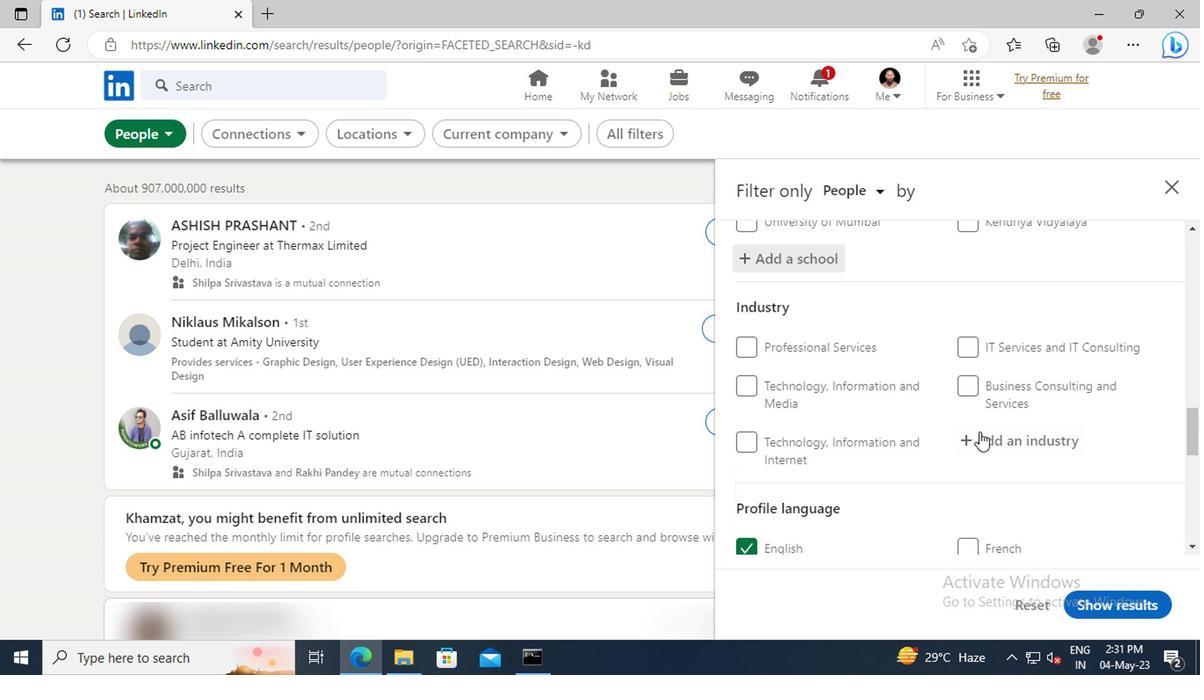 
Action: Key pressed <Key.shift><Key.shift><Key.shift><Key.shift><Key.shift>ZOOS<Key.space>AND<Key.space>
Screenshot: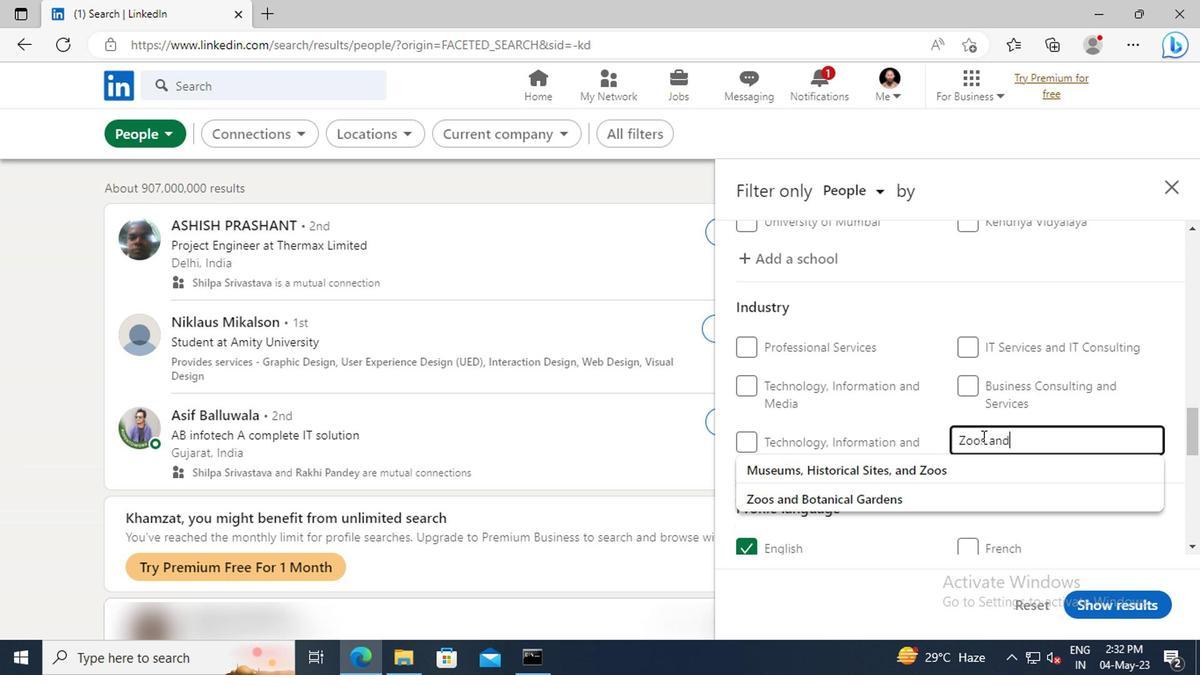 
Action: Mouse moved to (808, 452)
Screenshot: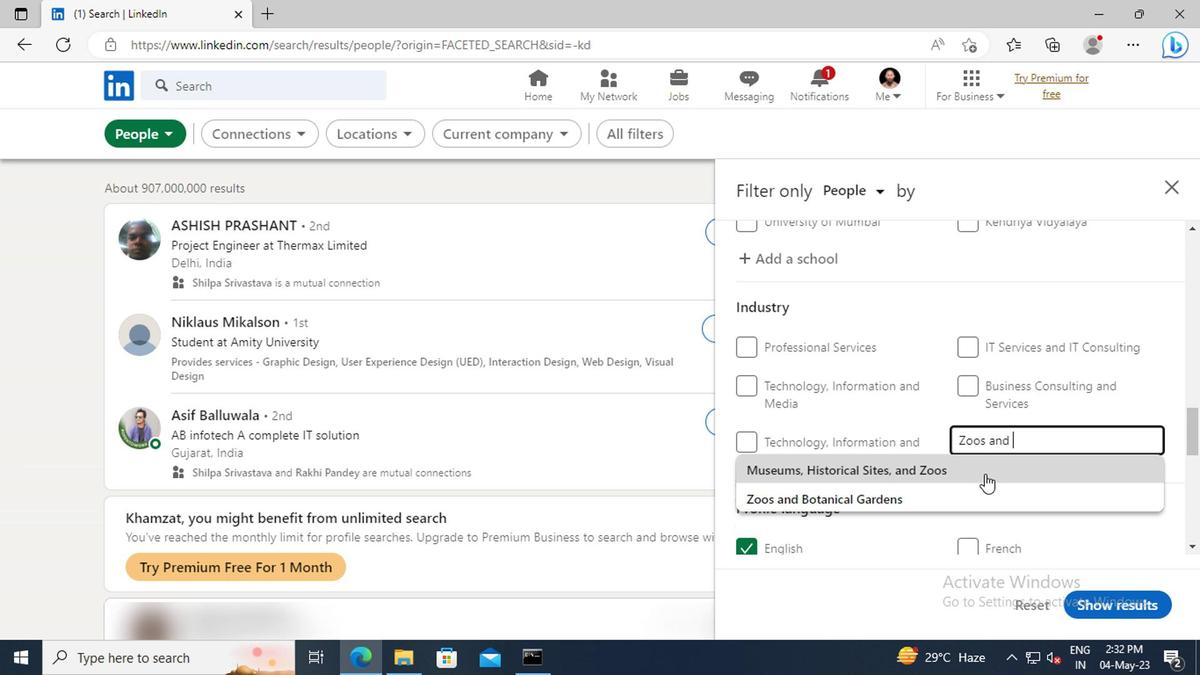 
Action: Mouse pressed left at (808, 452)
Screenshot: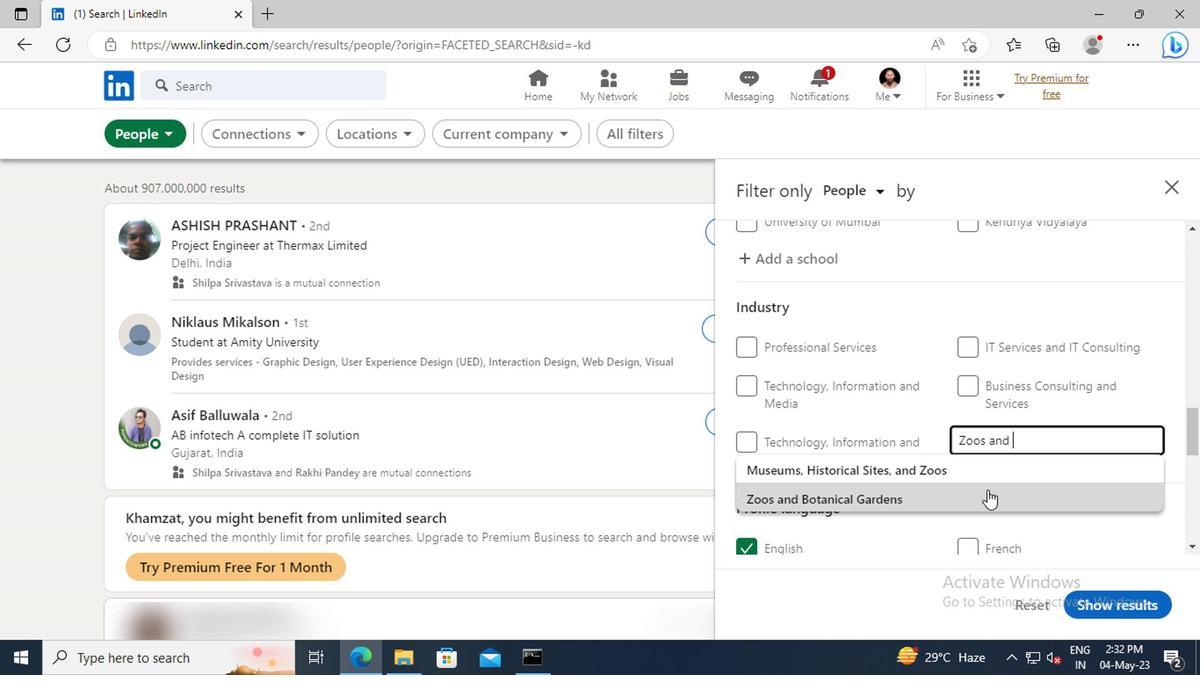 
Action: Mouse scrolled (808, 452) with delta (0, 0)
Screenshot: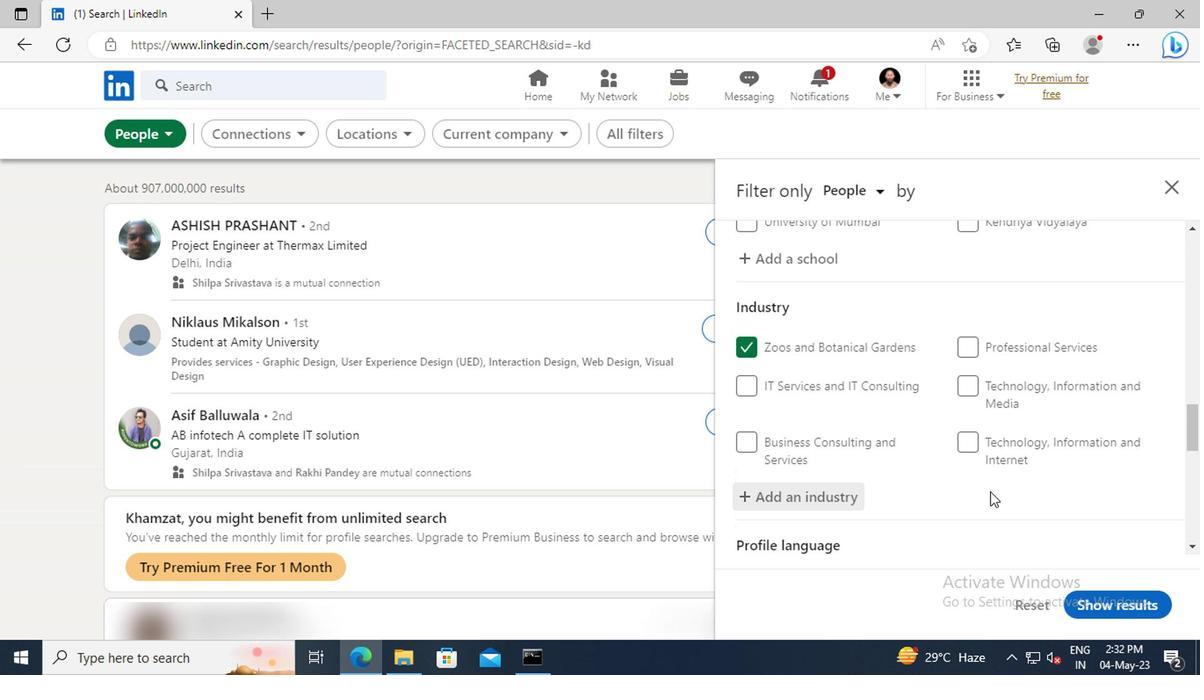
Action: Mouse scrolled (808, 452) with delta (0, 0)
Screenshot: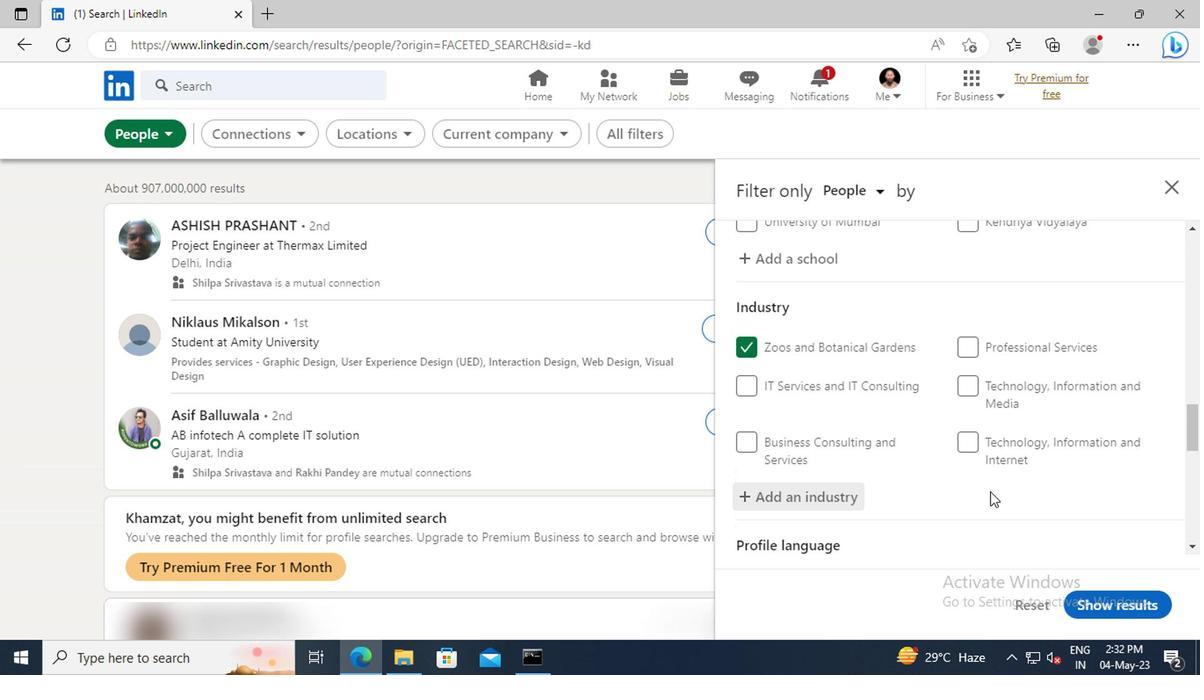 
Action: Mouse scrolled (808, 452) with delta (0, 0)
Screenshot: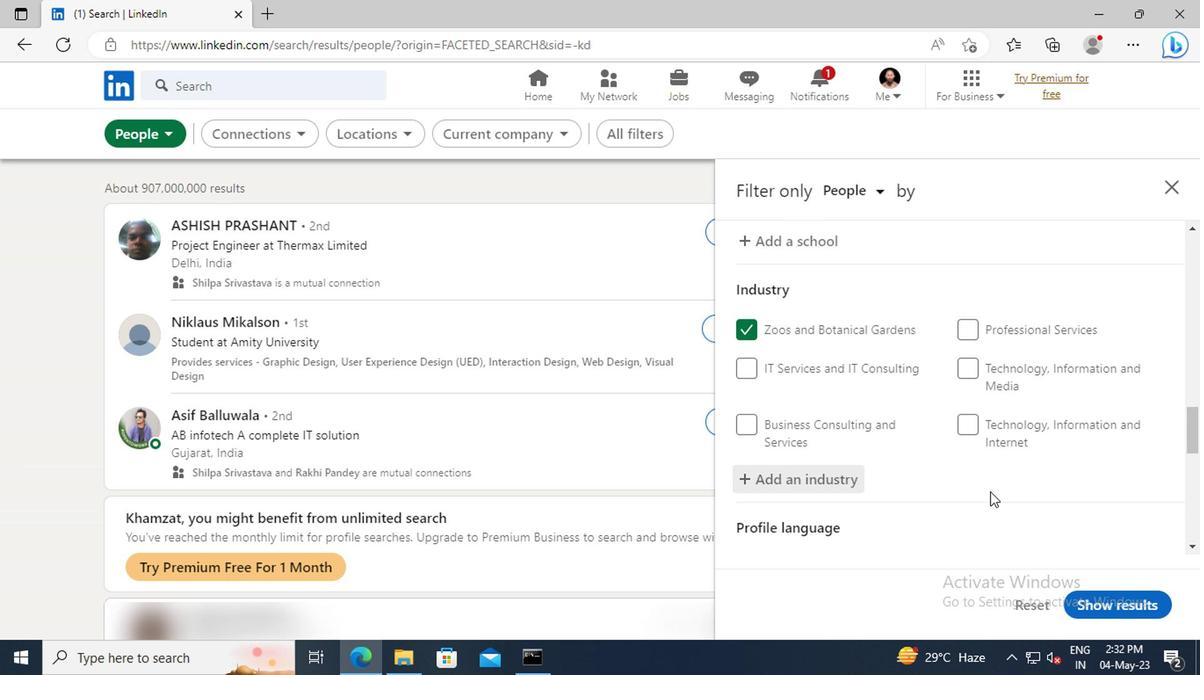 
Action: Mouse scrolled (808, 452) with delta (0, 0)
Screenshot: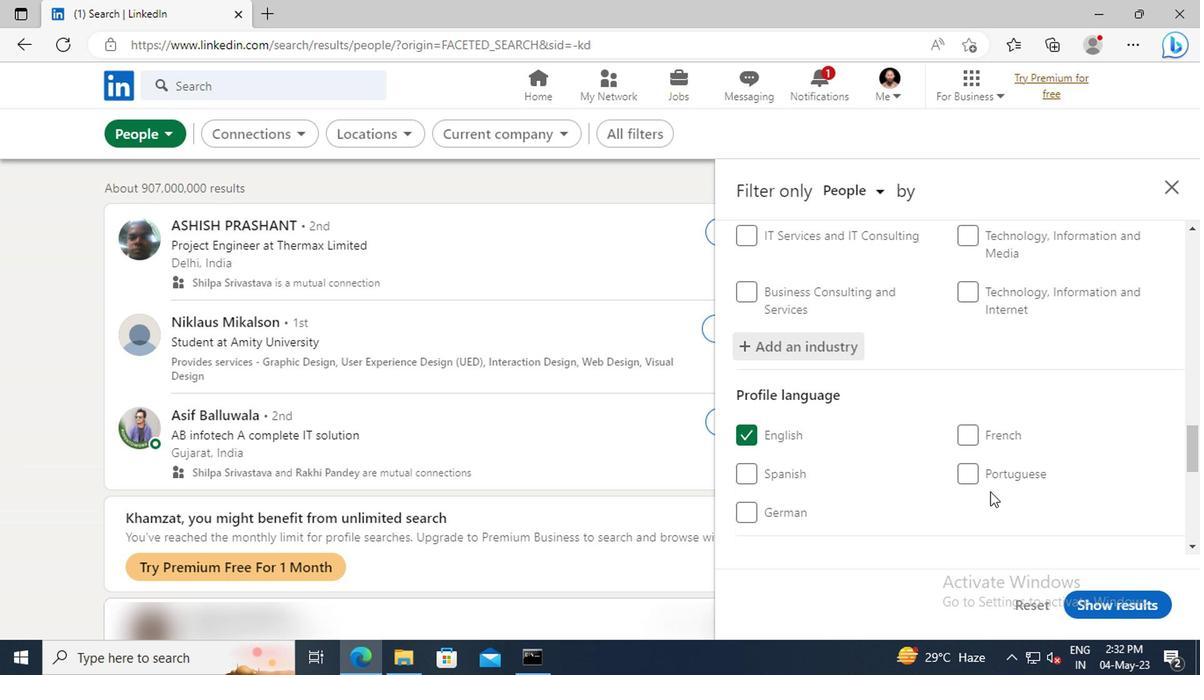 
Action: Mouse scrolled (808, 452) with delta (0, 0)
Screenshot: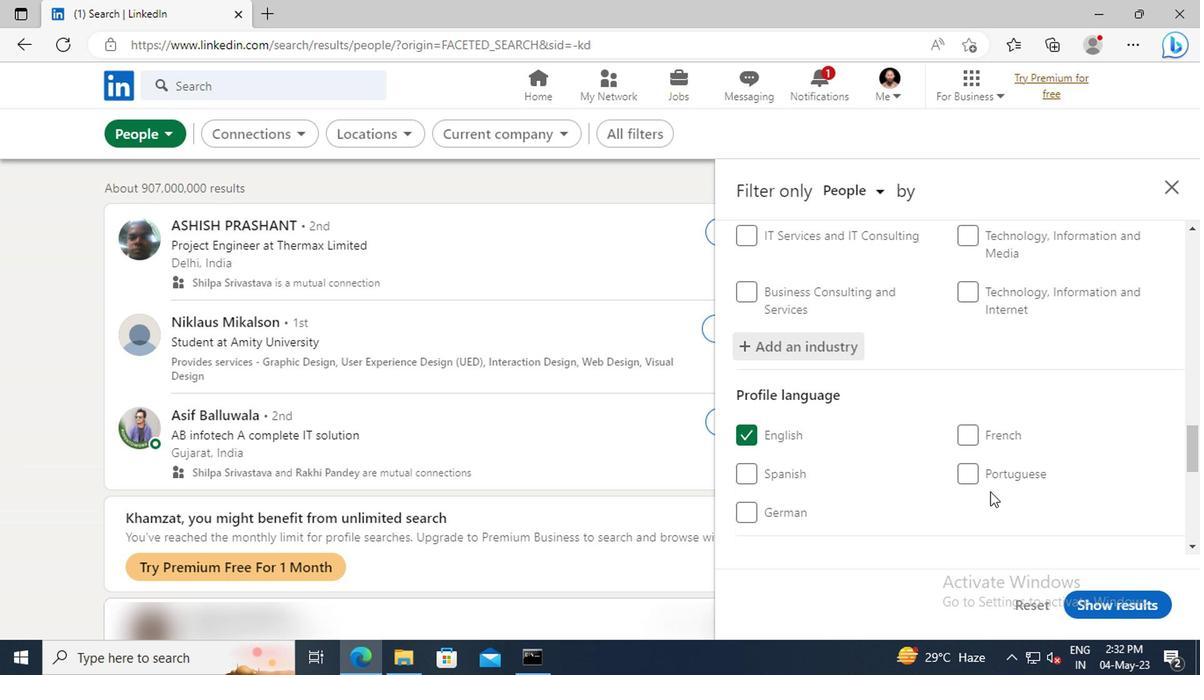 
Action: Mouse moved to (808, 450)
Screenshot: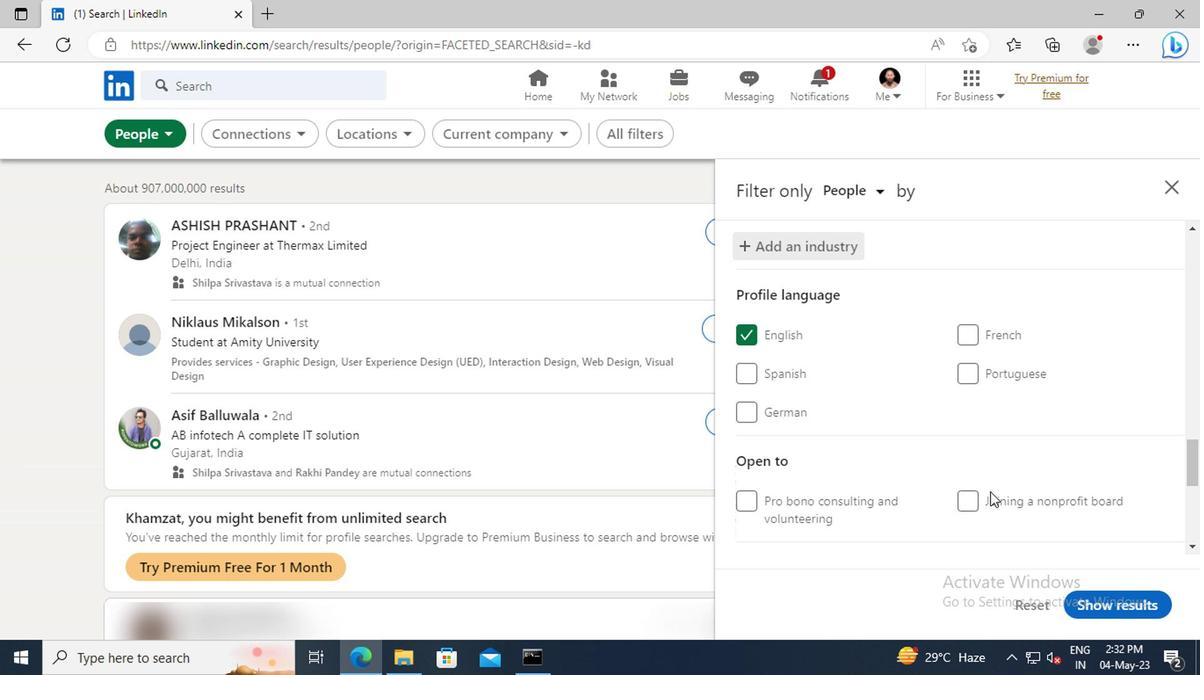 
Action: Mouse scrolled (808, 449) with delta (0, 0)
Screenshot: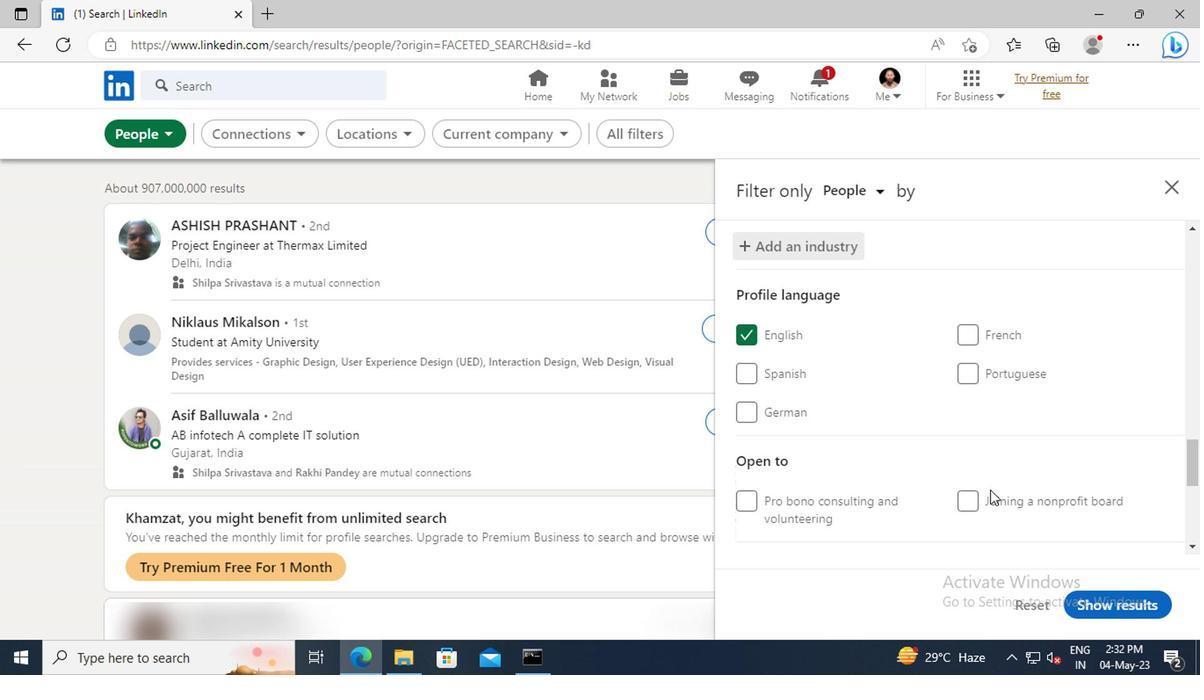 
Action: Mouse scrolled (808, 449) with delta (0, 0)
Screenshot: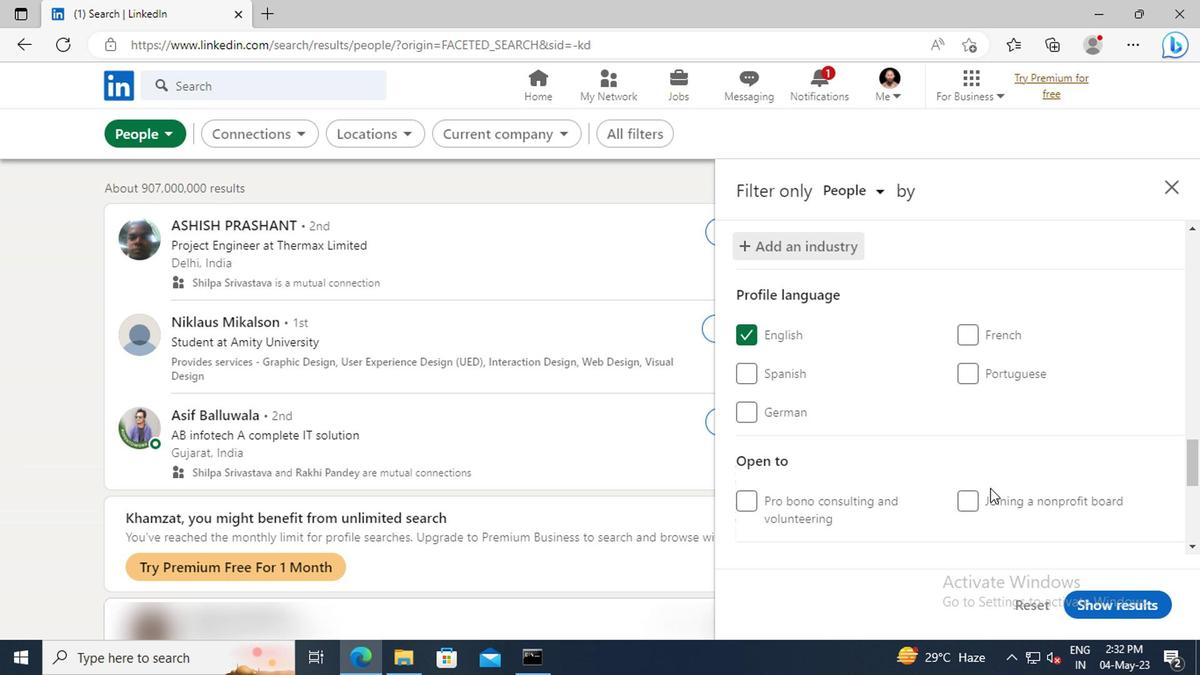 
Action: Mouse moved to (808, 434)
Screenshot: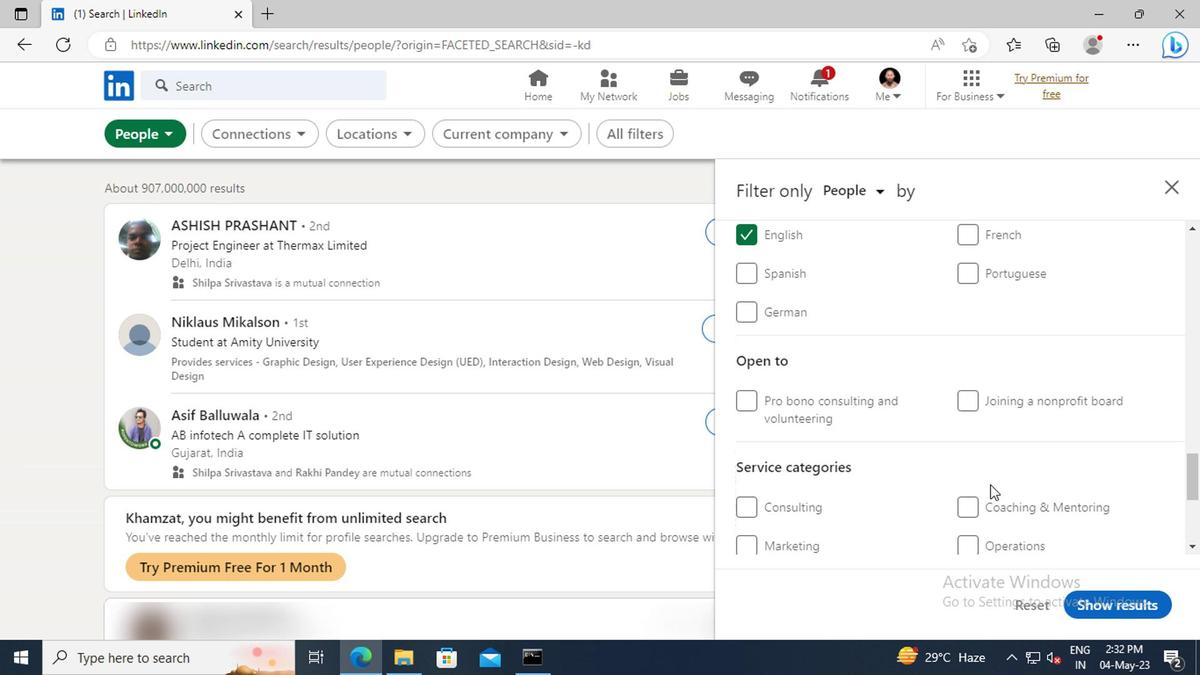 
Action: Mouse scrolled (808, 433) with delta (0, 0)
Screenshot: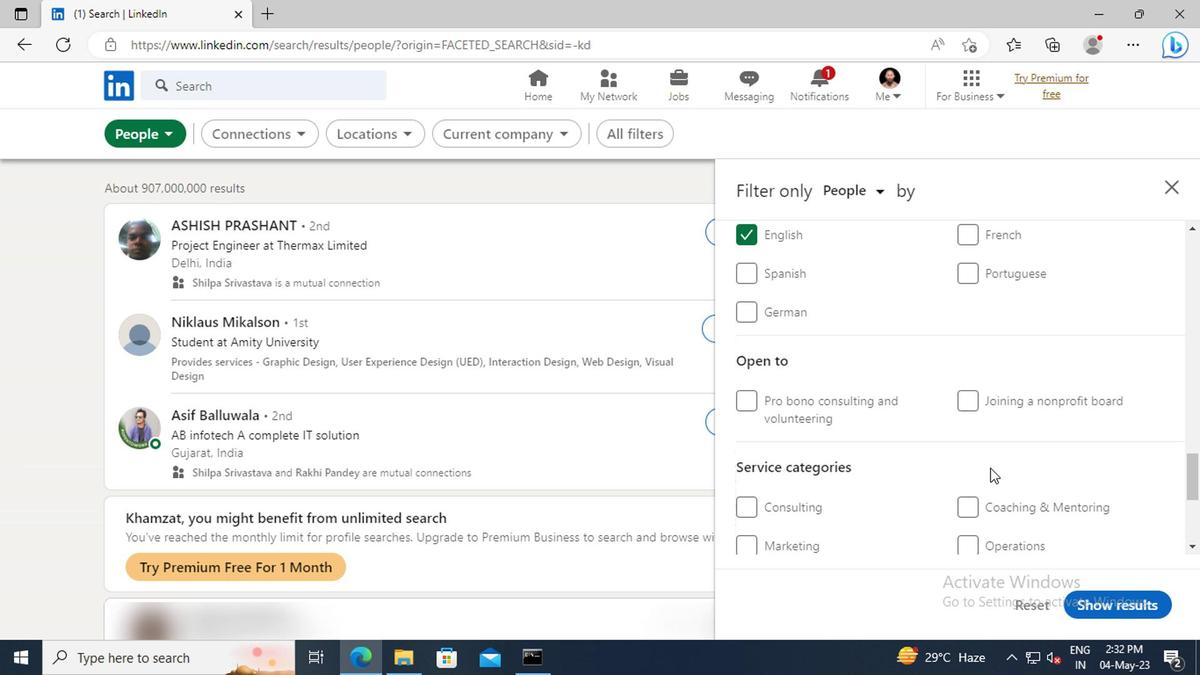 
Action: Mouse scrolled (808, 433) with delta (0, 0)
Screenshot: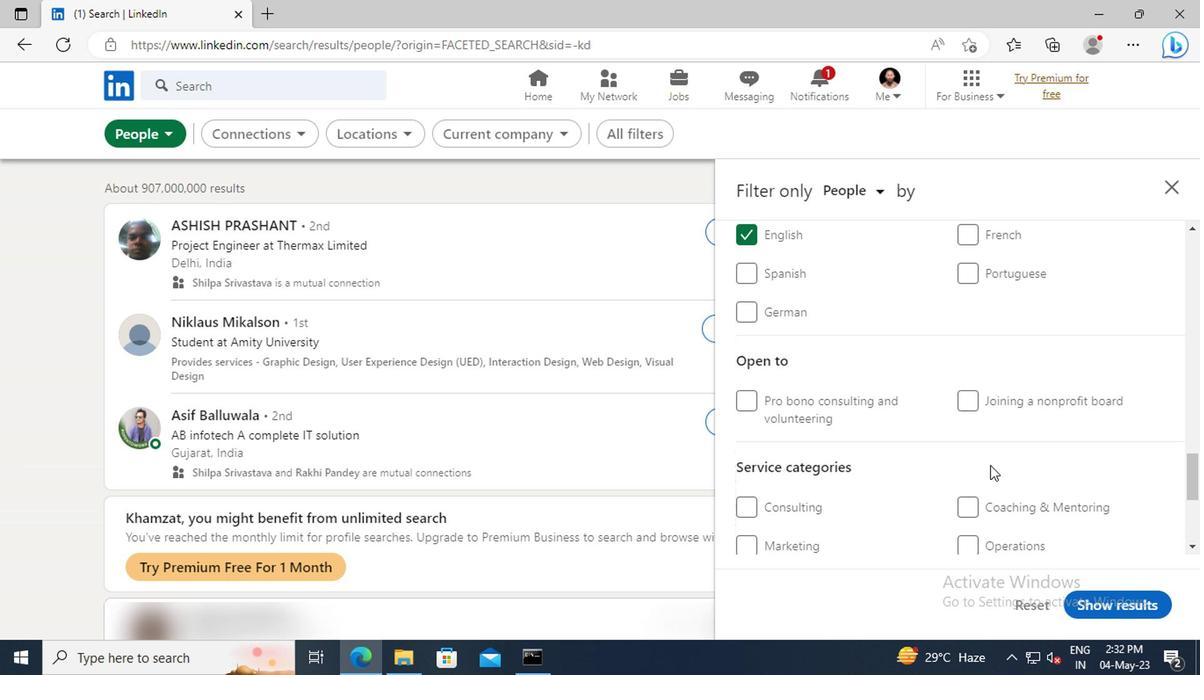 
Action: Mouse scrolled (808, 433) with delta (0, 0)
Screenshot: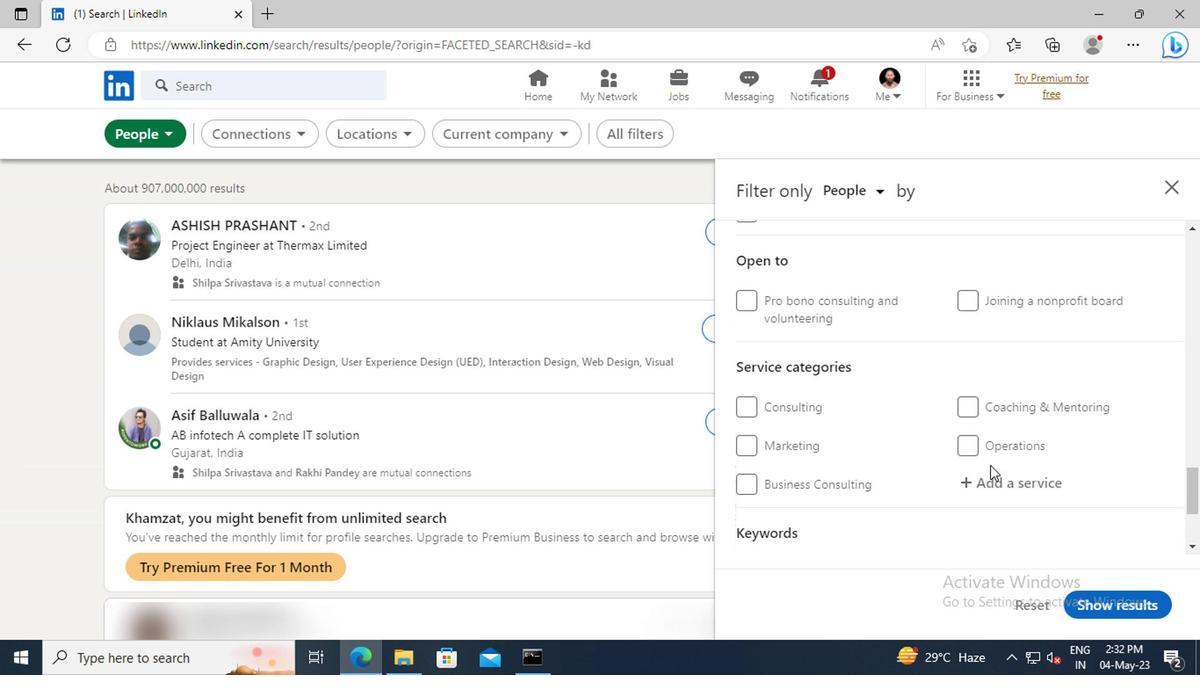 
Action: Mouse moved to (805, 415)
Screenshot: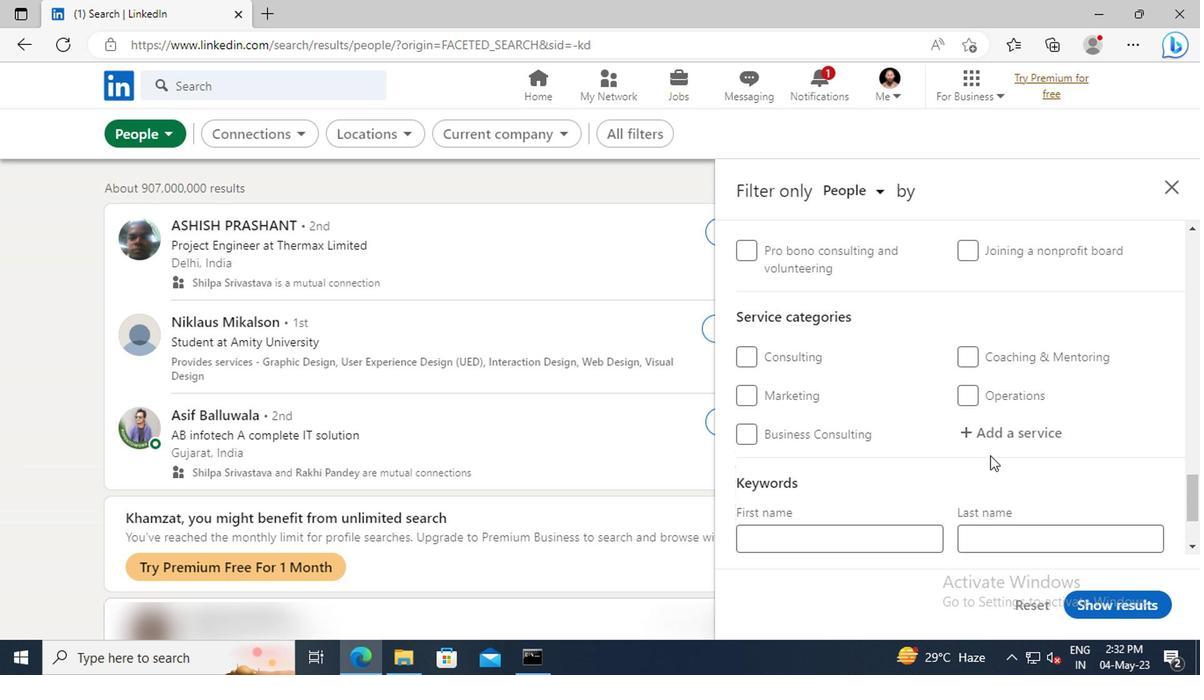 
Action: Mouse pressed left at (805, 415)
Screenshot: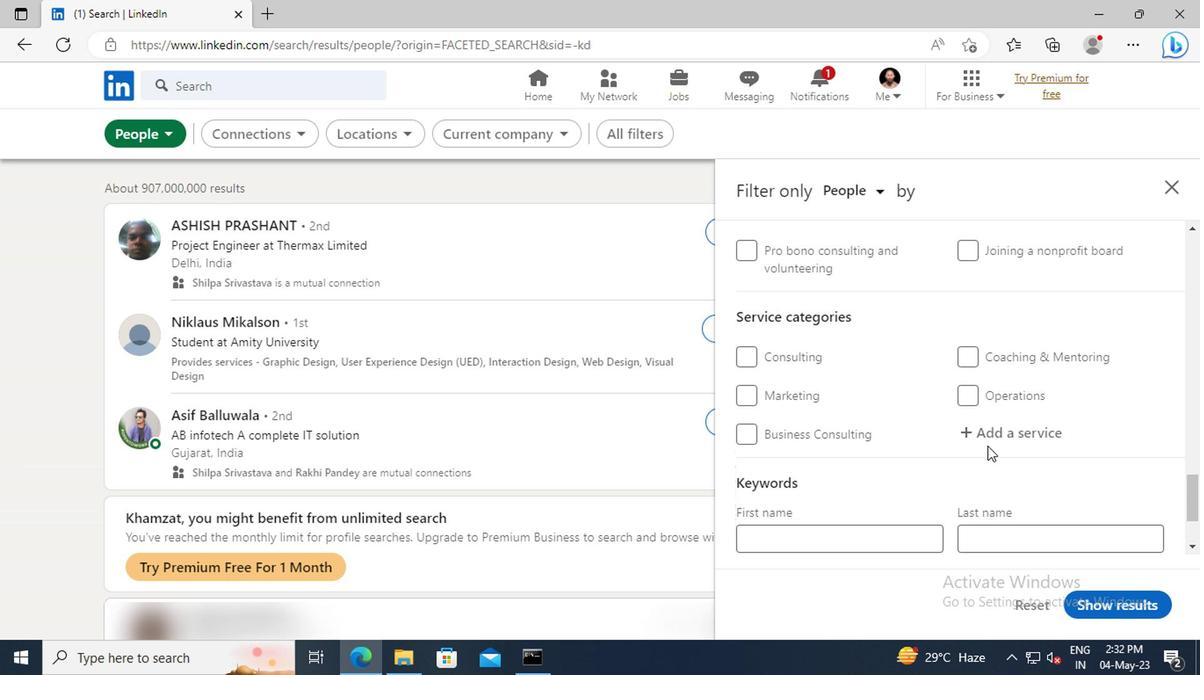 
Action: Key pressed <Key.shift>BARTEN
Screenshot: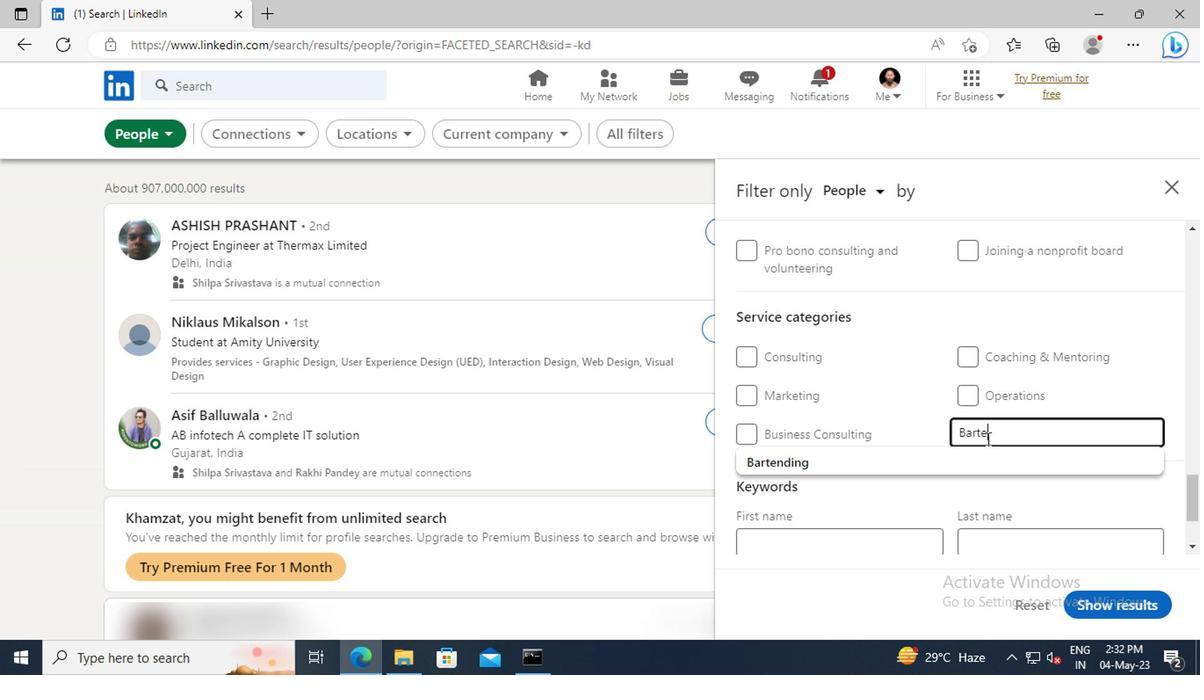 
Action: Mouse moved to (805, 426)
Screenshot: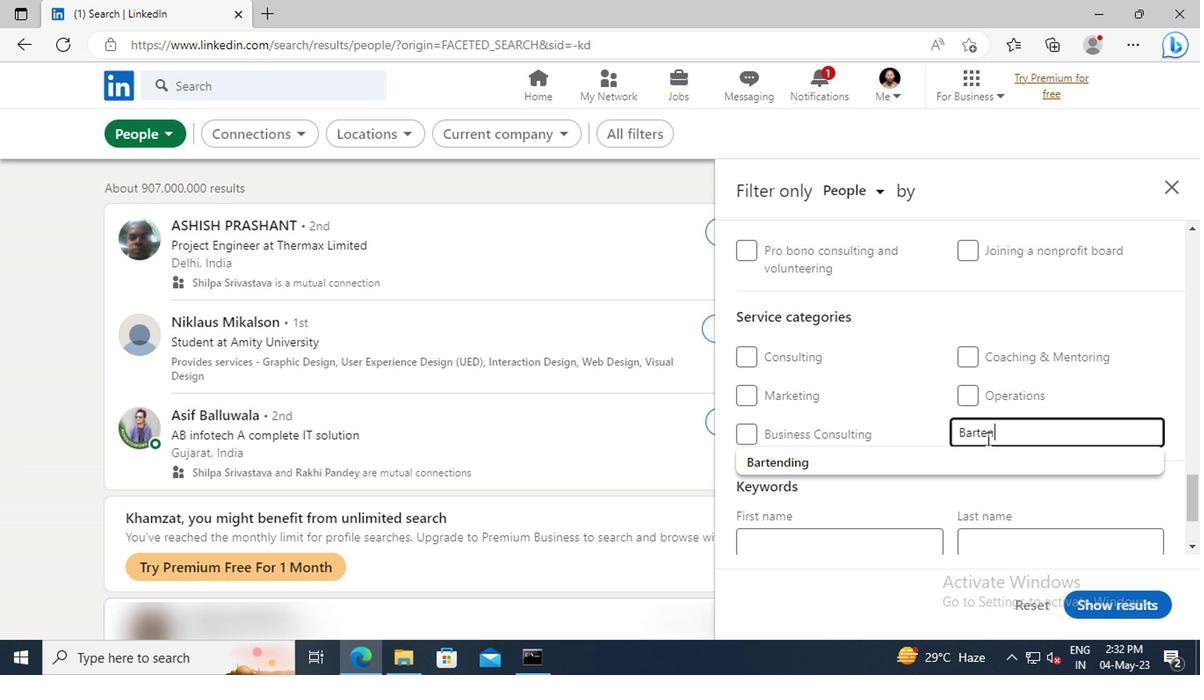 
Action: Mouse pressed left at (805, 426)
Screenshot: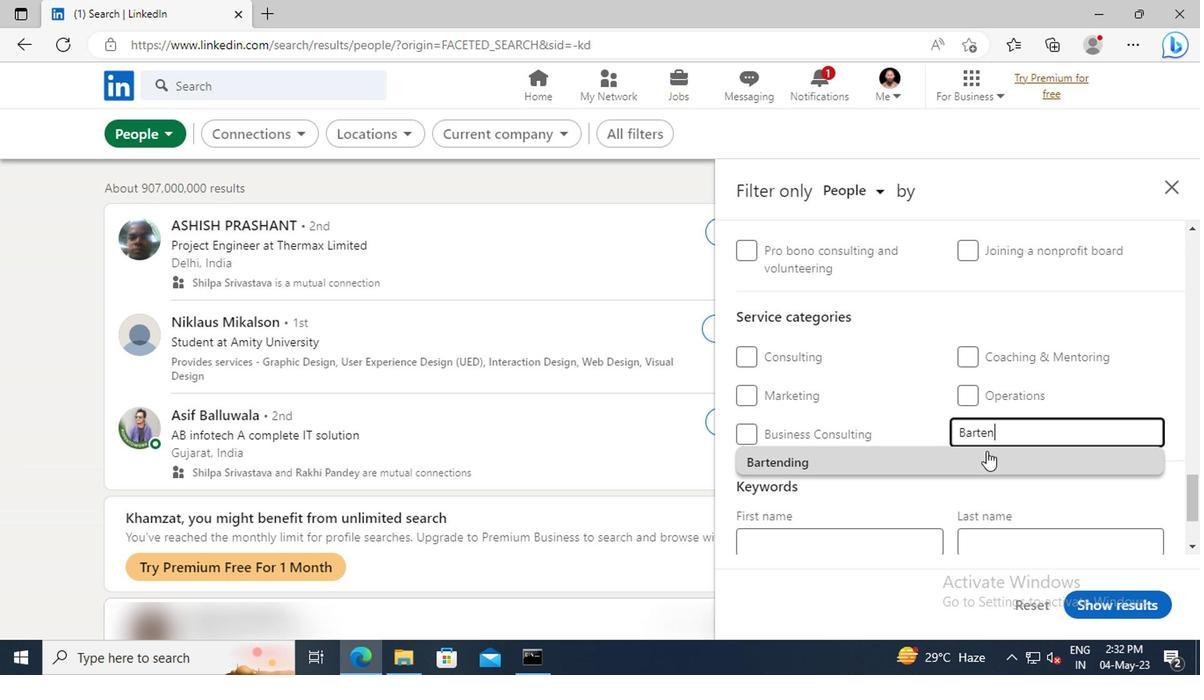 
Action: Mouse scrolled (805, 425) with delta (0, 0)
Screenshot: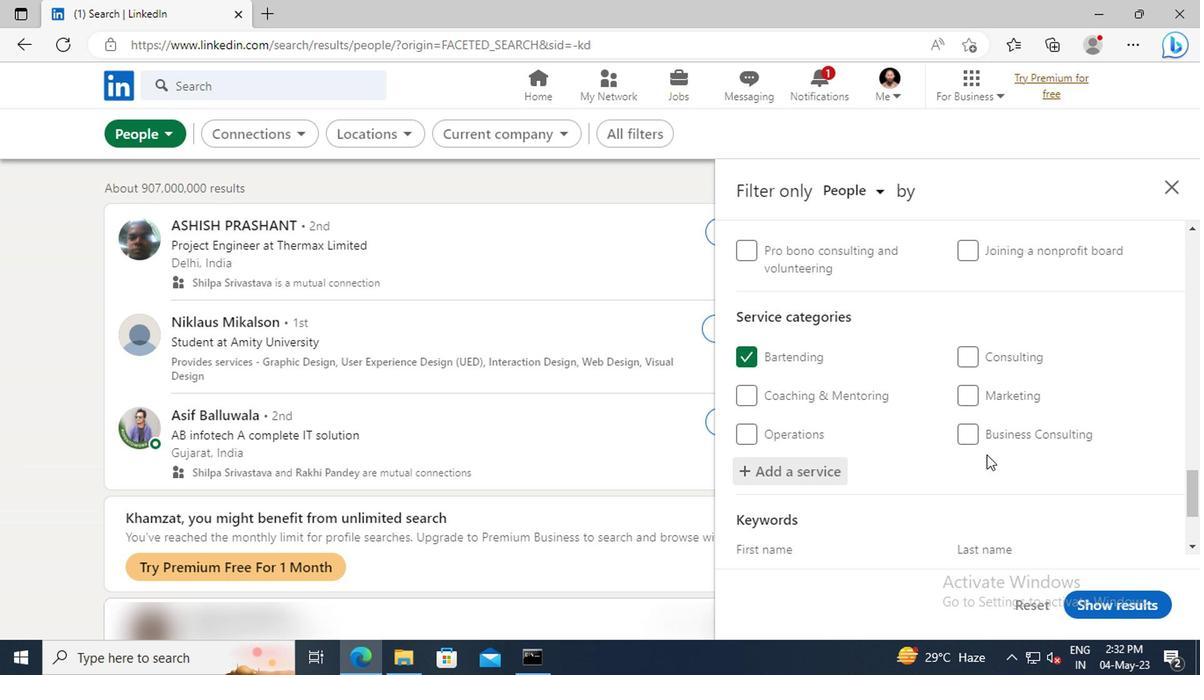 
Action: Mouse scrolled (805, 425) with delta (0, 0)
Screenshot: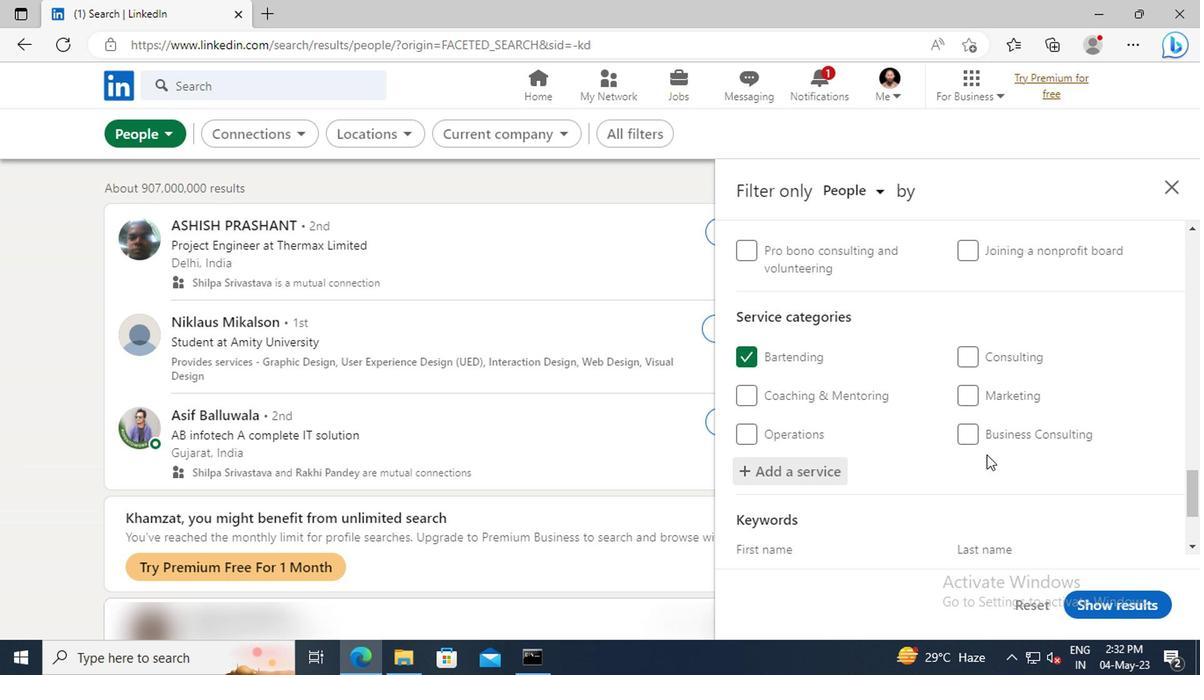 
Action: Mouse scrolled (805, 425) with delta (0, 0)
Screenshot: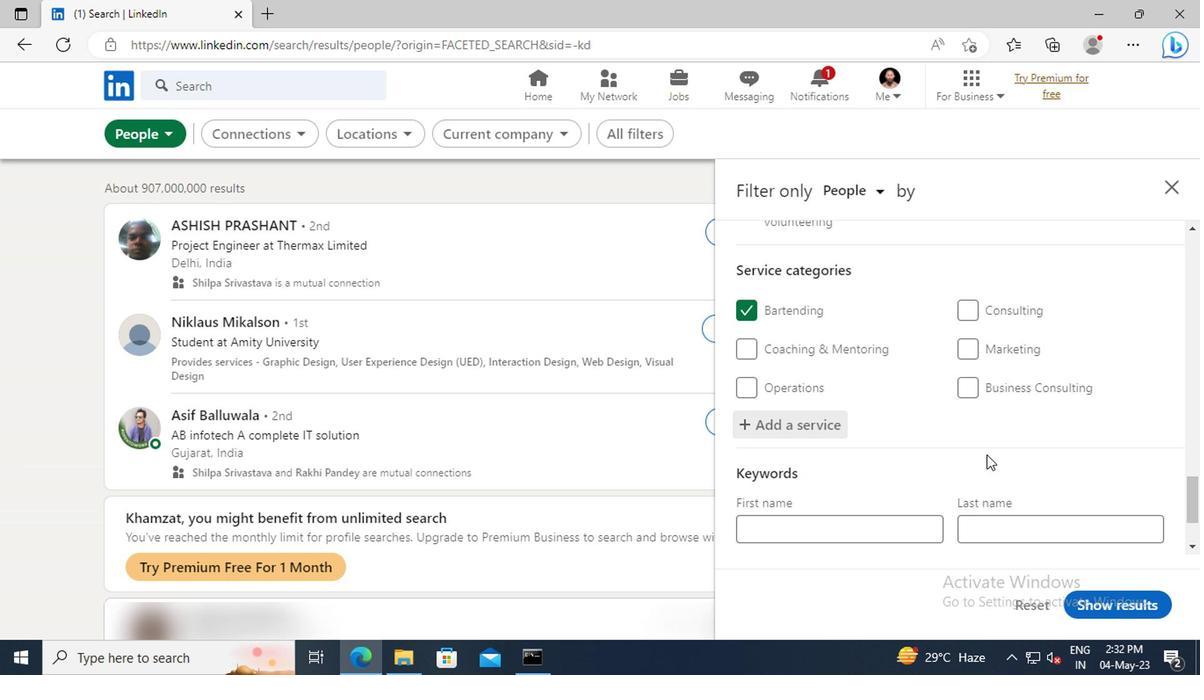 
Action: Mouse scrolled (805, 425) with delta (0, 0)
Screenshot: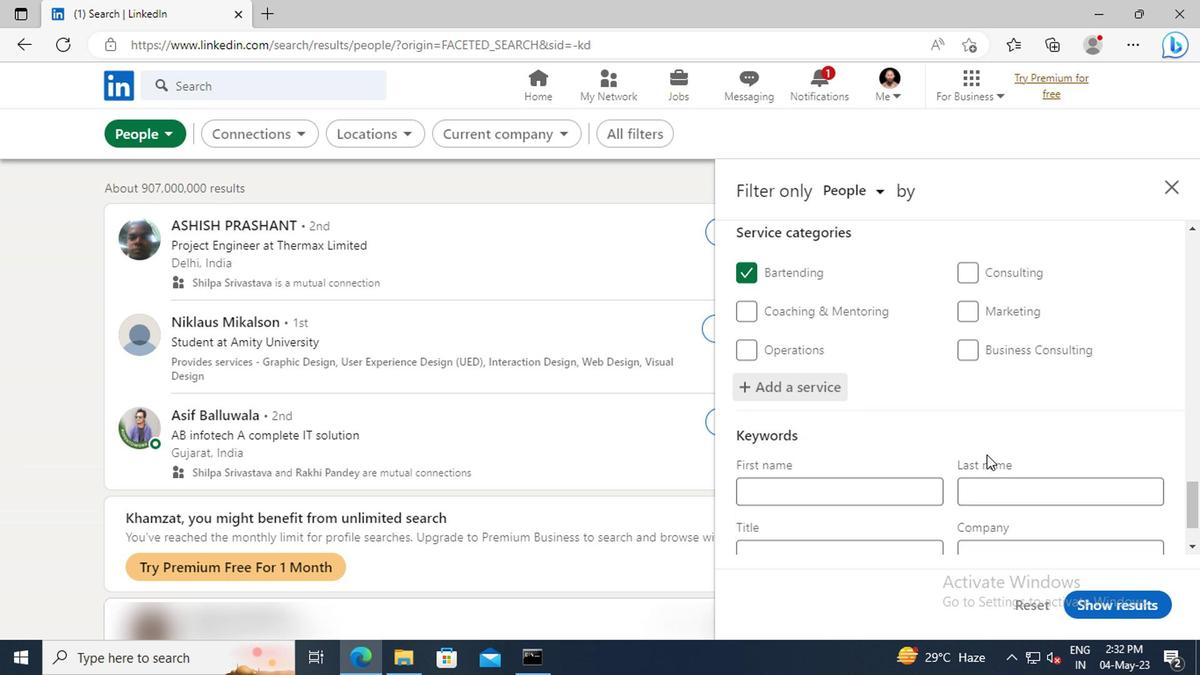 
Action: Mouse moved to (728, 444)
Screenshot: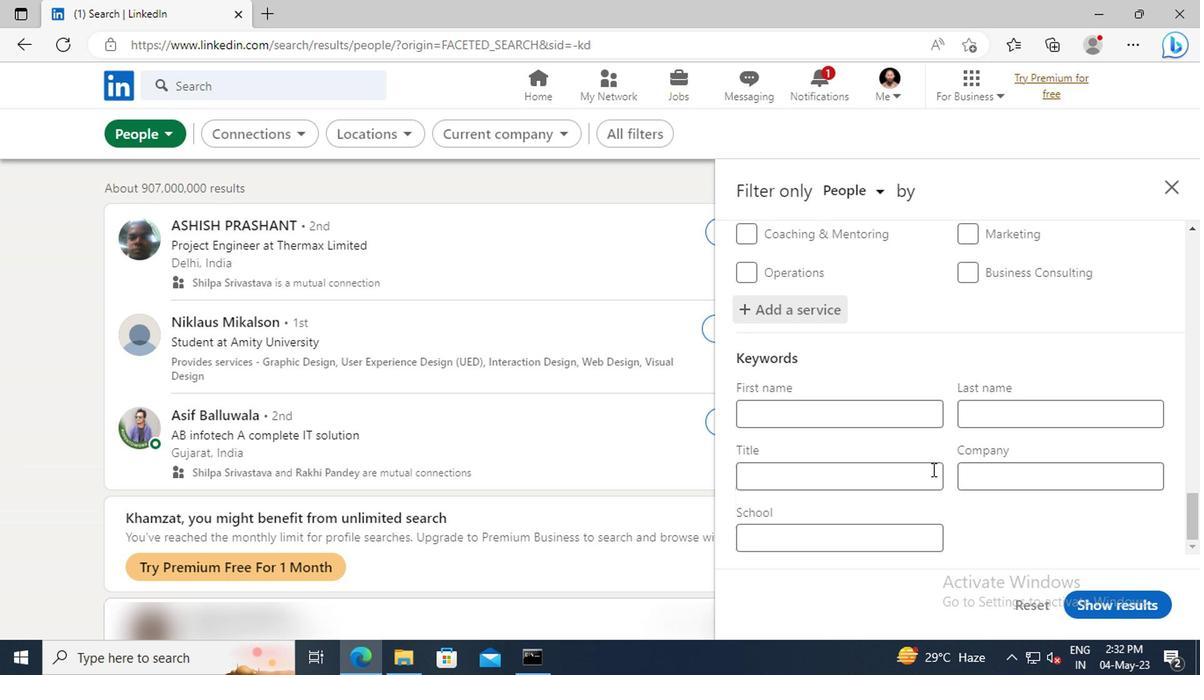 
Action: Mouse pressed left at (728, 444)
Screenshot: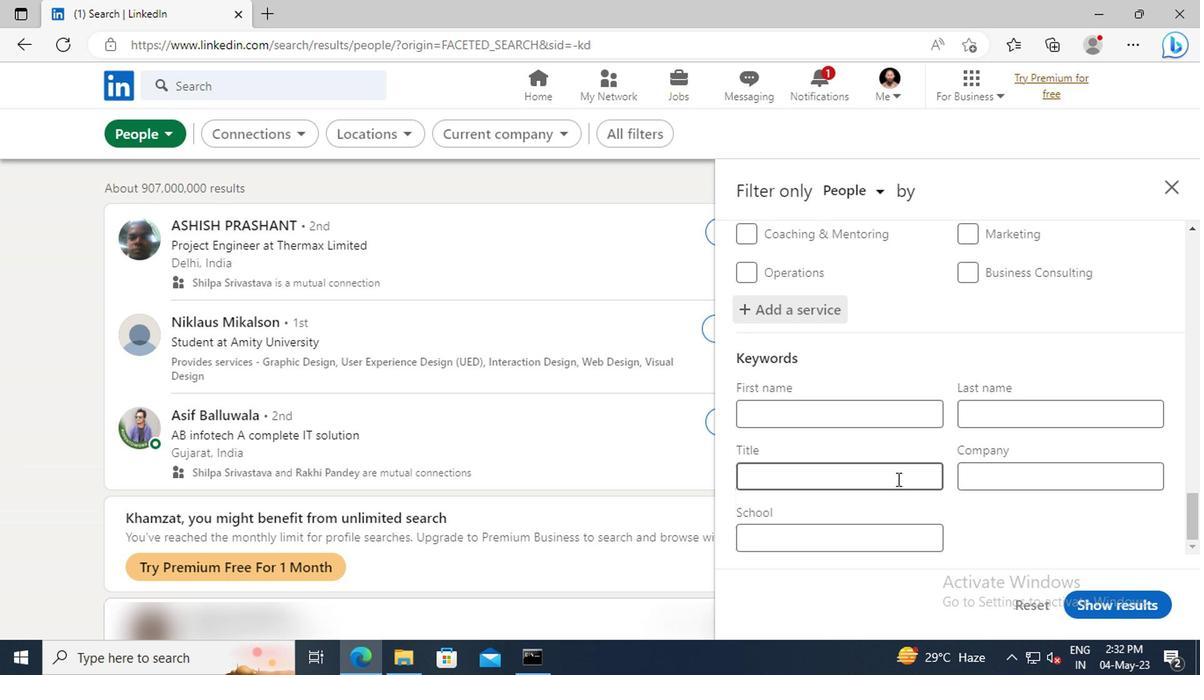 
Action: Key pressed <Key.shift>CHIEF<Key.space><Key.shift>PEOPLE<Key.space><Key.shift>OFFICER<Key.enter>
Screenshot: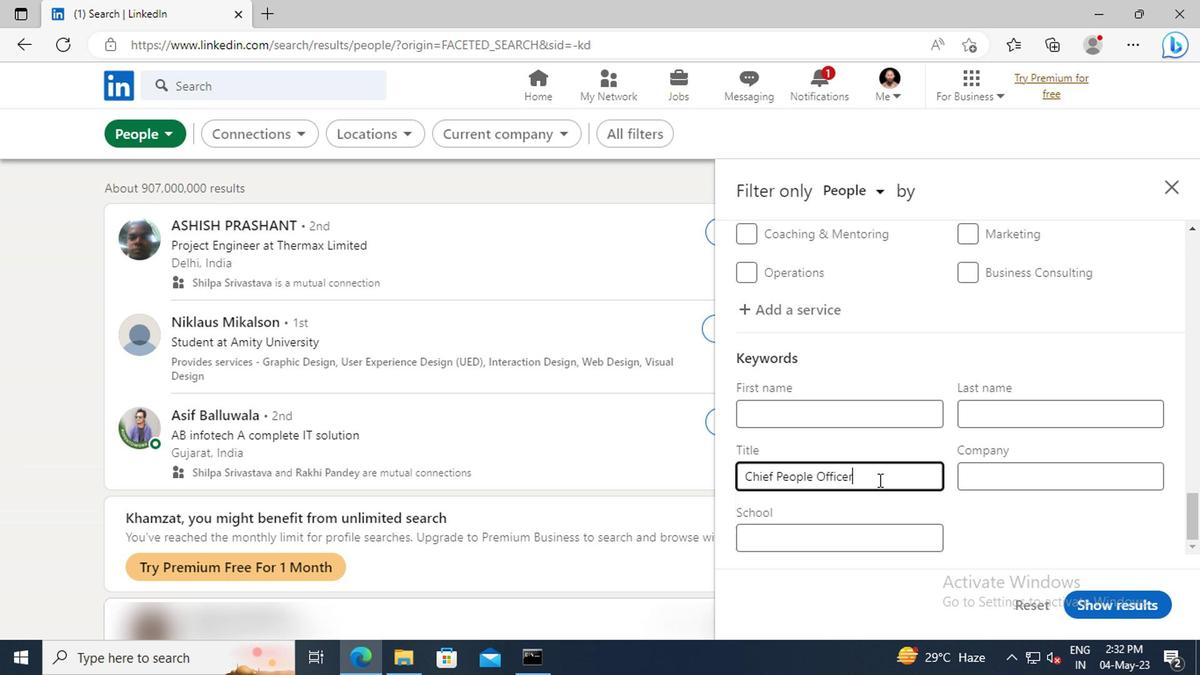 
Action: Mouse moved to (873, 526)
Screenshot: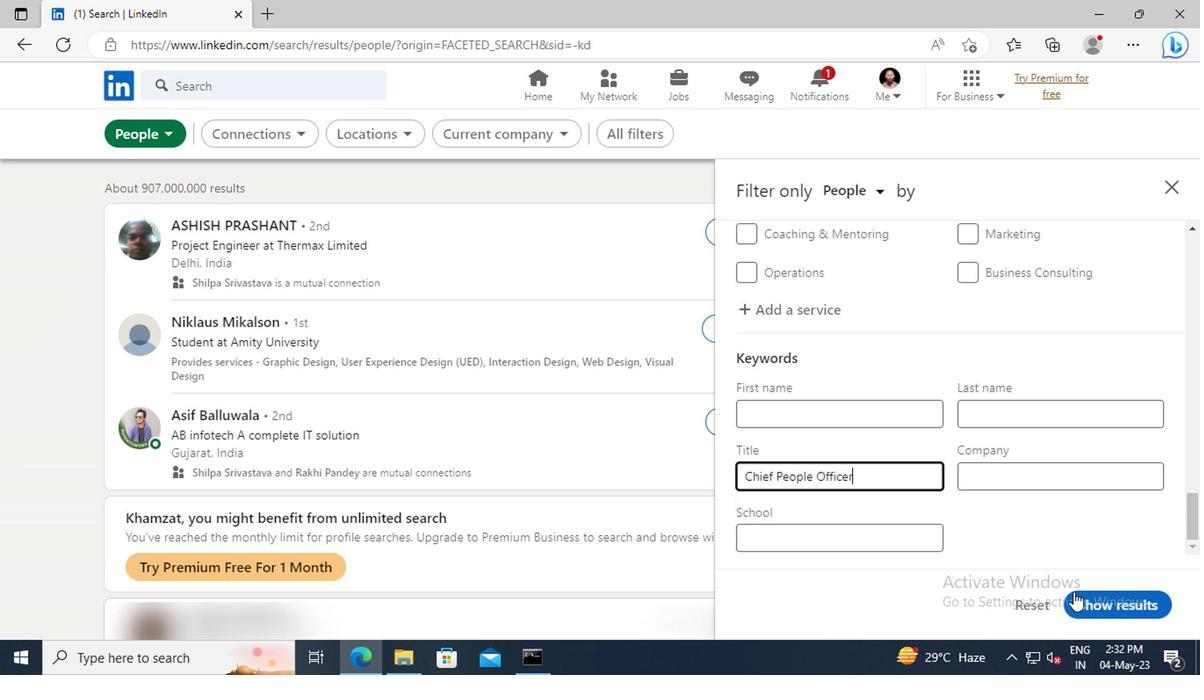 
Action: Mouse pressed left at (873, 526)
Screenshot: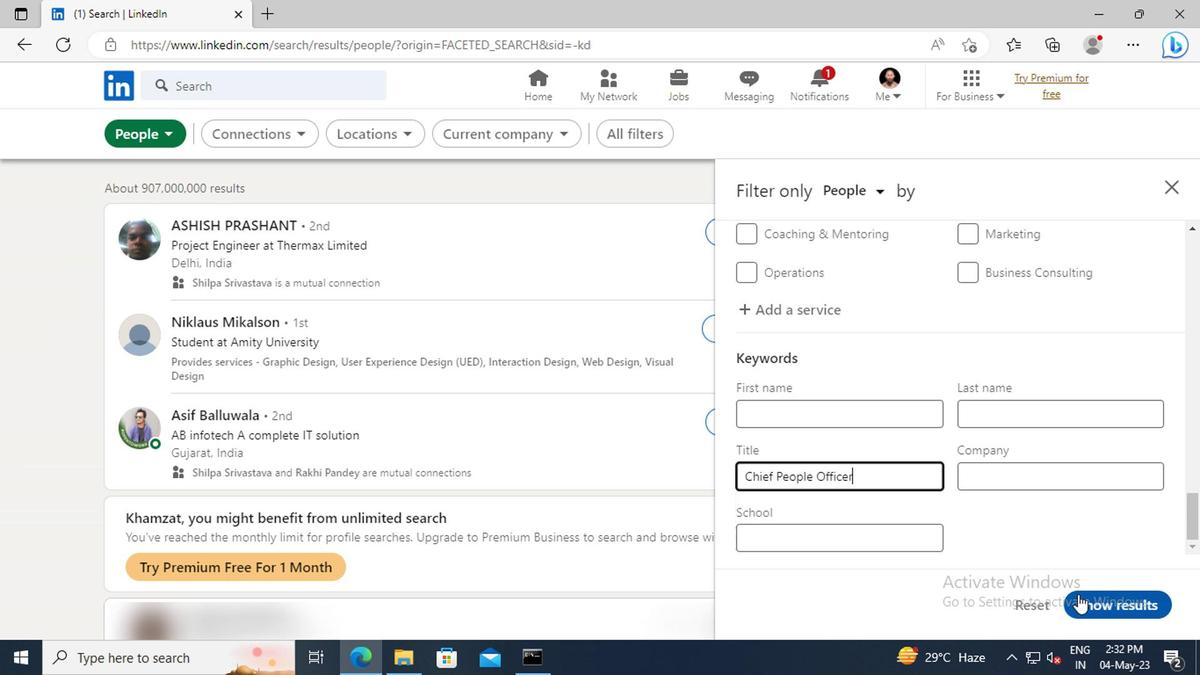 
